 Task: Explore the best bird-watching spots in Key West, Florida.
Action: Mouse moved to (97, 62)
Screenshot: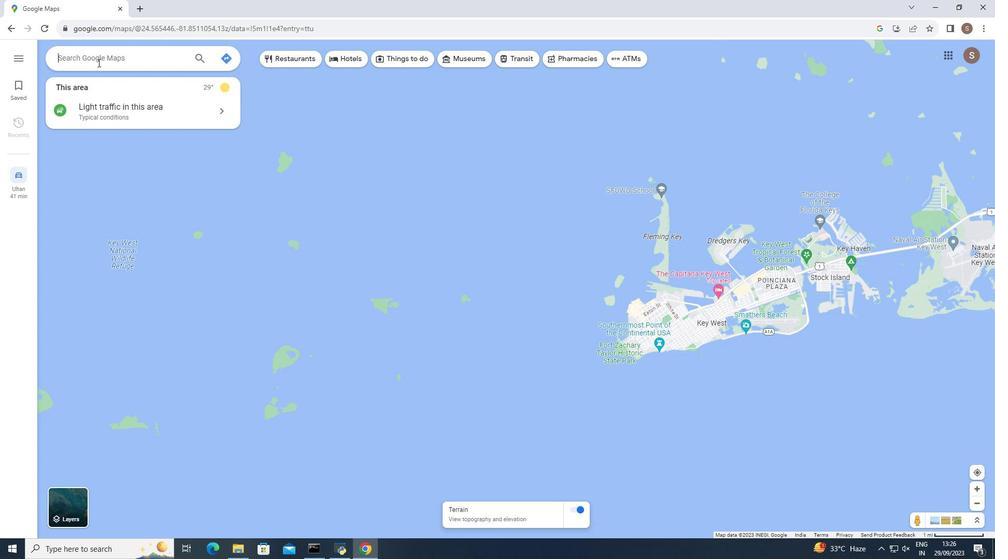 
Action: Mouse pressed left at (97, 62)
Screenshot: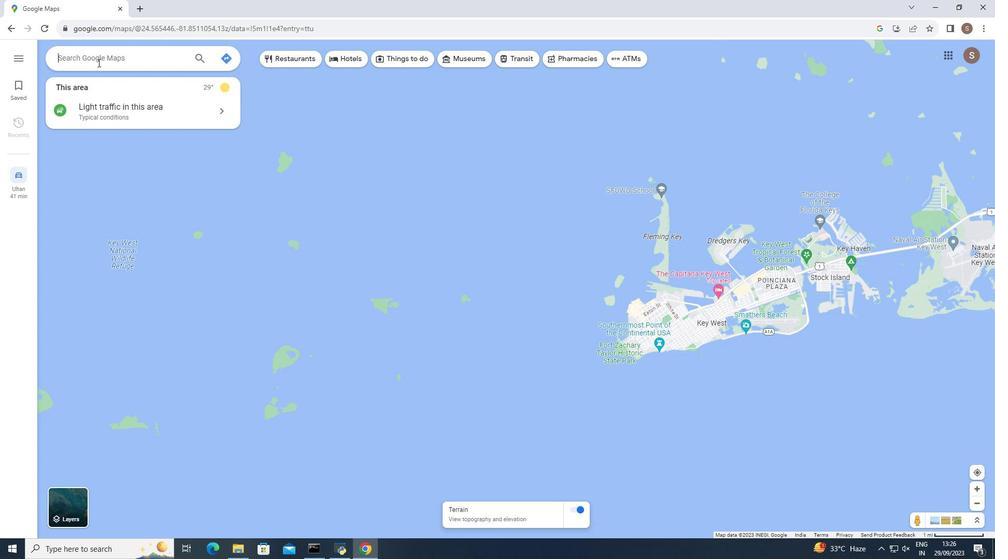 
Action: Mouse moved to (97, 64)
Screenshot: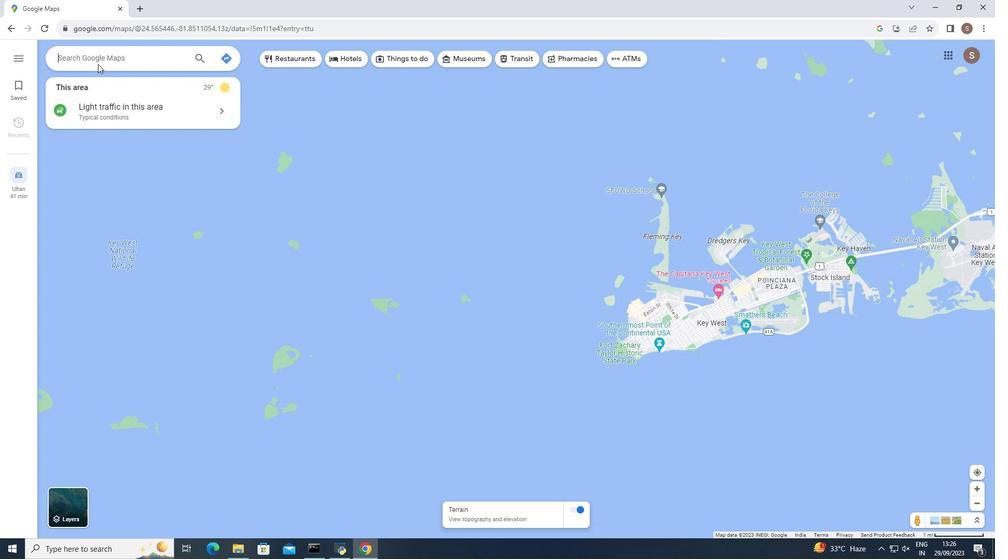 
Action: Key pressed <Key.caps_lock>BEST<Key.space>BIRD=<Key.backspace>-WATCHING<Key.space>SPOTS<Key.space>IN<Key.space>KEY<Key.space>WEST<Key.space><Key.backspace>,<Key.space>FLORIDA
Screenshot: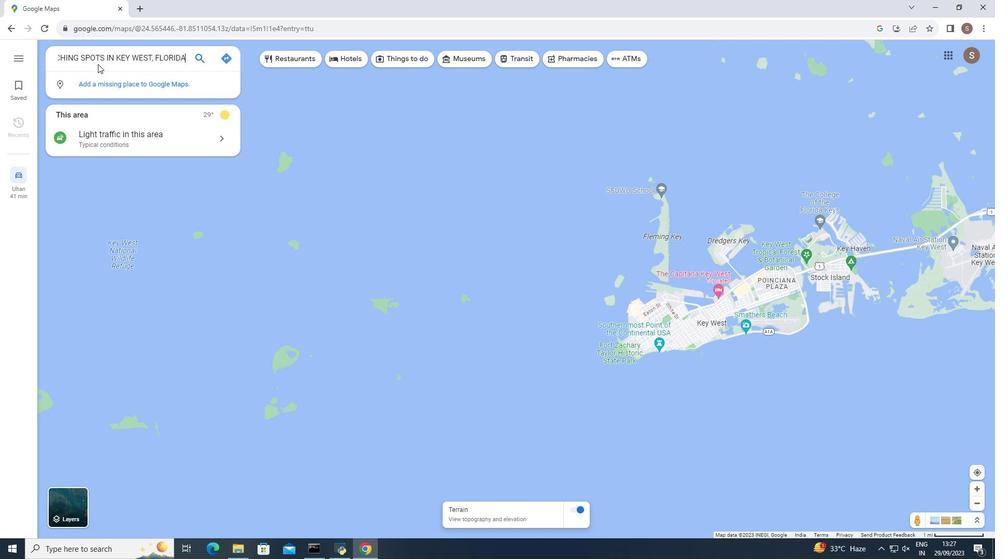 
Action: Mouse moved to (197, 57)
Screenshot: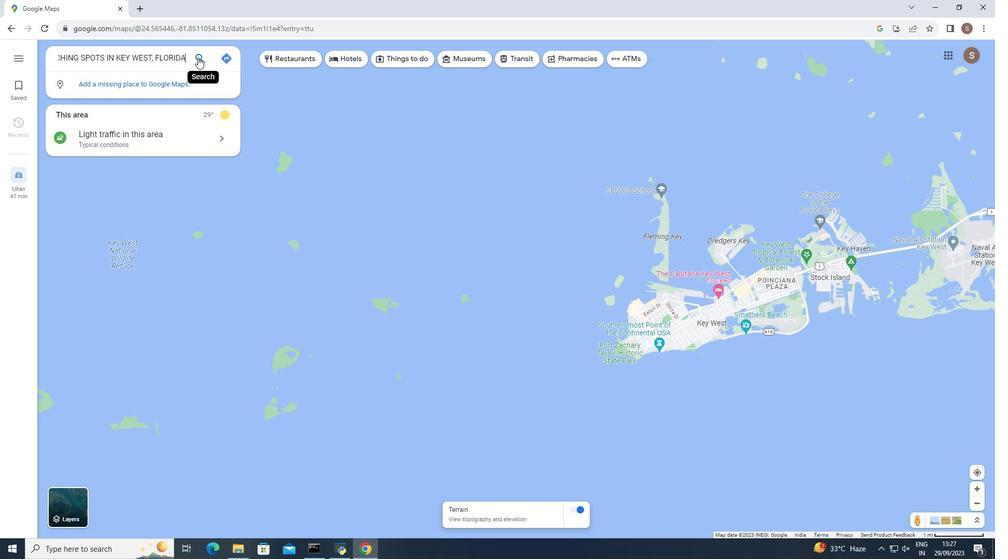 
Action: Mouse pressed left at (197, 57)
Screenshot: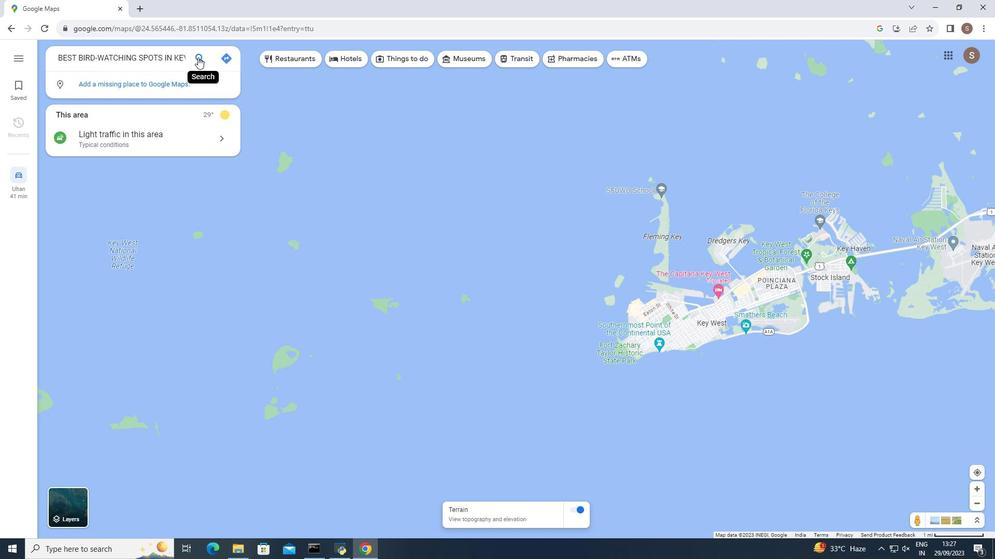 
Action: Mouse moved to (83, 88)
Screenshot: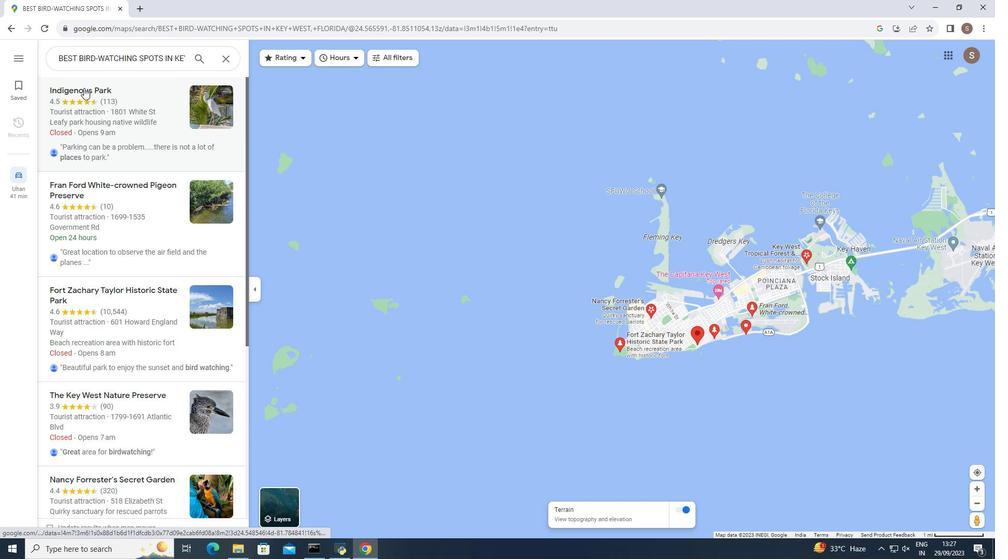 
Action: Mouse pressed left at (83, 88)
Screenshot: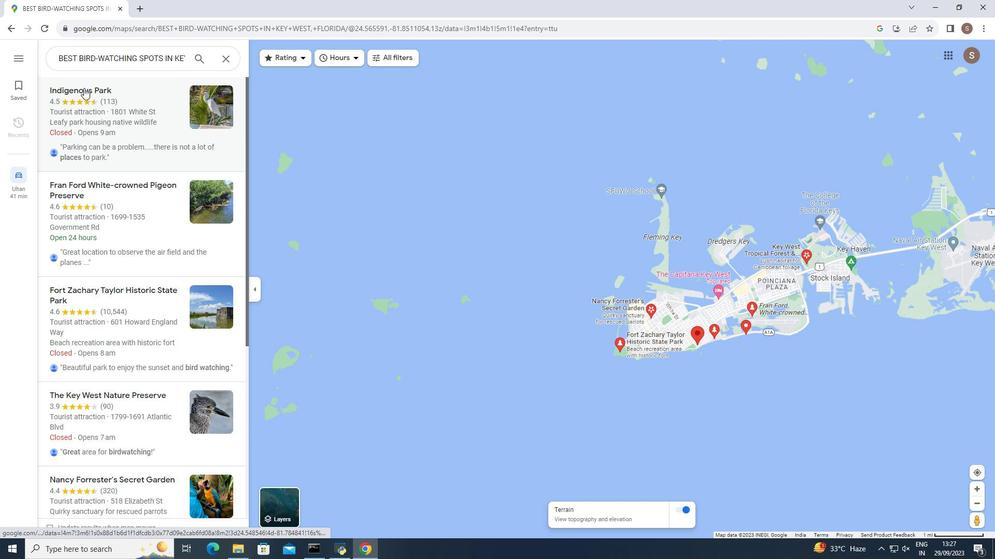 
Action: Mouse moved to (270, 258)
Screenshot: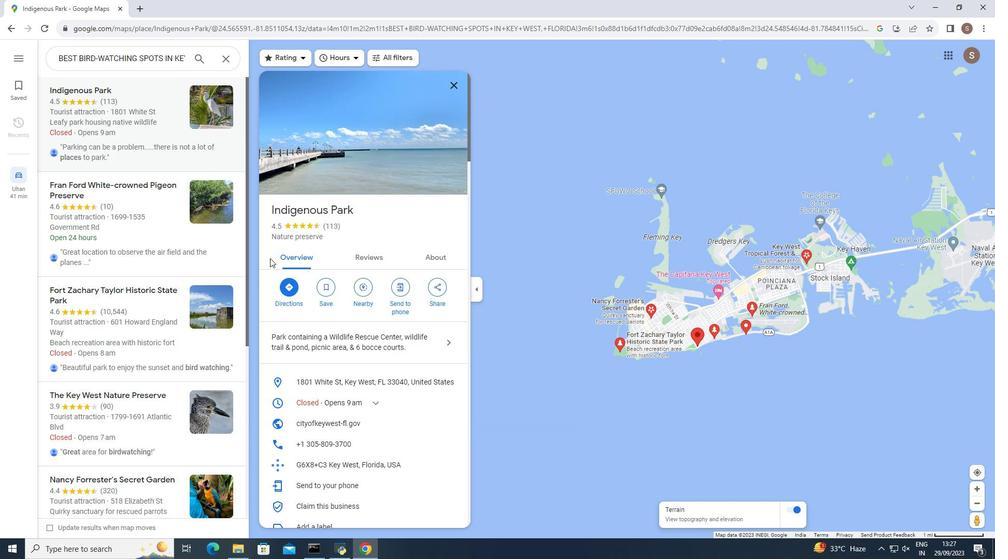 
Action: Mouse scrolled (270, 258) with delta (0, 0)
Screenshot: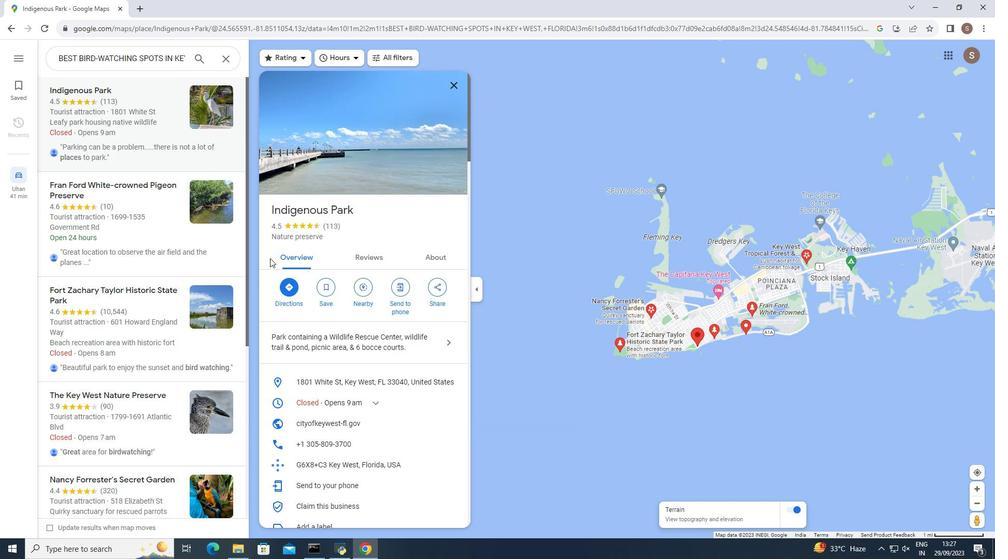 
Action: Mouse moved to (269, 258)
Screenshot: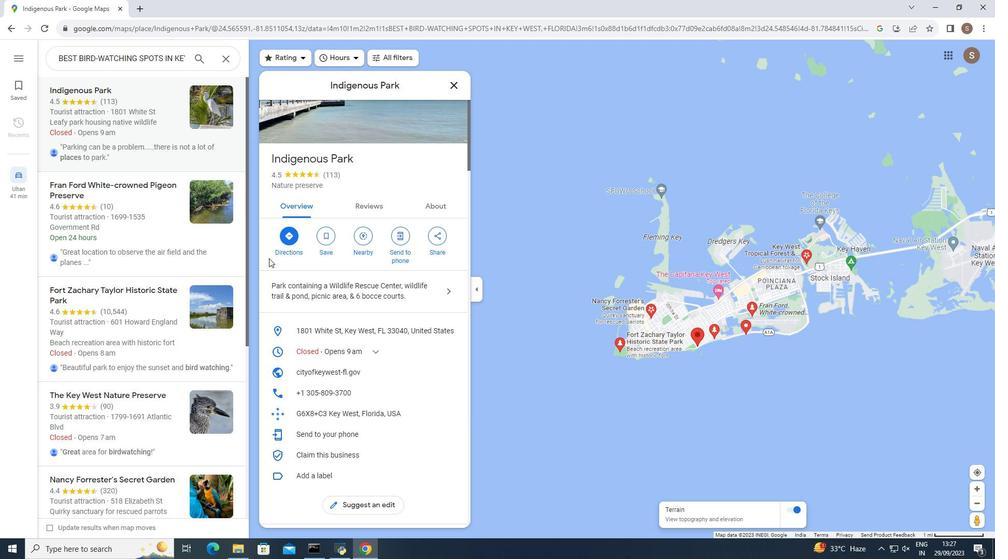 
Action: Mouse scrolled (269, 259) with delta (0, 0)
Screenshot: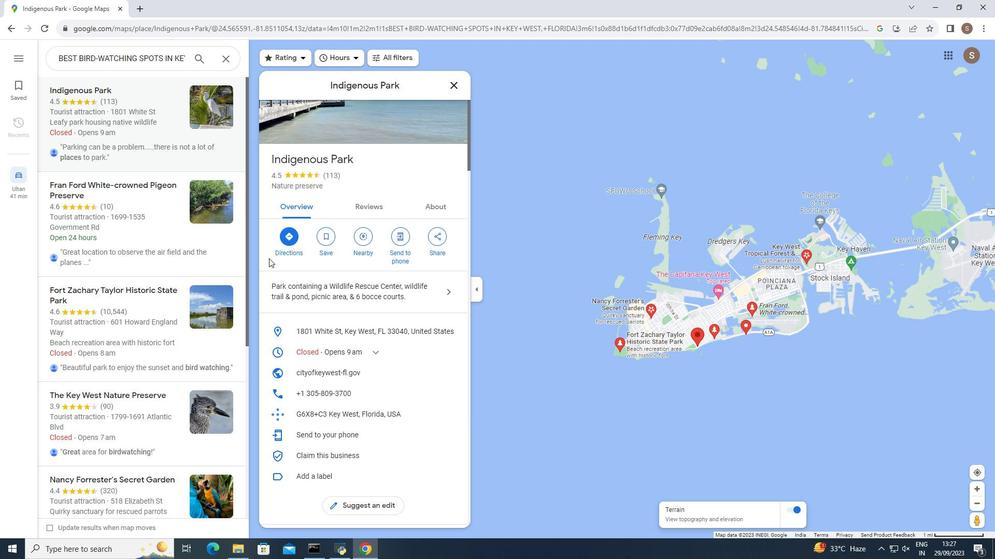 
Action: Mouse scrolled (269, 258) with delta (0, 0)
Screenshot: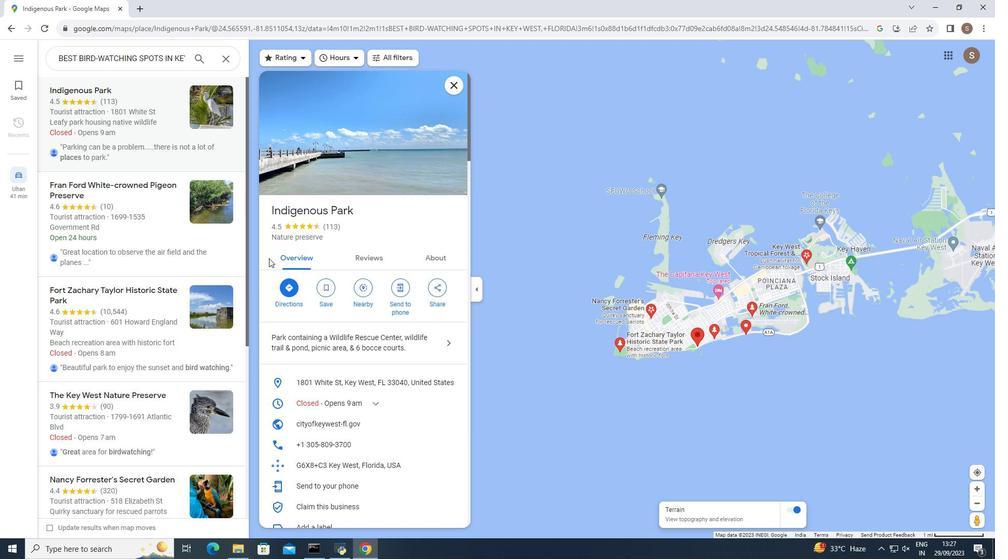 
Action: Mouse scrolled (269, 258) with delta (0, 0)
Screenshot: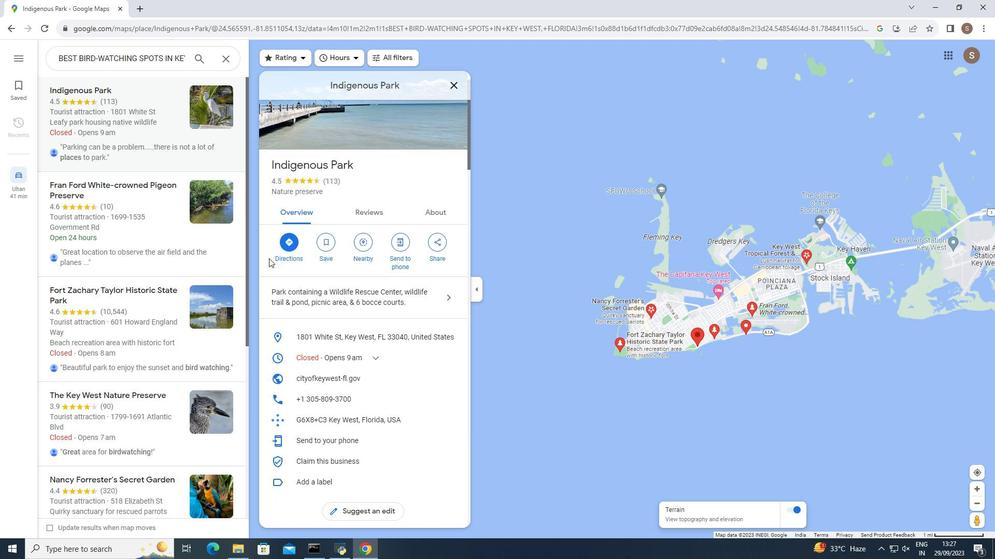 
Action: Mouse moved to (369, 288)
Screenshot: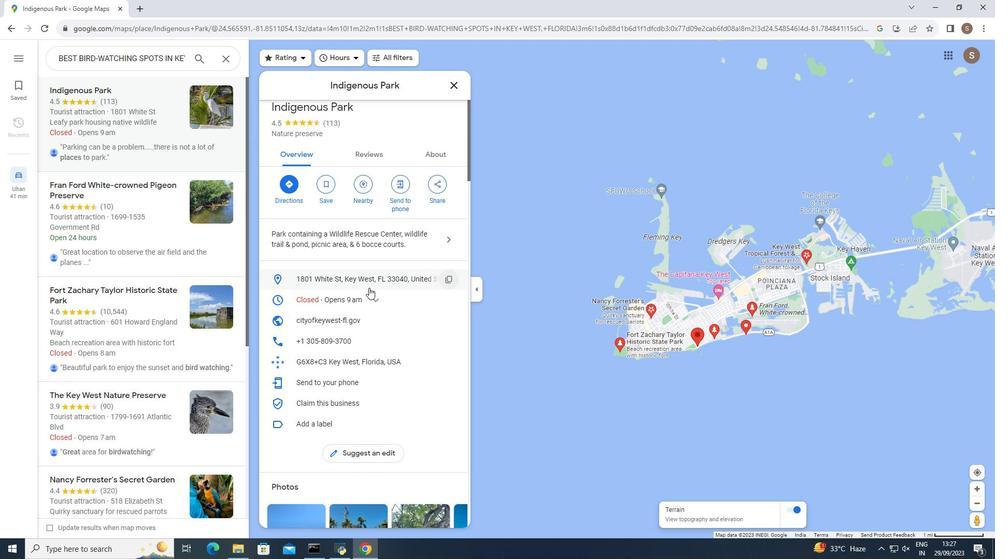 
Action: Mouse scrolled (369, 287) with delta (0, 0)
Screenshot: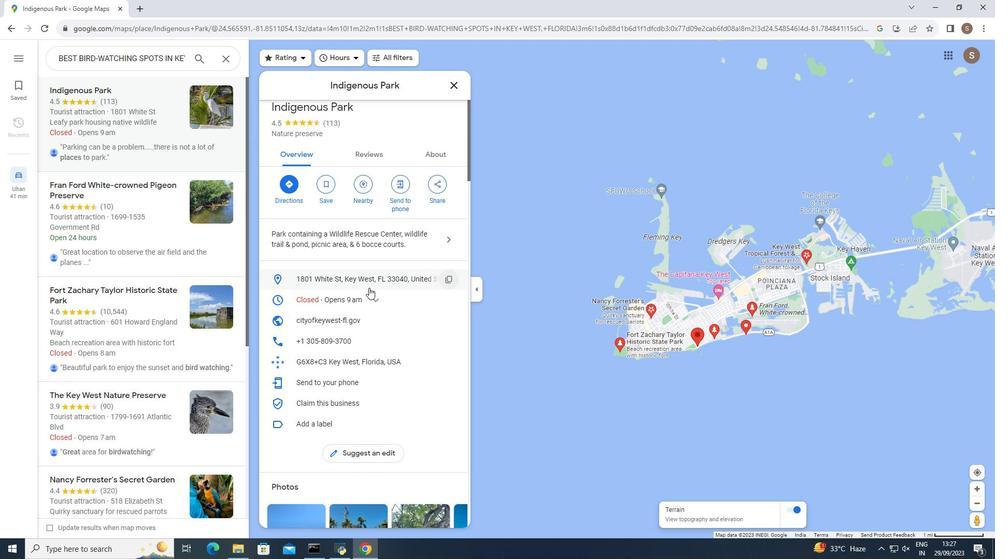 
Action: Mouse moved to (367, 288)
Screenshot: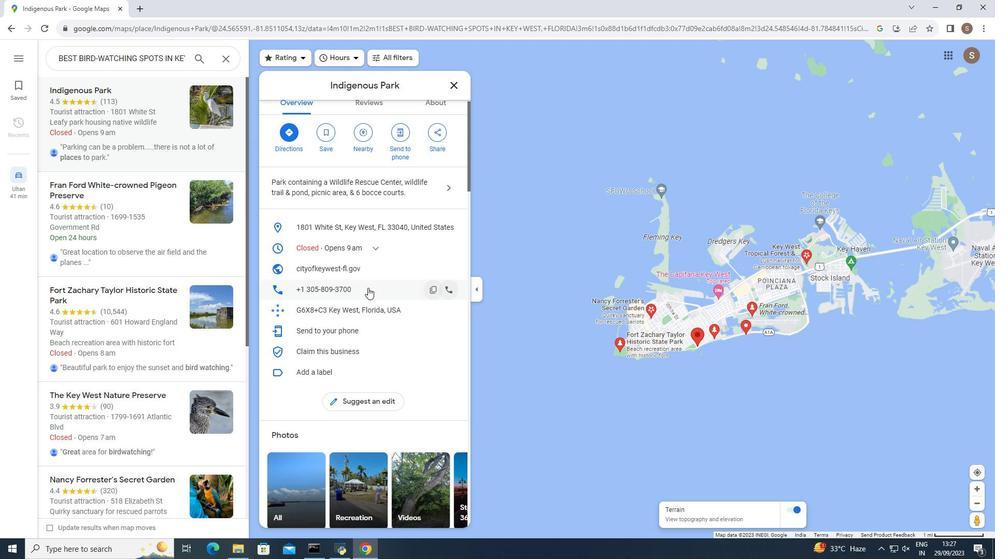 
Action: Mouse scrolled (367, 287) with delta (0, 0)
Screenshot: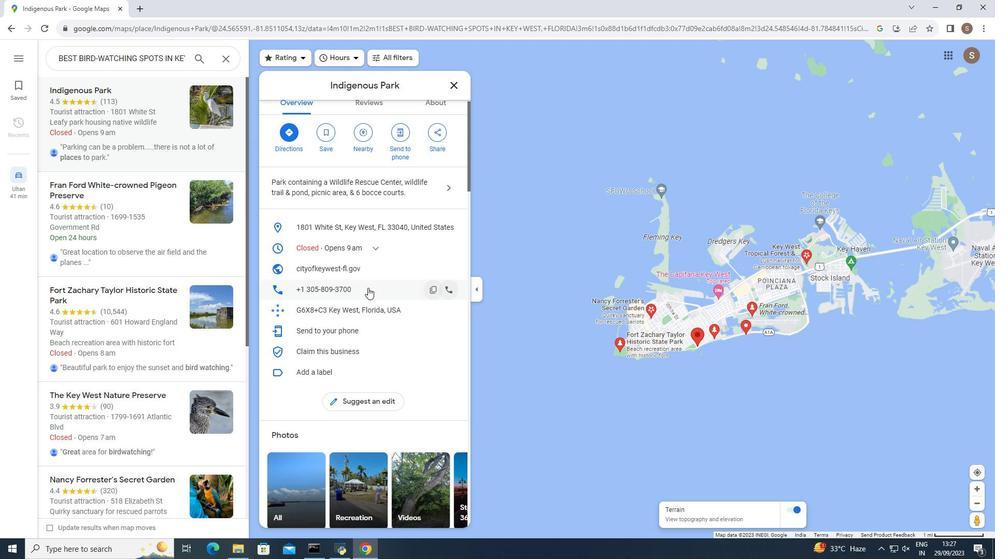 
Action: Mouse moved to (363, 287)
Screenshot: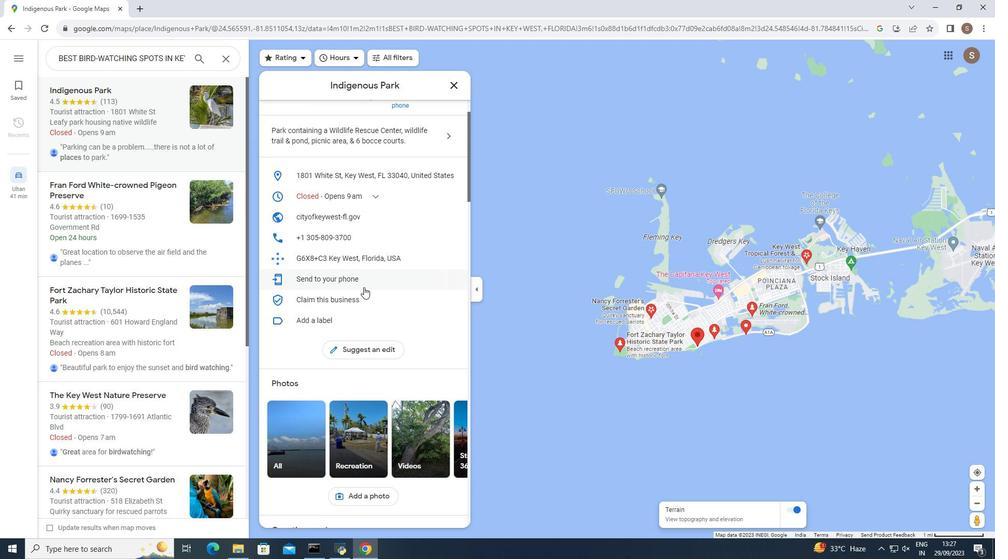 
Action: Mouse scrolled (363, 287) with delta (0, 0)
Screenshot: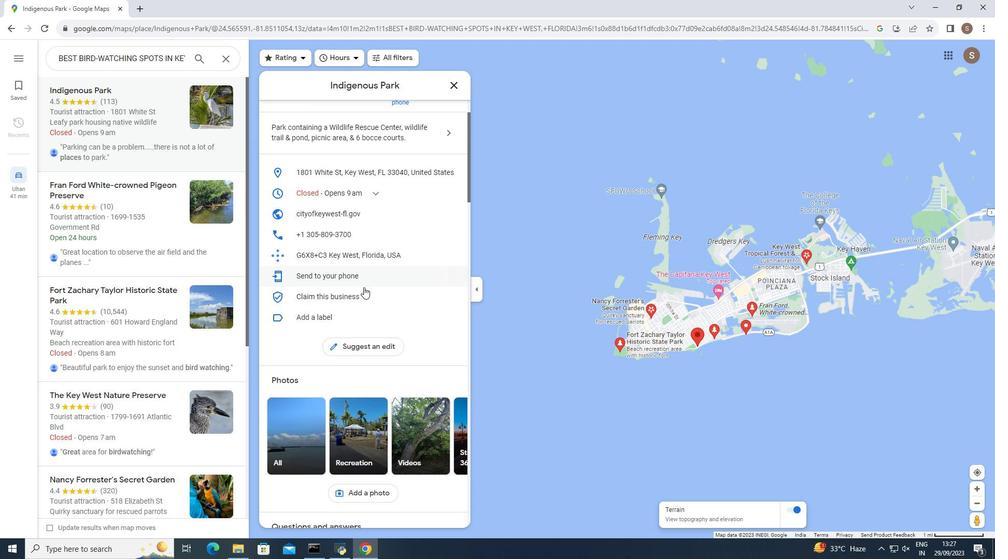 
Action: Mouse scrolled (363, 287) with delta (0, 0)
Screenshot: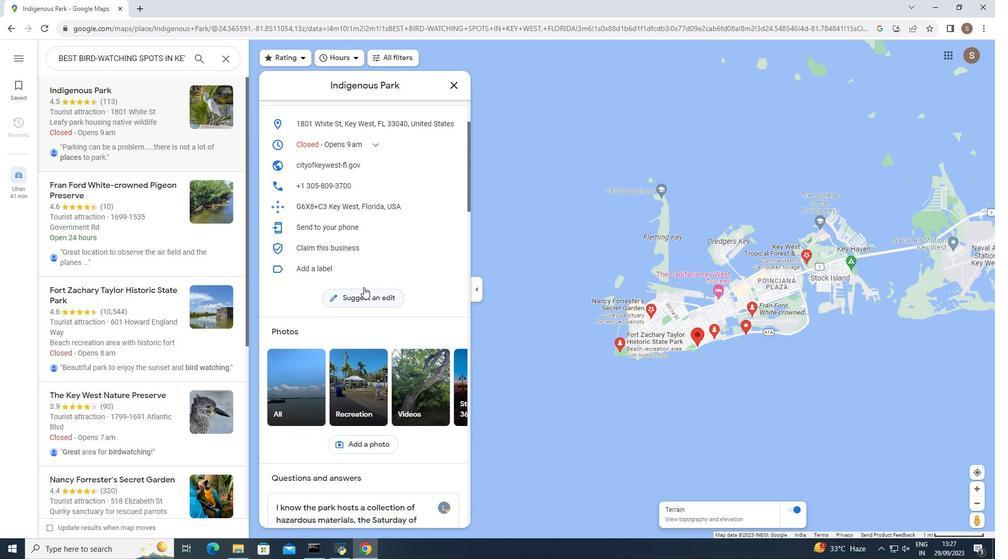 
Action: Mouse scrolled (363, 287) with delta (0, 0)
Screenshot: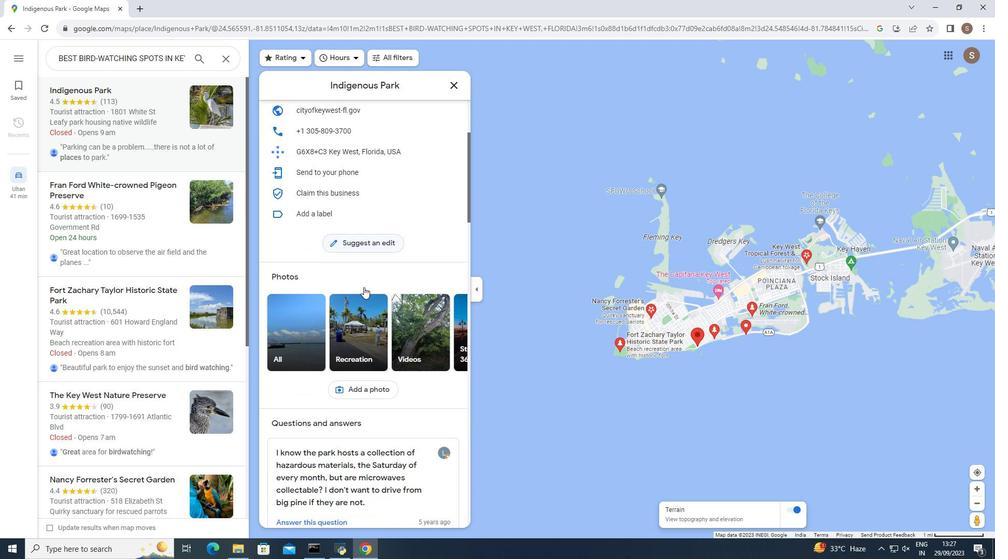
Action: Mouse scrolled (363, 287) with delta (0, 0)
Screenshot: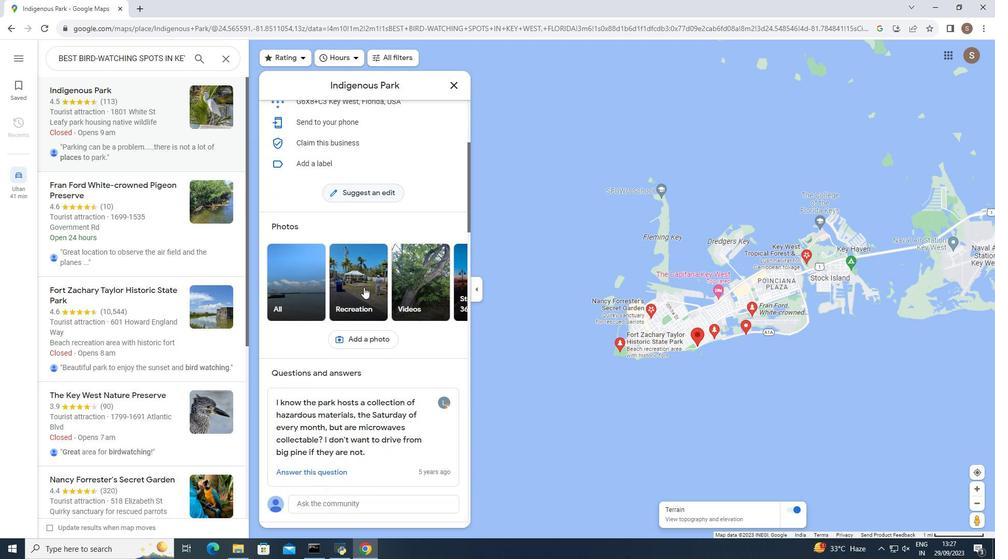 
Action: Mouse scrolled (363, 287) with delta (0, 0)
Screenshot: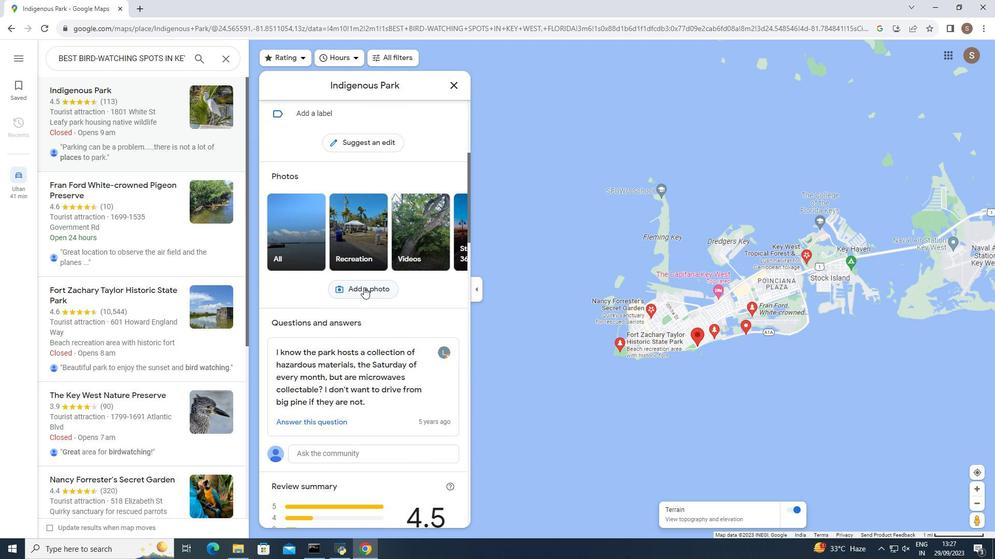 
Action: Mouse scrolled (363, 287) with delta (0, 0)
Screenshot: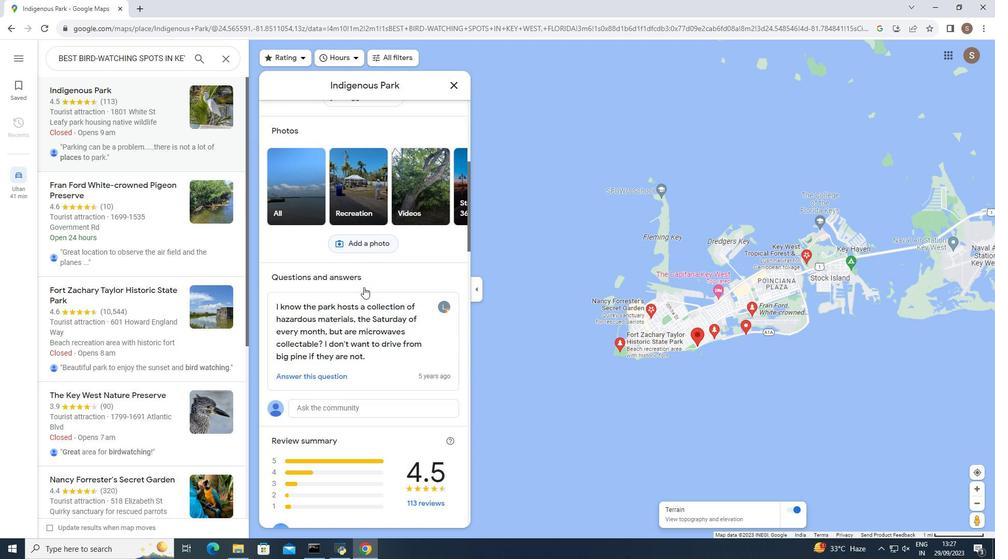 
Action: Mouse scrolled (363, 287) with delta (0, 0)
Screenshot: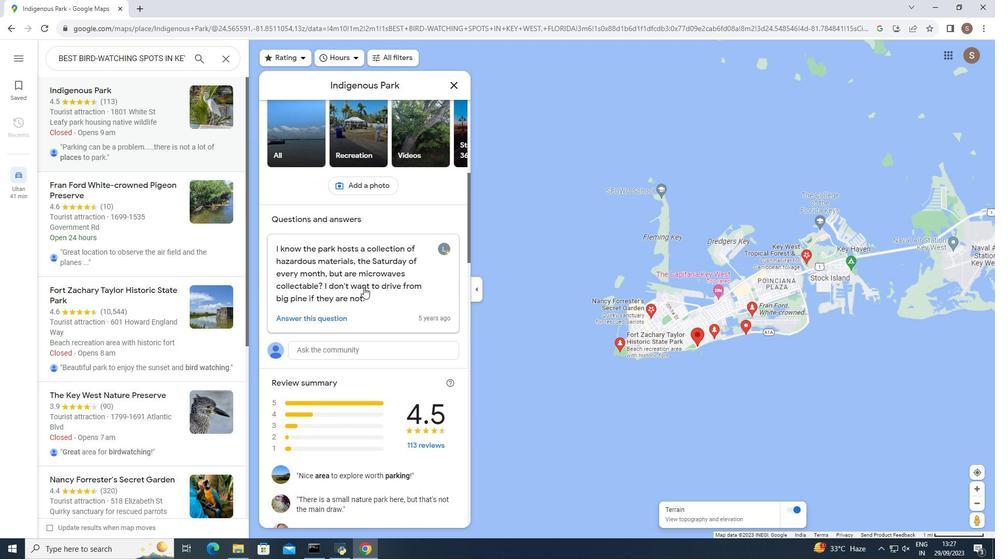
Action: Mouse scrolled (363, 287) with delta (0, 0)
Screenshot: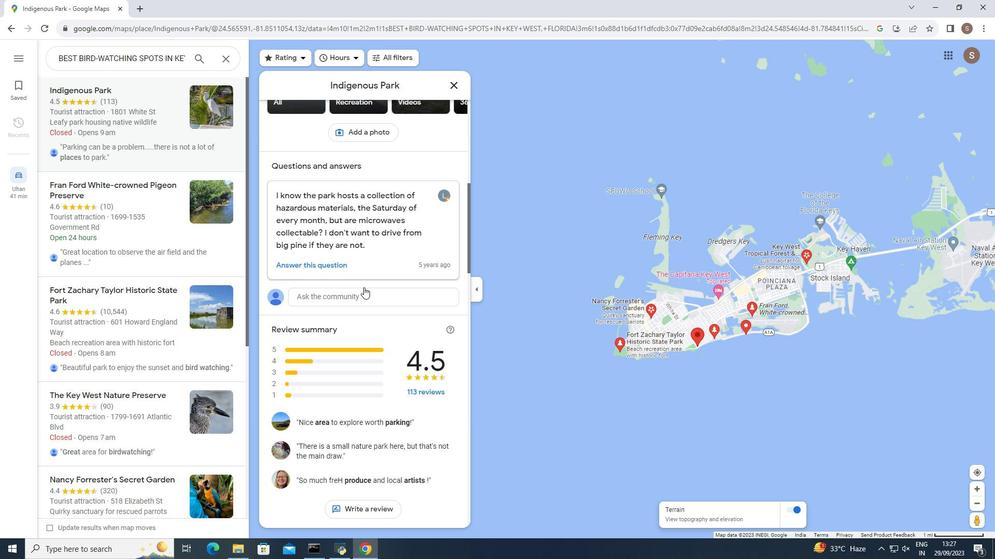 
Action: Mouse scrolled (363, 287) with delta (0, 0)
Screenshot: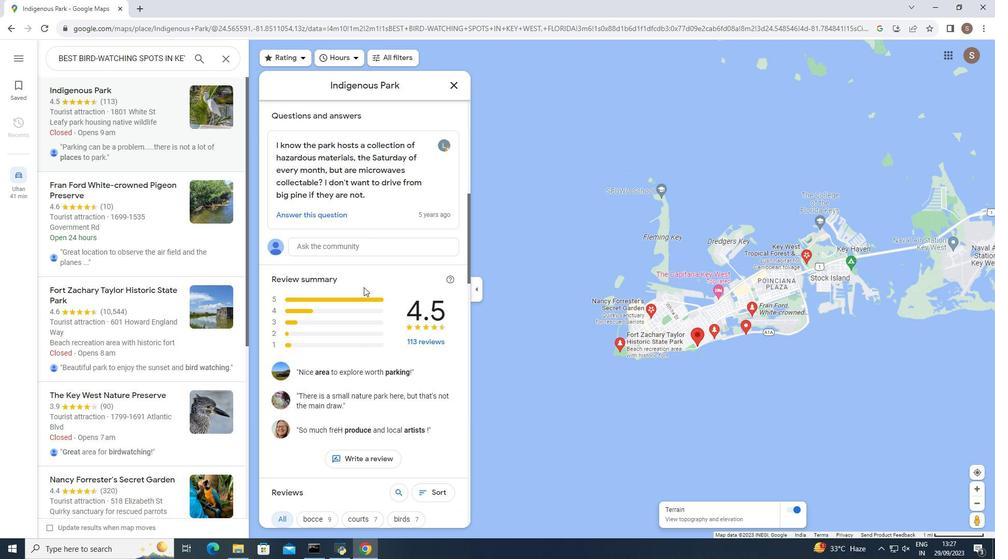 
Action: Mouse scrolled (363, 287) with delta (0, 0)
Screenshot: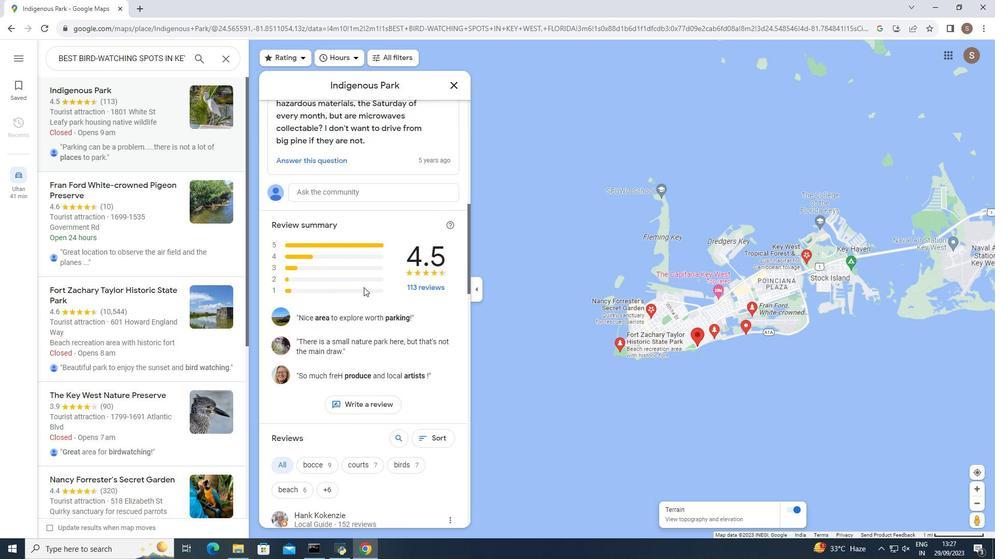 
Action: Mouse scrolled (363, 287) with delta (0, 0)
Screenshot: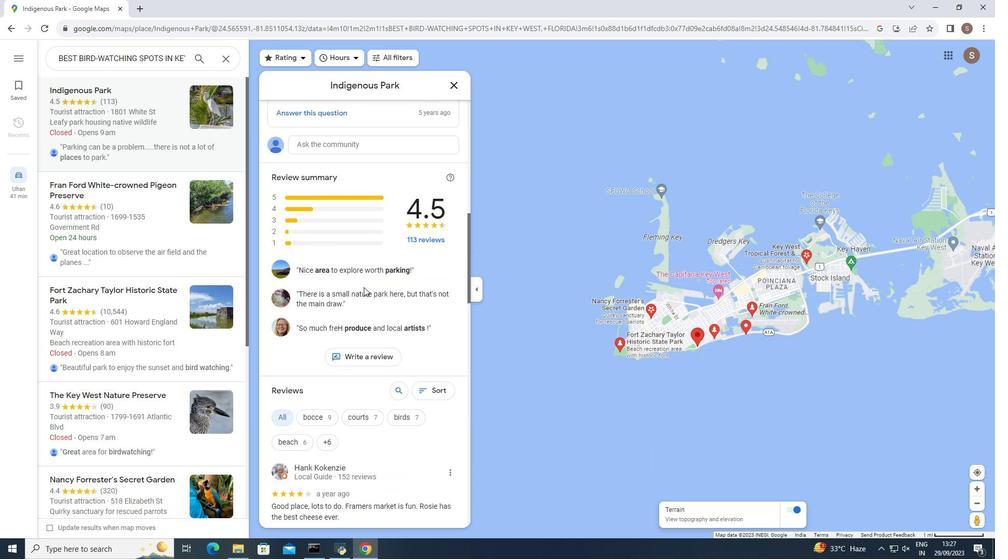
Action: Mouse scrolled (363, 287) with delta (0, 0)
Screenshot: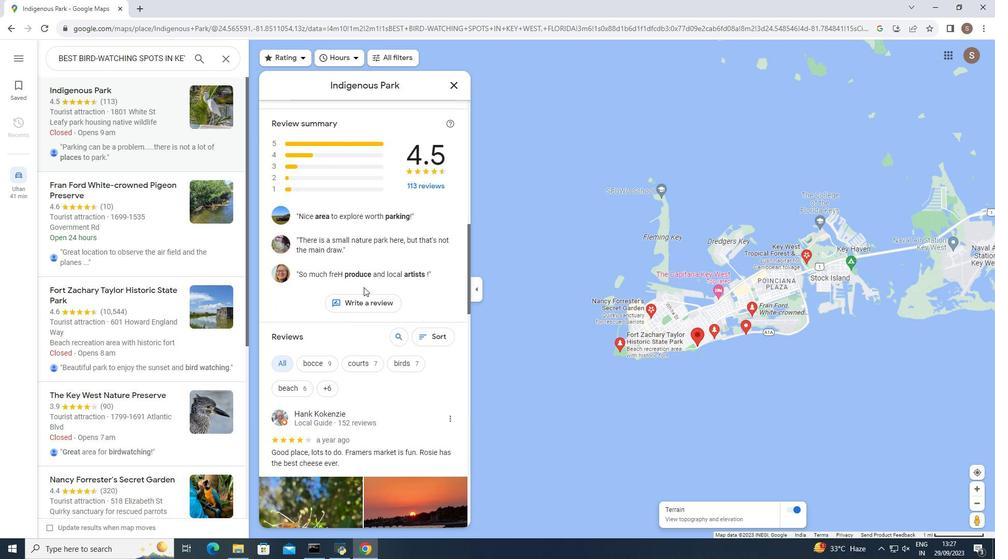 
Action: Mouse moved to (363, 287)
Screenshot: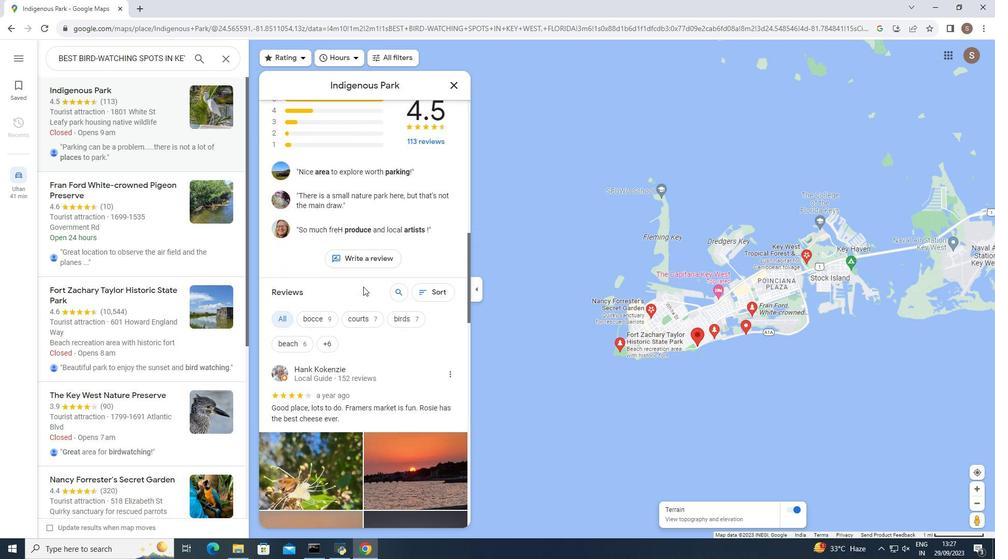 
Action: Mouse scrolled (363, 286) with delta (0, 0)
Screenshot: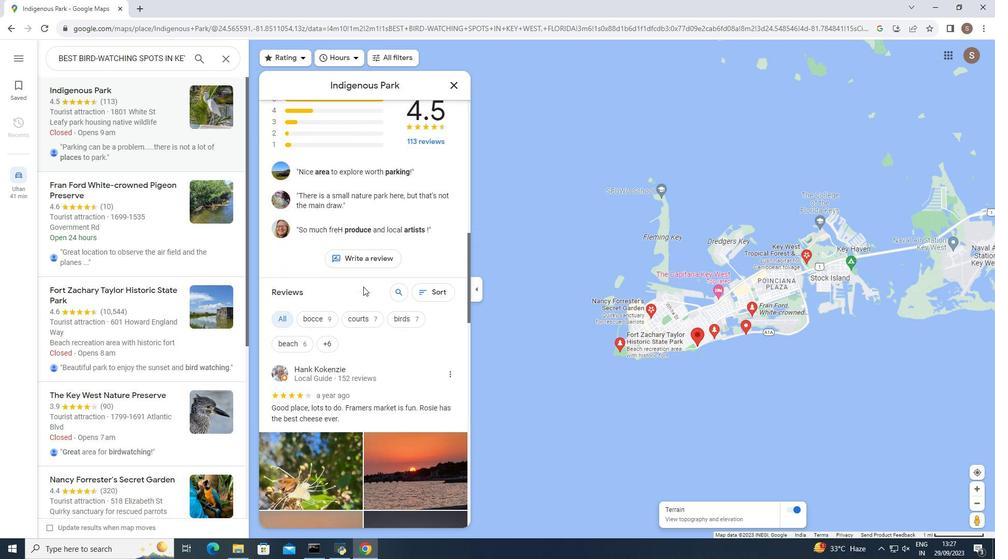 
Action: Mouse moved to (363, 287)
Screenshot: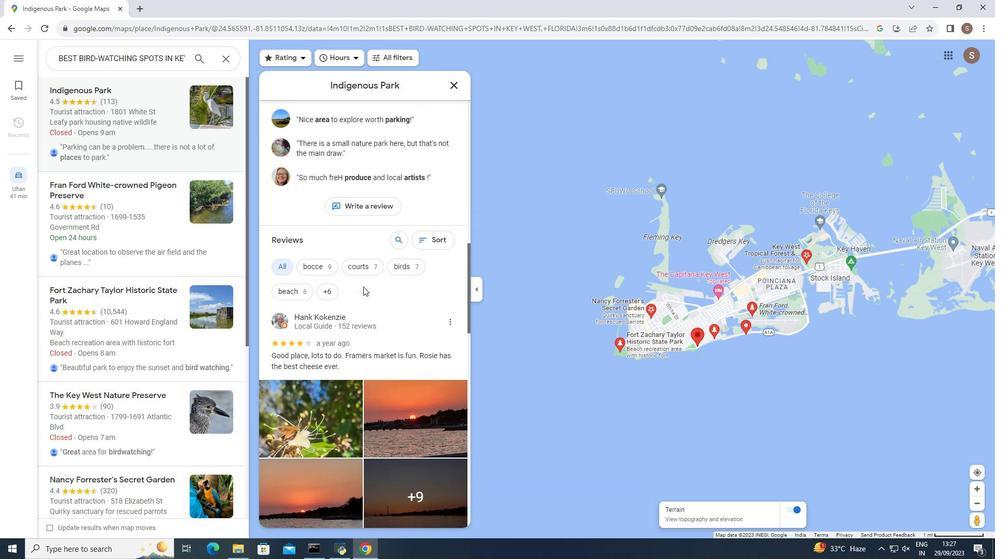 
Action: Mouse scrolled (363, 286) with delta (0, 0)
Screenshot: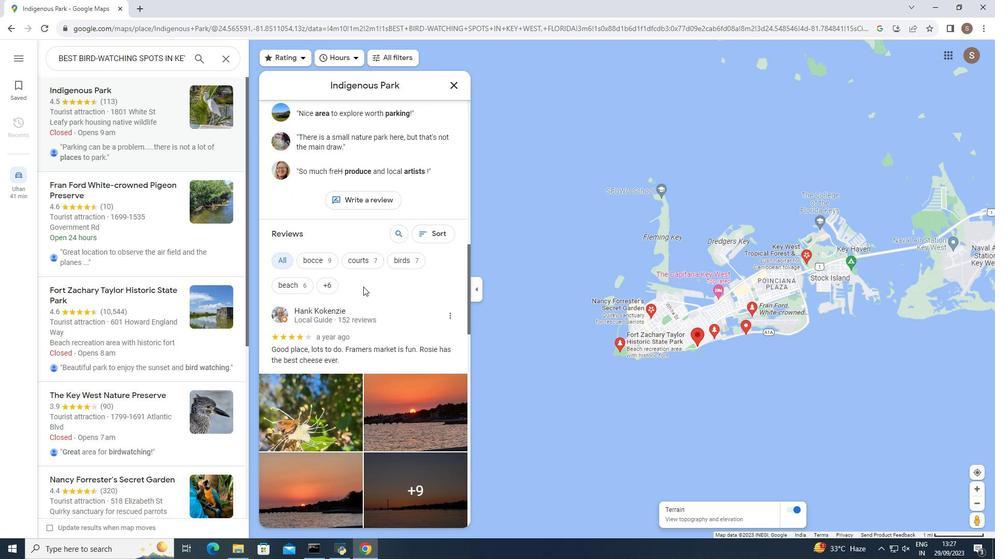
Action: Mouse scrolled (363, 286) with delta (0, 0)
Screenshot: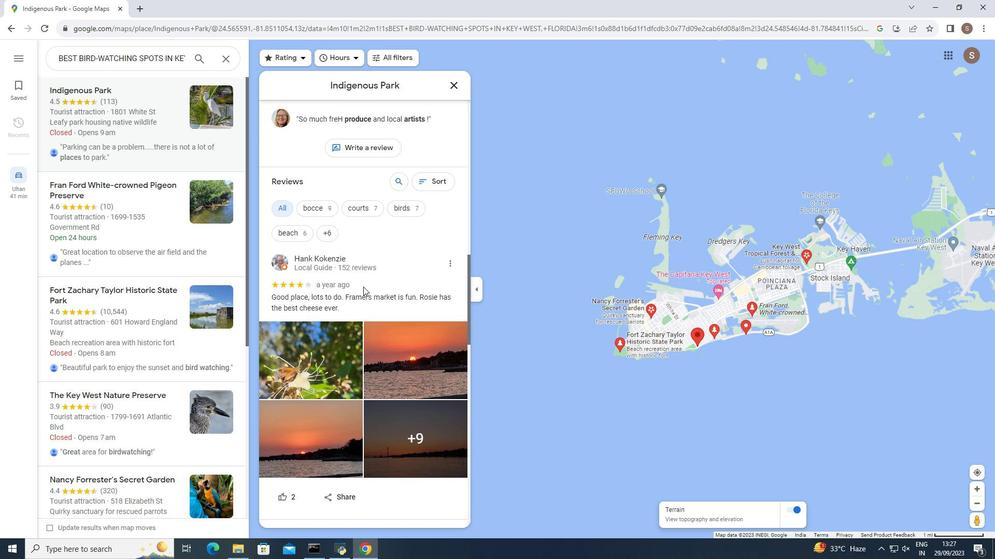 
Action: Mouse moved to (363, 287)
Screenshot: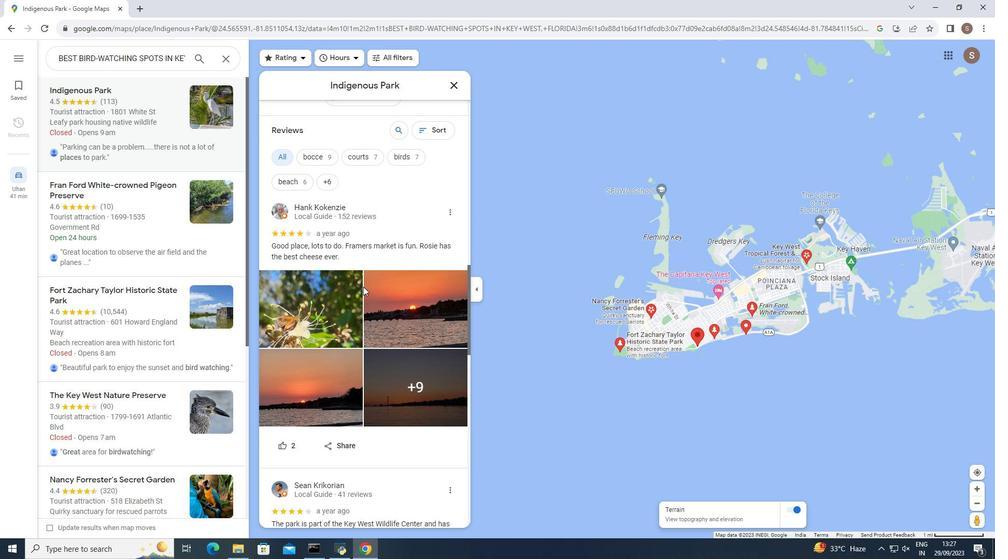 
Action: Mouse scrolled (363, 286) with delta (0, 0)
Screenshot: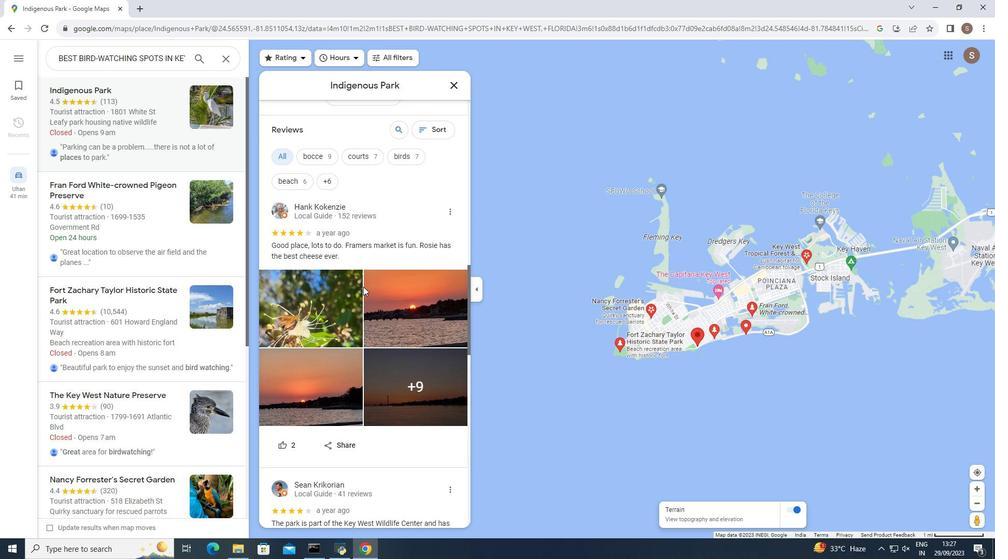 
Action: Mouse scrolled (363, 286) with delta (0, 0)
Screenshot: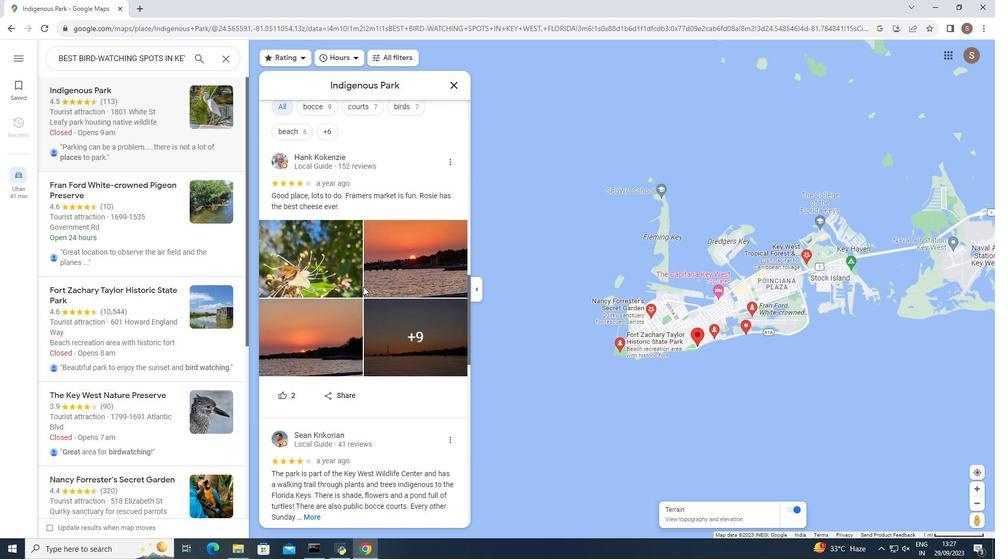 
Action: Mouse moved to (362, 286)
Screenshot: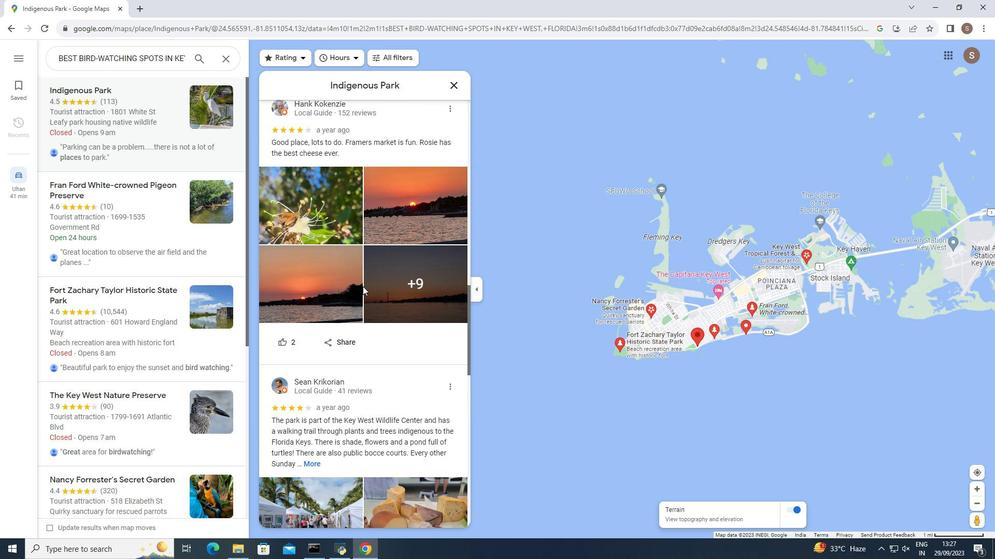 
Action: Mouse scrolled (362, 286) with delta (0, 0)
Screenshot: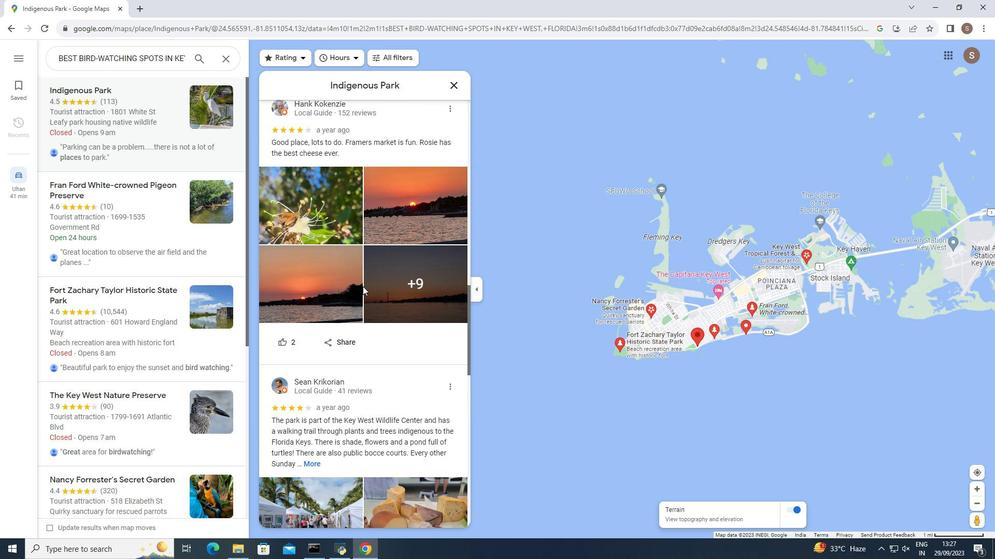 
Action: Mouse scrolled (362, 286) with delta (0, 0)
Screenshot: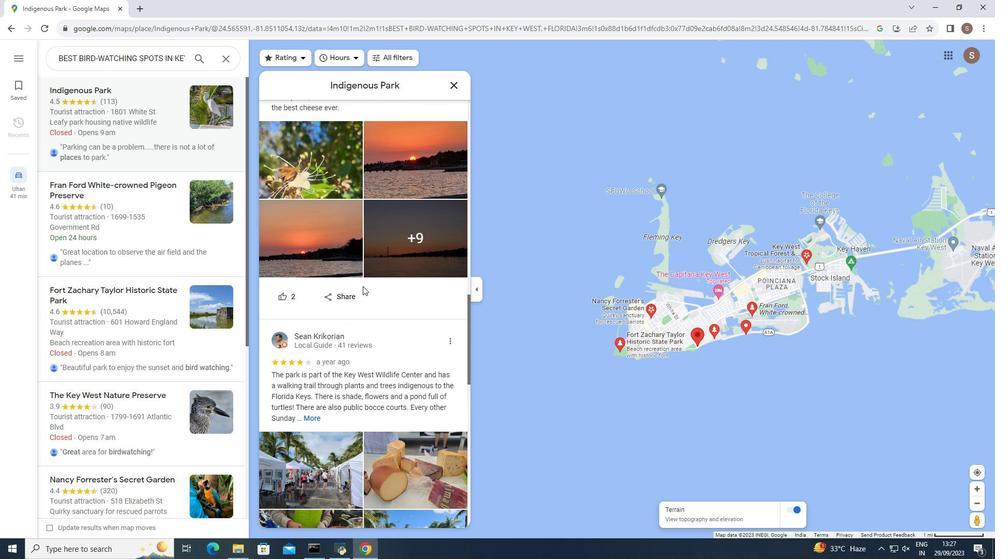 
Action: Mouse moved to (361, 286)
Screenshot: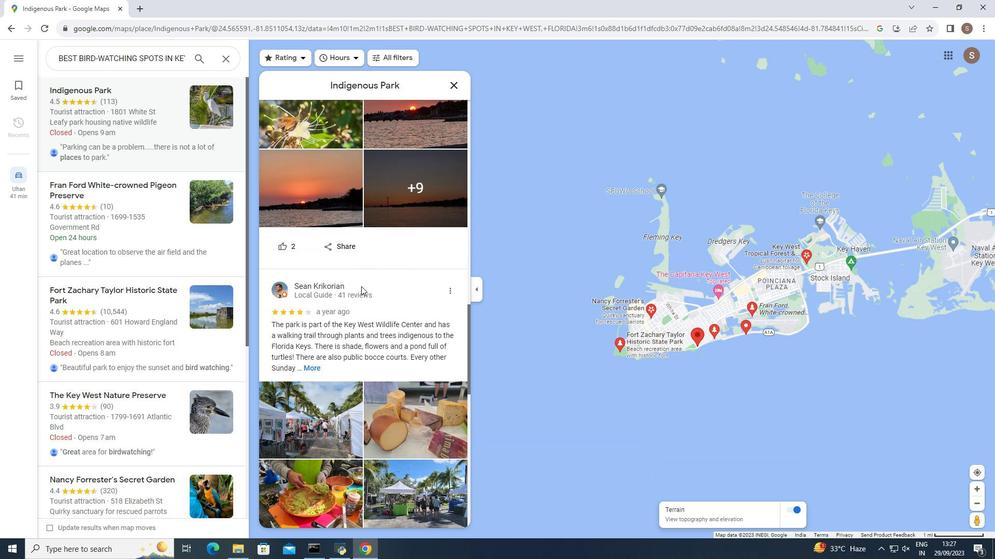 
Action: Mouse scrolled (361, 286) with delta (0, 0)
Screenshot: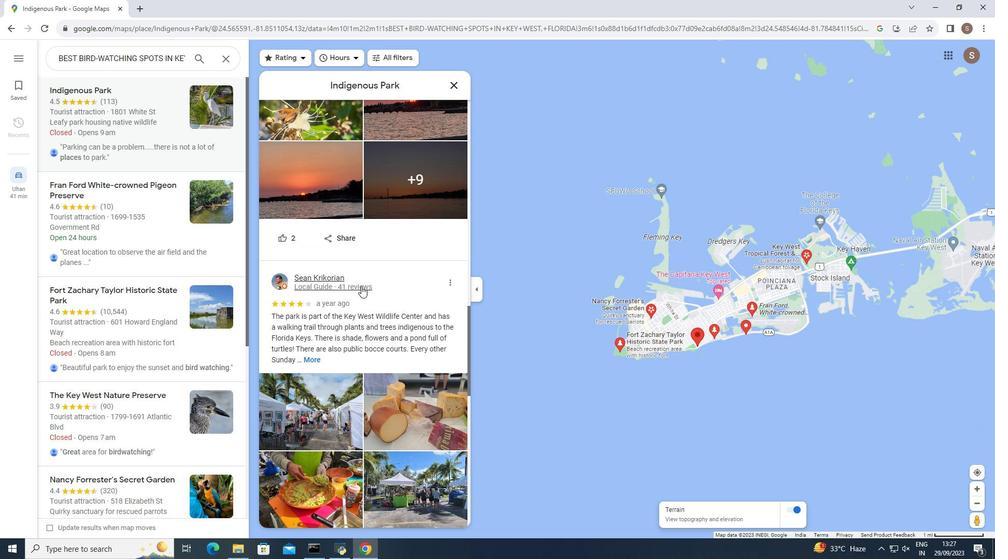 
Action: Mouse scrolled (361, 286) with delta (0, 0)
Screenshot: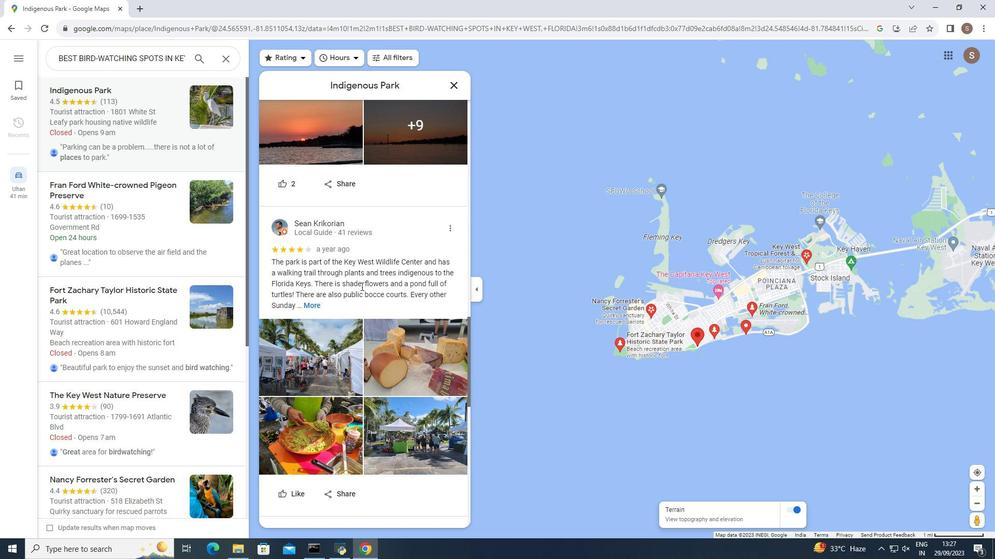 
Action: Mouse scrolled (361, 286) with delta (0, 0)
Screenshot: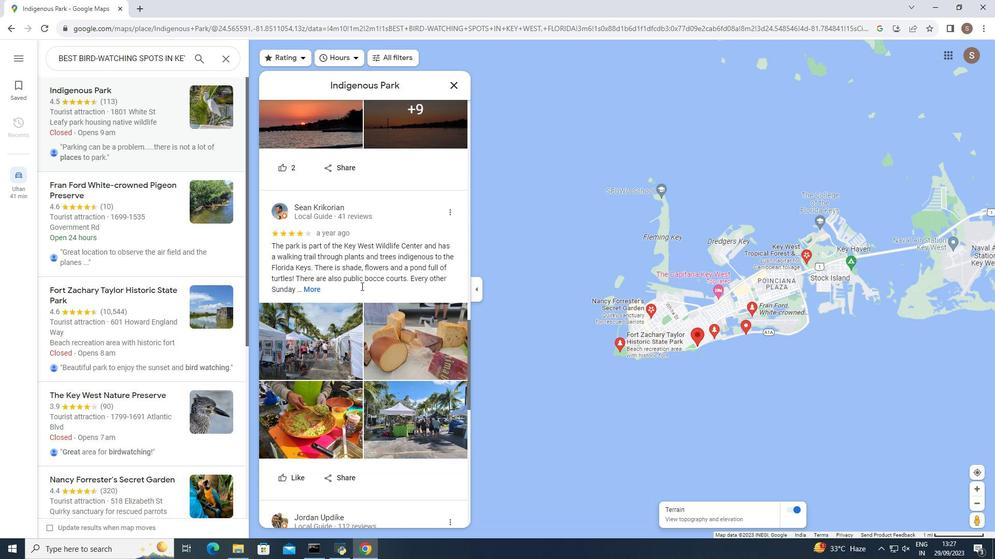 
Action: Mouse scrolled (361, 286) with delta (0, 0)
Screenshot: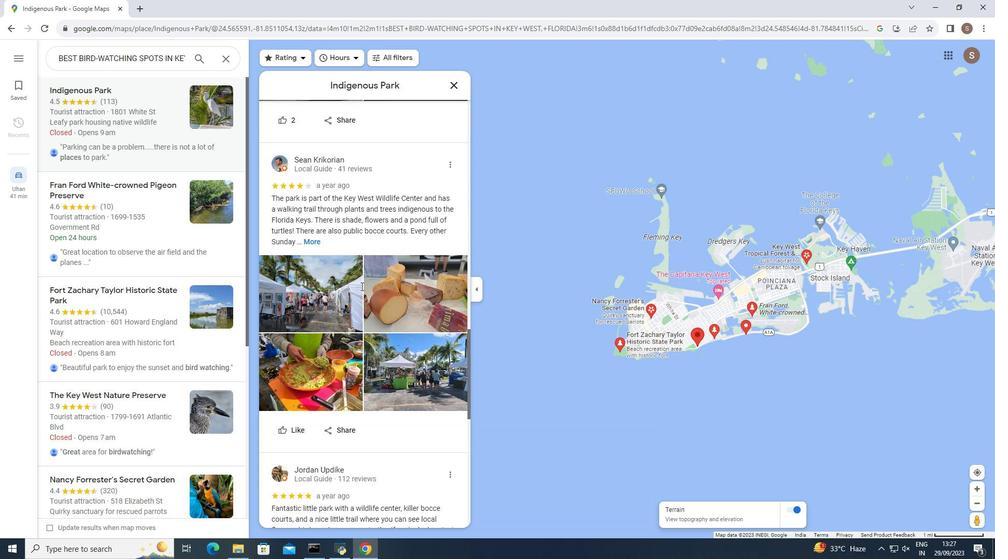 
Action: Mouse scrolled (361, 286) with delta (0, 0)
Screenshot: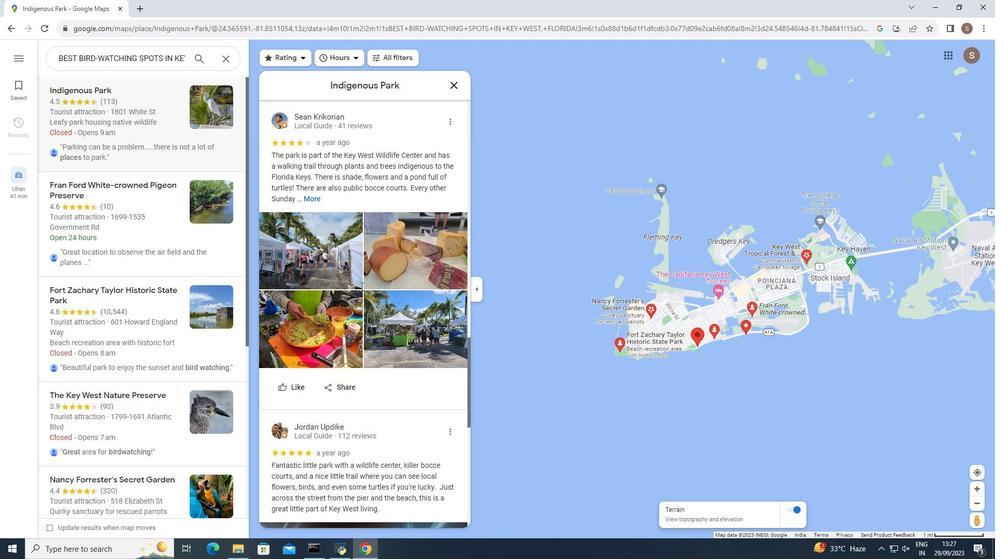 
Action: Mouse moved to (361, 286)
Screenshot: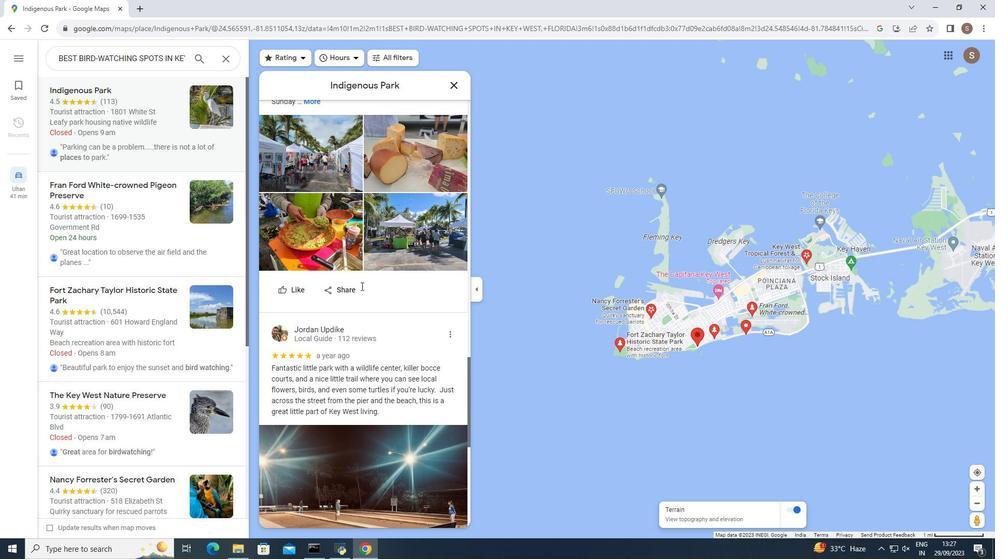 
Action: Mouse scrolled (361, 286) with delta (0, 0)
Screenshot: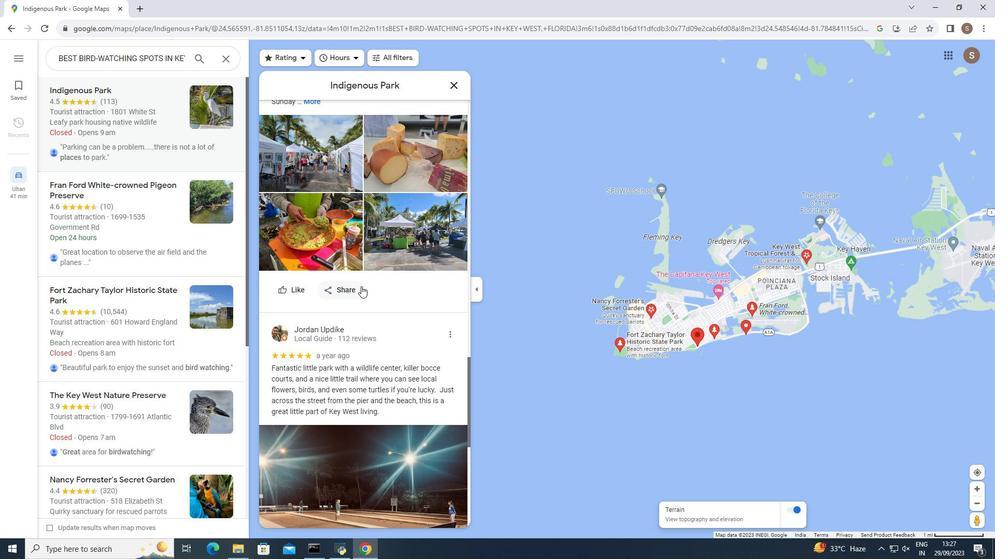 
Action: Mouse scrolled (361, 286) with delta (0, 0)
Screenshot: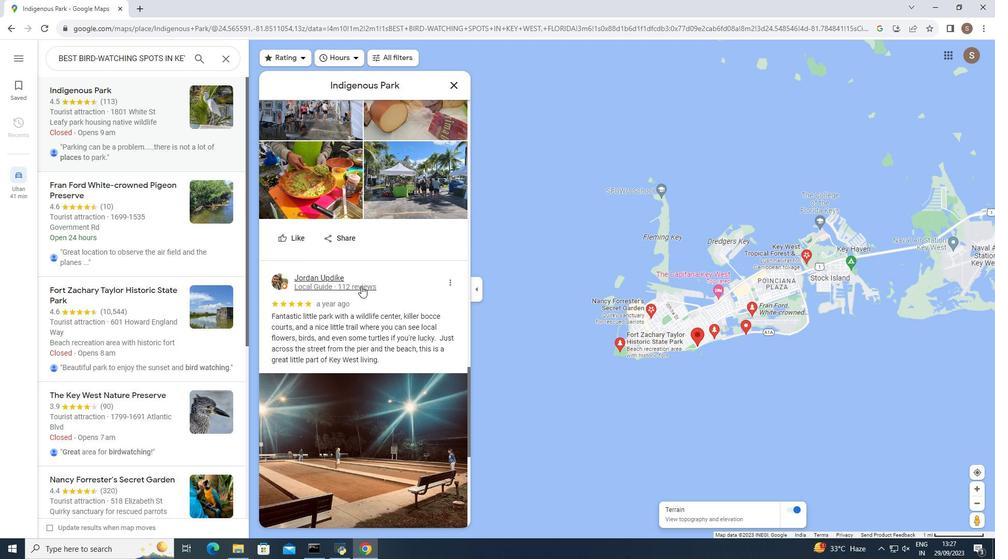 
Action: Mouse scrolled (361, 286) with delta (0, 0)
Screenshot: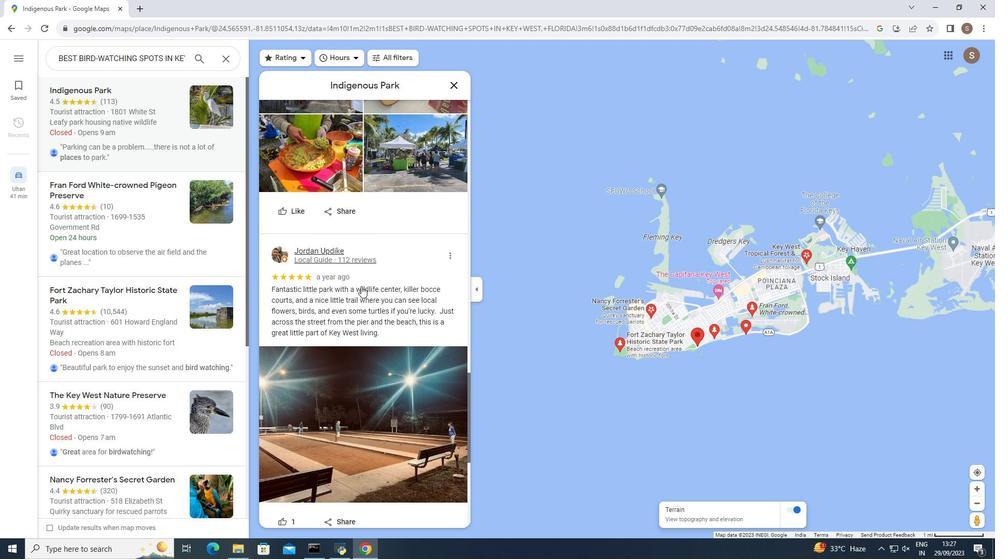 
Action: Mouse scrolled (361, 286) with delta (0, 0)
Screenshot: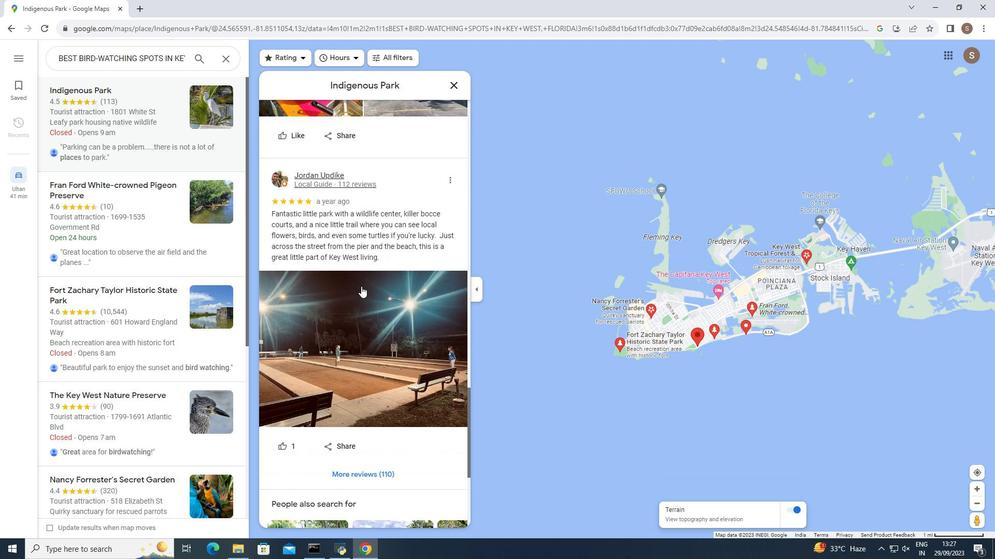 
Action: Mouse scrolled (361, 286) with delta (0, 0)
Screenshot: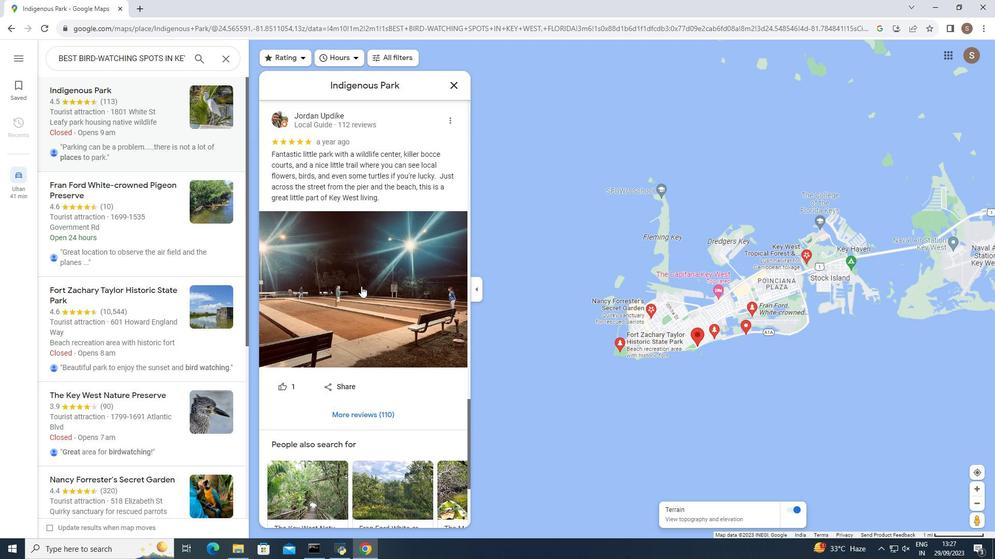 
Action: Mouse scrolled (361, 286) with delta (0, 0)
Screenshot: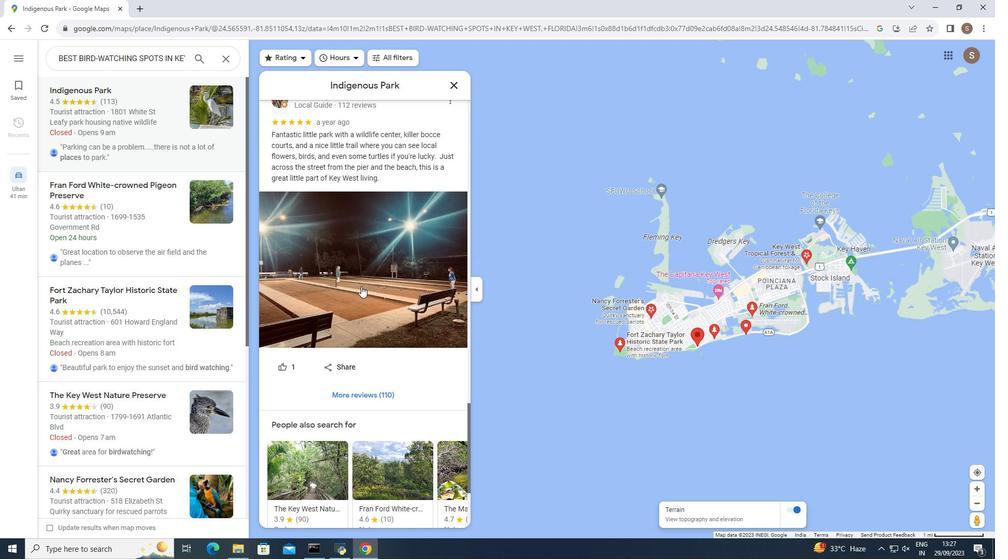 
Action: Mouse scrolled (361, 286) with delta (0, 0)
Screenshot: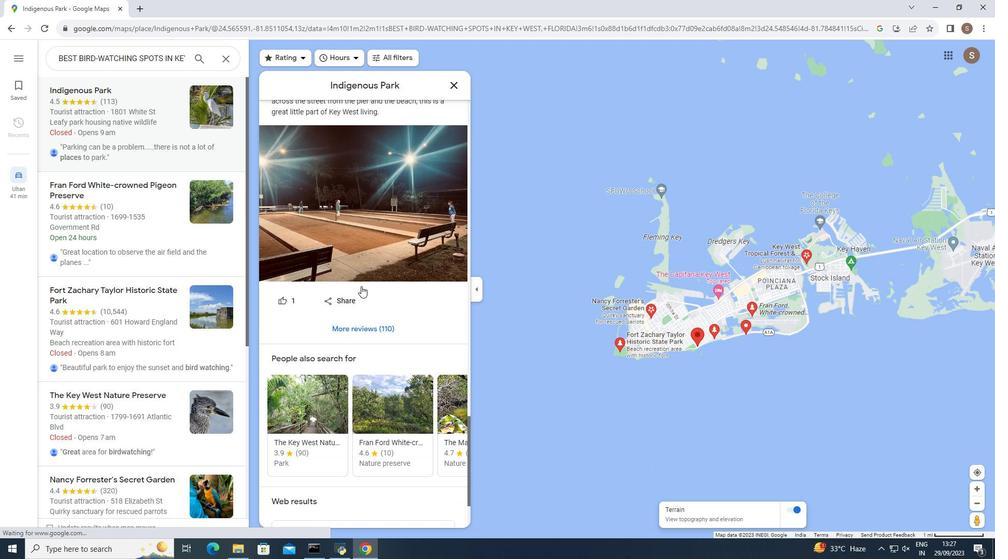 
Action: Mouse scrolled (361, 286) with delta (0, 0)
Screenshot: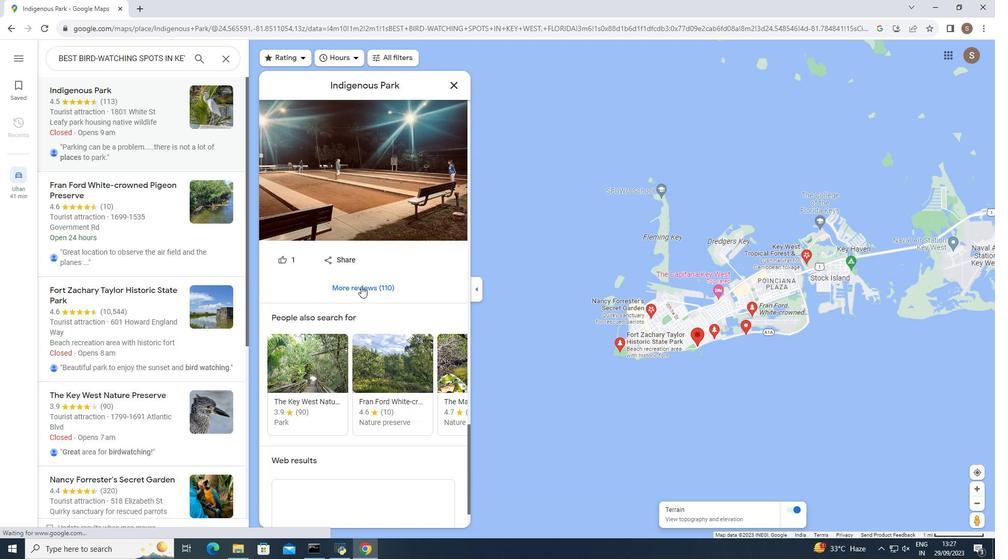 
Action: Mouse scrolled (361, 286) with delta (0, 0)
Screenshot: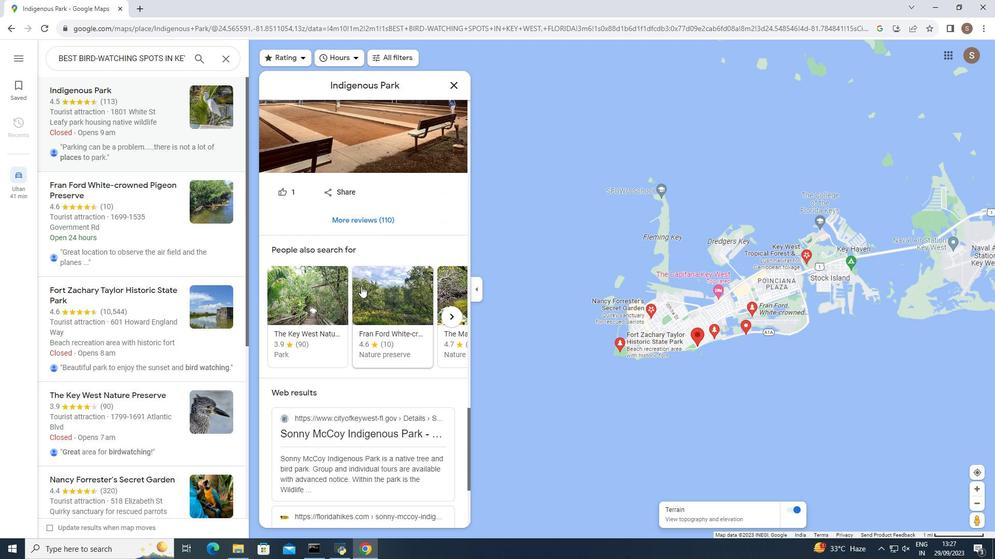 
Action: Mouse scrolled (361, 286) with delta (0, 0)
Screenshot: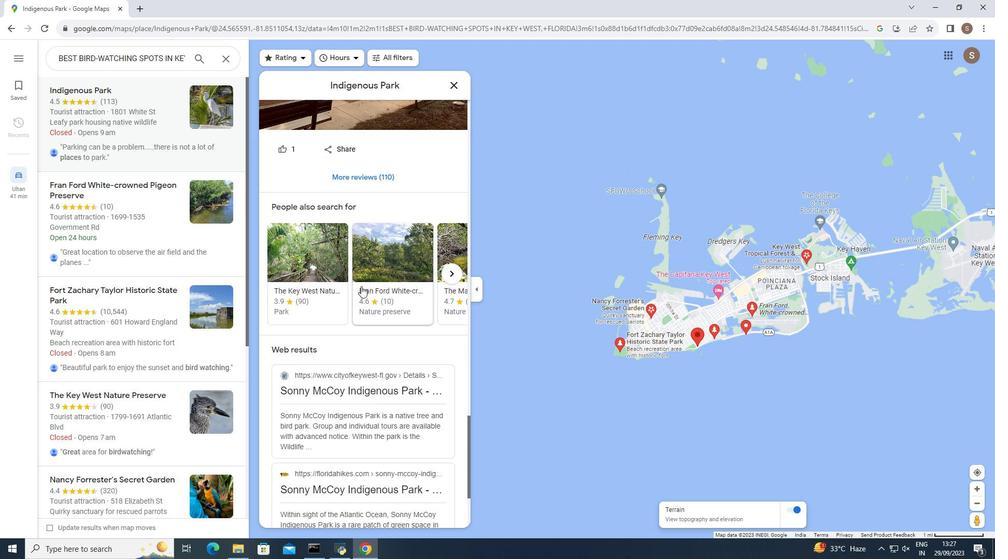 
Action: Mouse scrolled (361, 286) with delta (0, 0)
Screenshot: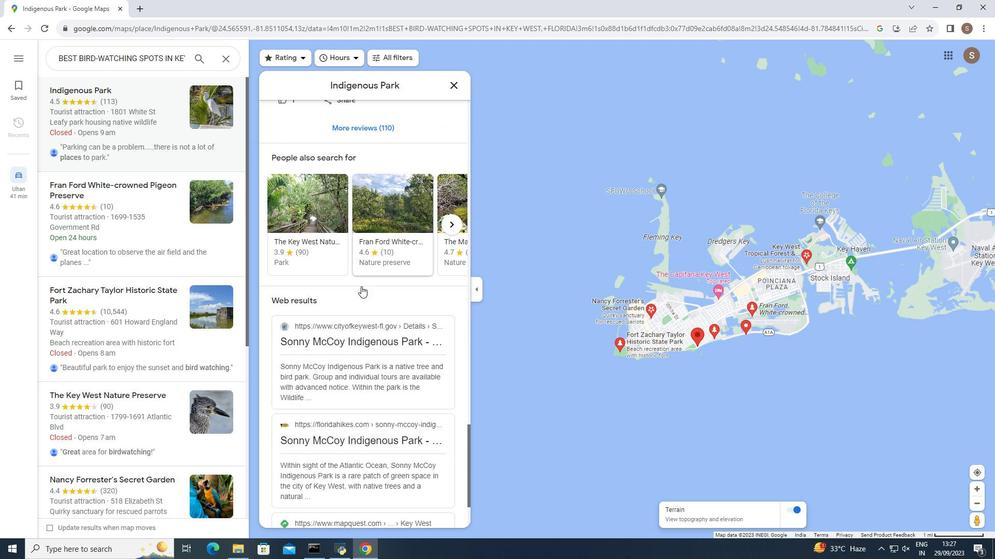 
Action: Mouse scrolled (361, 286) with delta (0, 0)
Screenshot: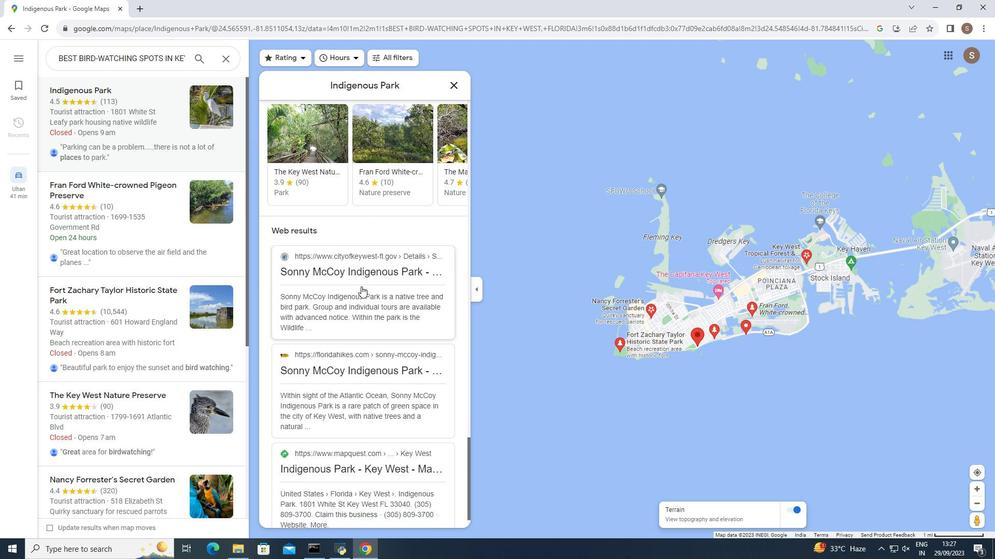 
Action: Mouse scrolled (361, 286) with delta (0, 0)
Screenshot: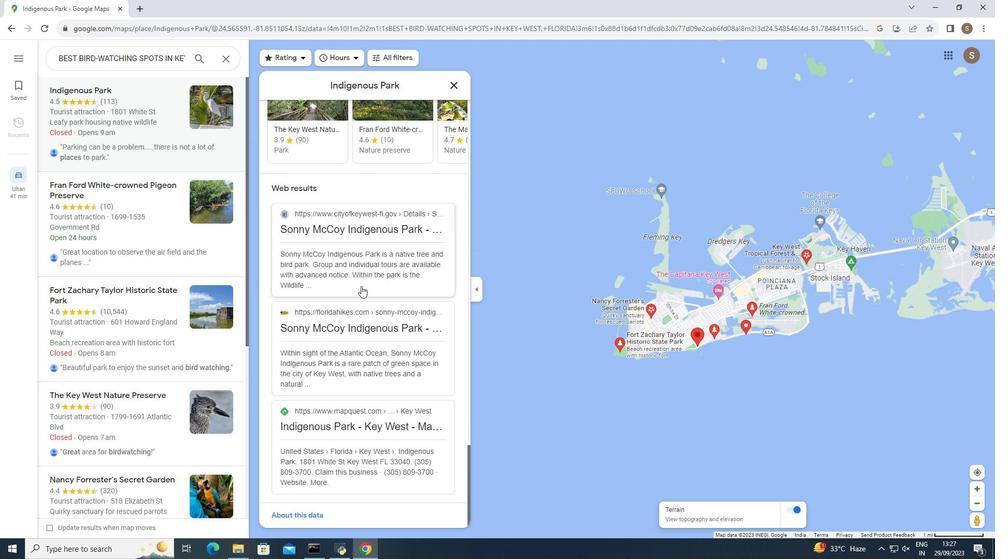 
Action: Mouse scrolled (361, 286) with delta (0, 0)
Screenshot: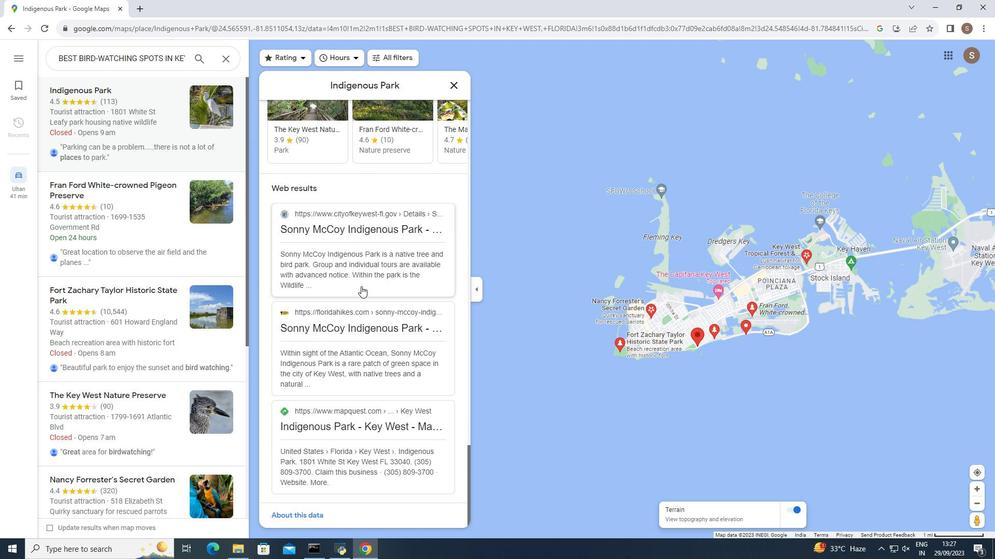 
Action: Mouse scrolled (361, 286) with delta (0, 0)
Screenshot: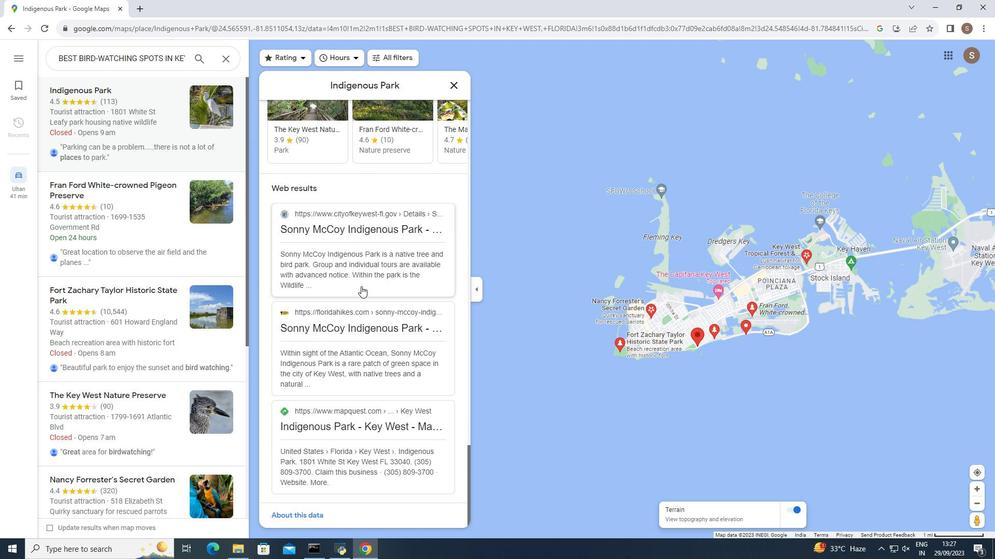 
Action: Mouse scrolled (361, 286) with delta (0, 0)
Screenshot: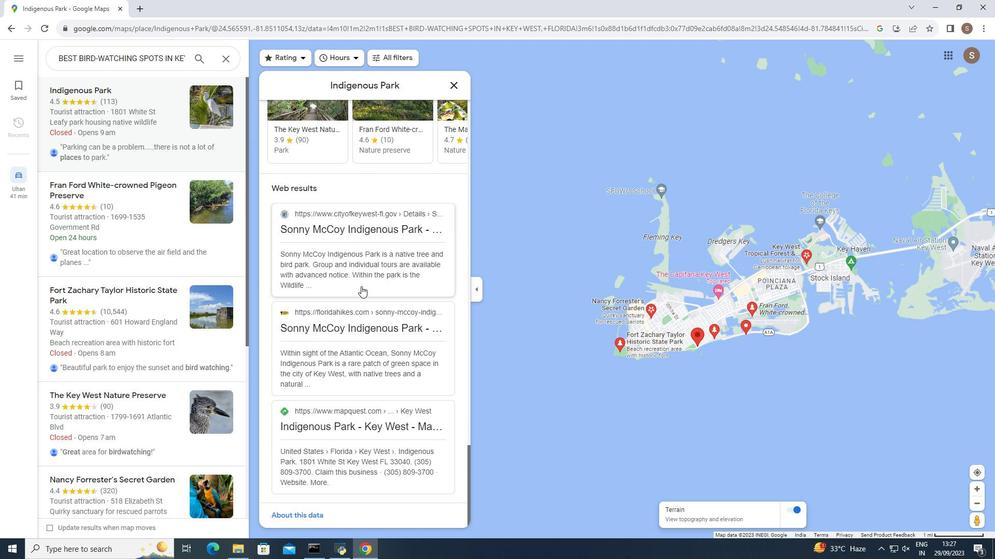 
Action: Mouse moved to (450, 90)
Screenshot: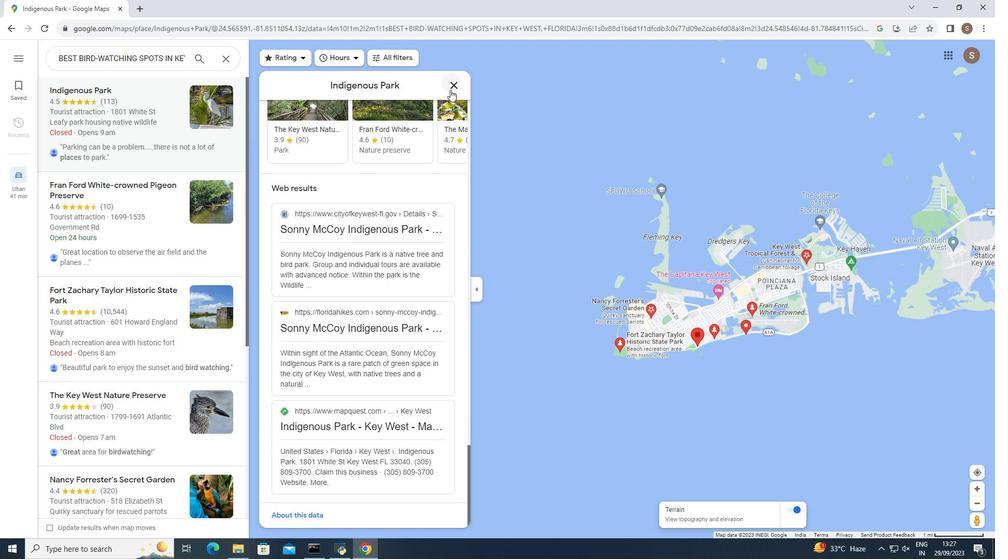 
Action: Mouse pressed left at (450, 90)
Screenshot: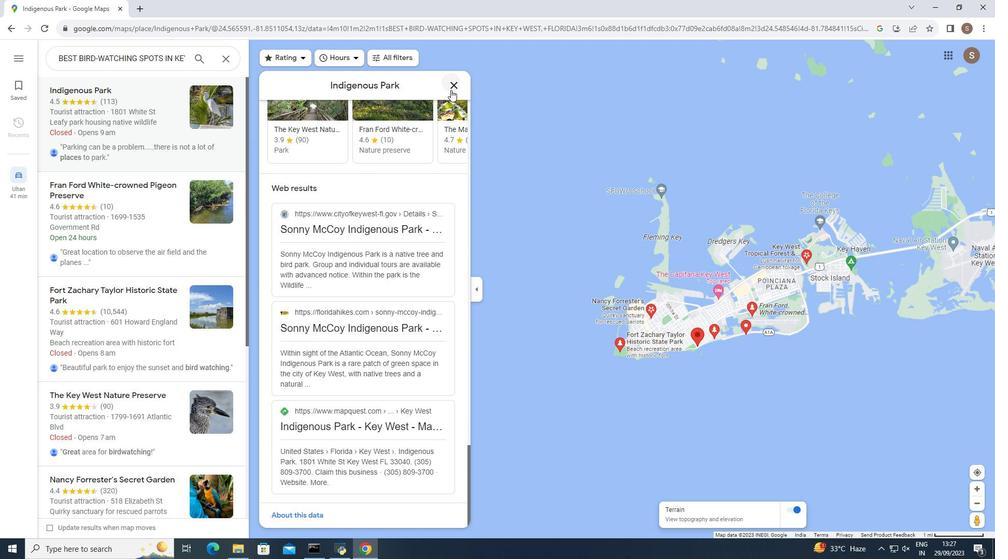 
Action: Mouse moved to (123, 185)
Screenshot: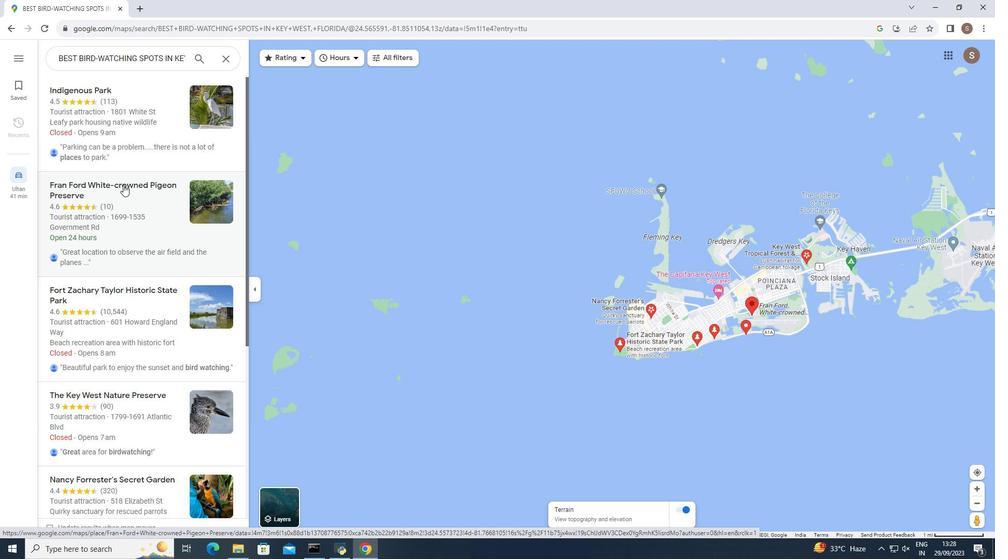 
Action: Mouse pressed left at (123, 185)
Screenshot: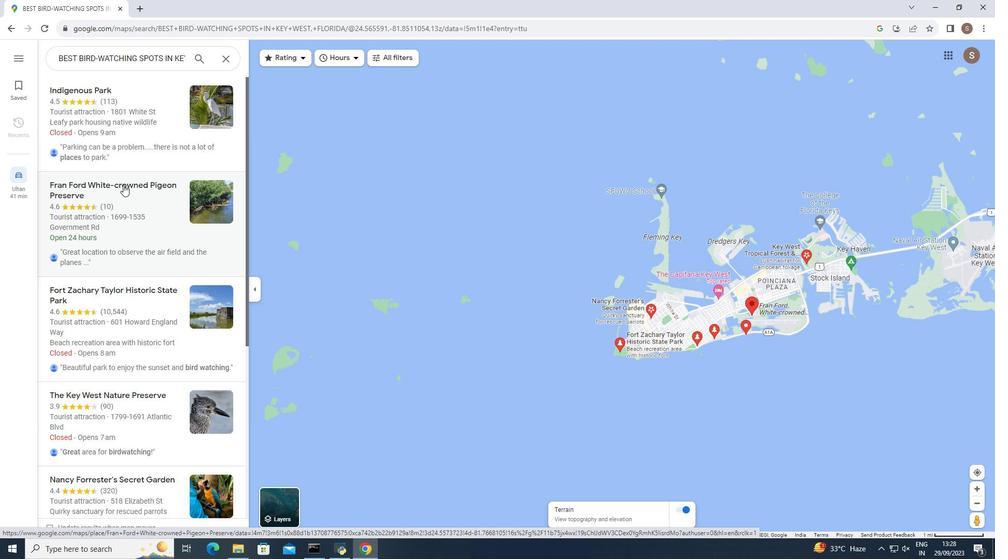 
Action: Mouse moved to (286, 306)
Screenshot: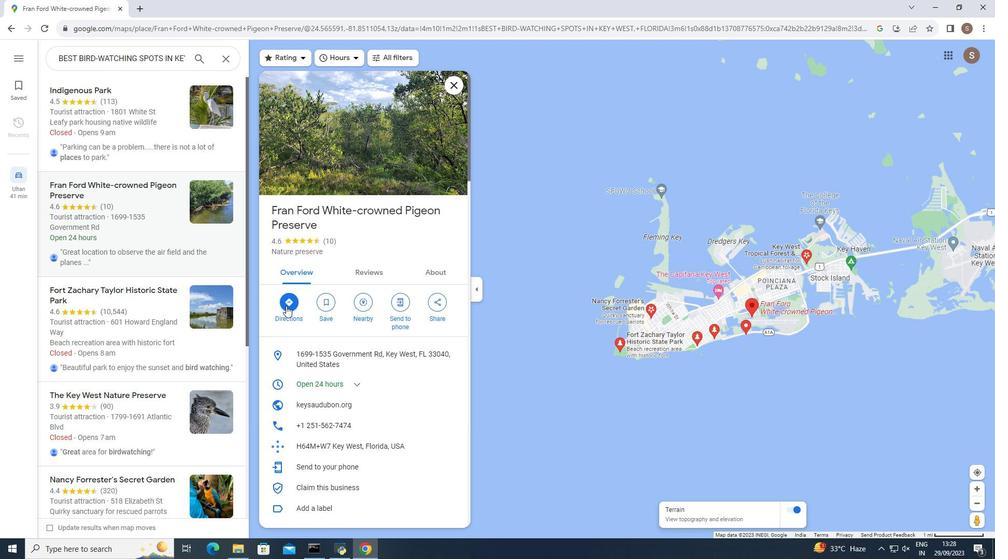 
Action: Mouse scrolled (286, 305) with delta (0, 0)
Screenshot: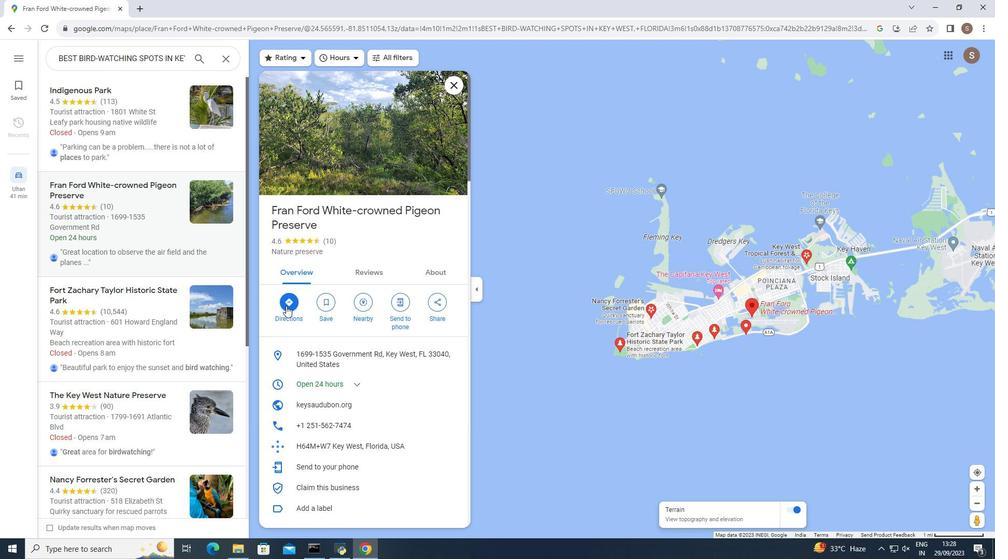 
Action: Mouse moved to (395, 313)
Screenshot: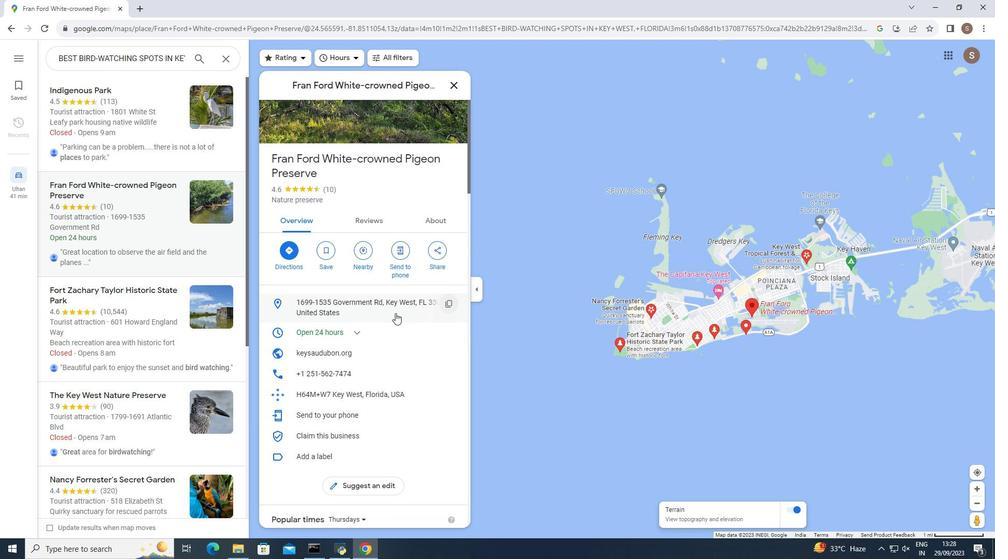 
Action: Mouse scrolled (395, 313) with delta (0, 0)
Screenshot: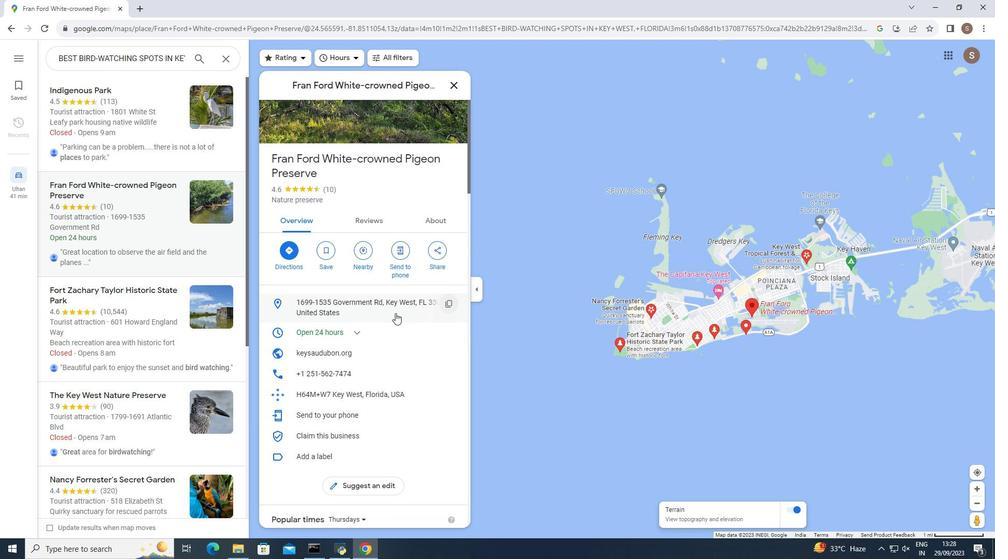 
Action: Mouse scrolled (395, 313) with delta (0, 0)
Screenshot: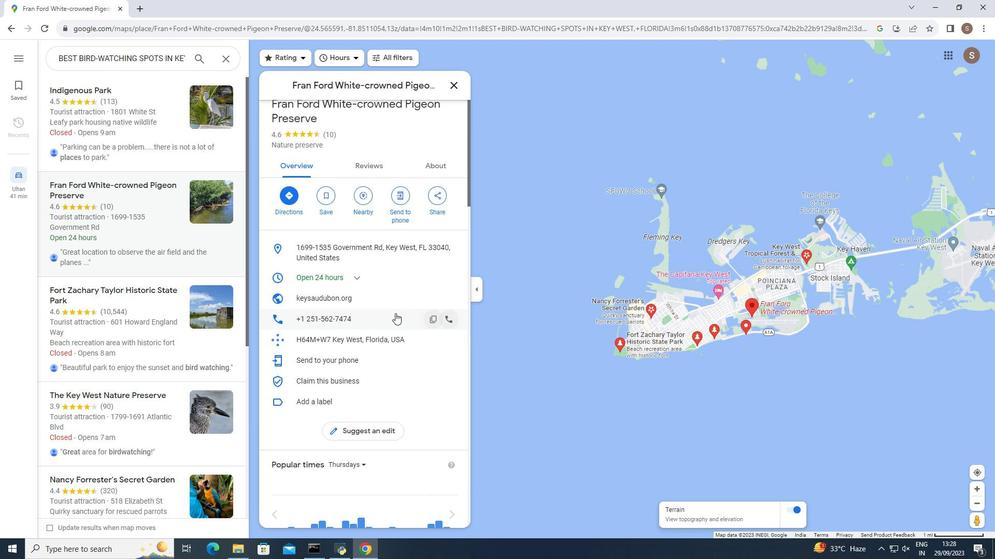 
Action: Mouse scrolled (395, 313) with delta (0, 0)
Screenshot: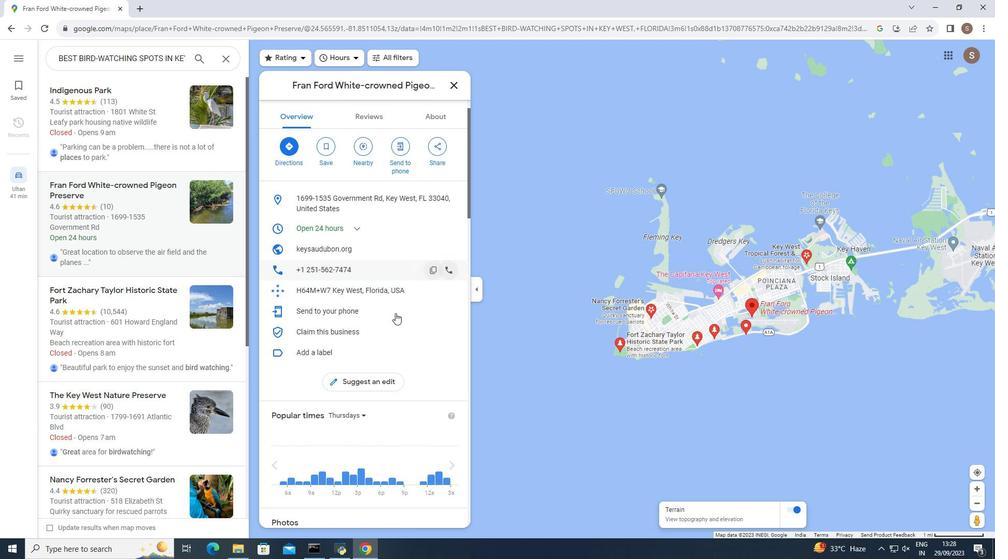 
Action: Mouse scrolled (395, 313) with delta (0, 0)
Screenshot: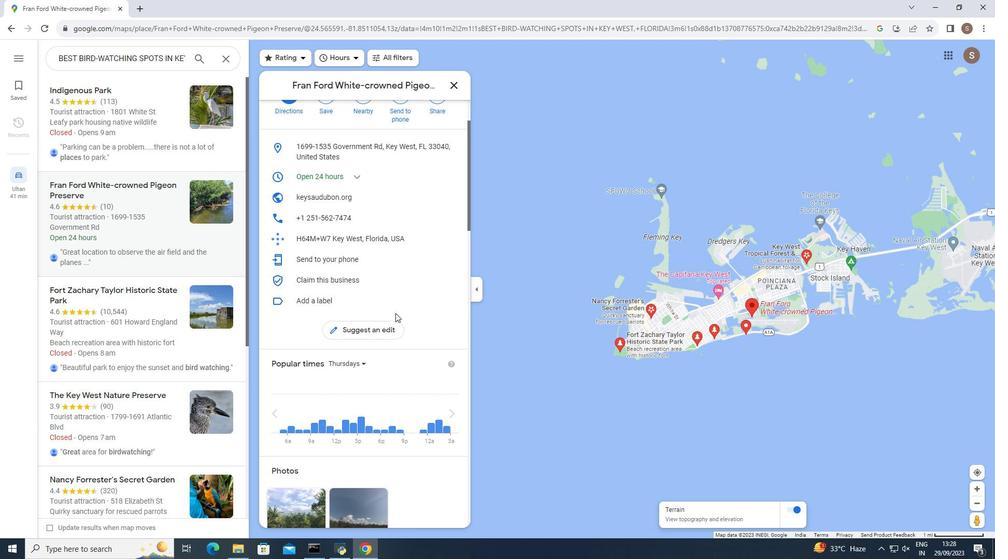 
Action: Mouse scrolled (395, 313) with delta (0, 0)
Screenshot: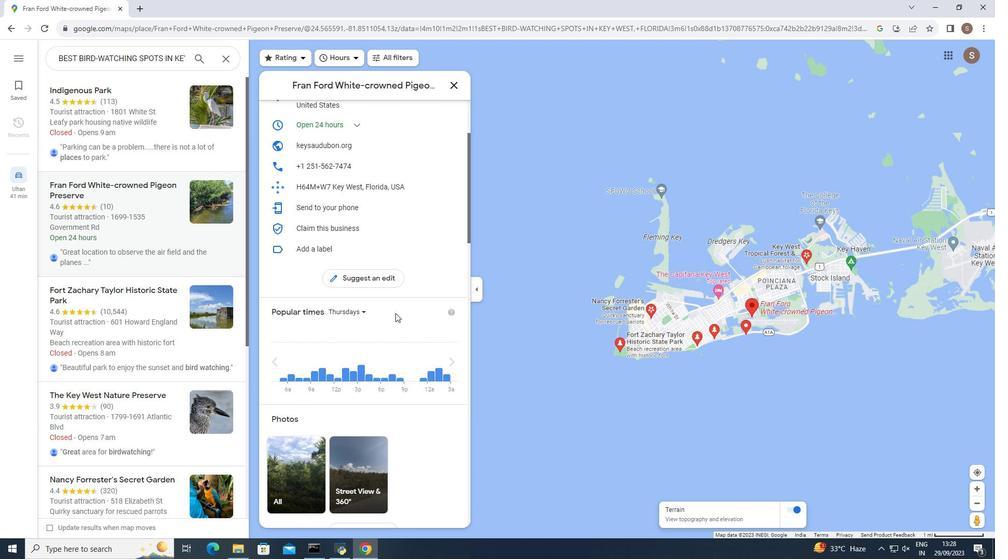 
Action: Mouse scrolled (395, 313) with delta (0, 0)
Screenshot: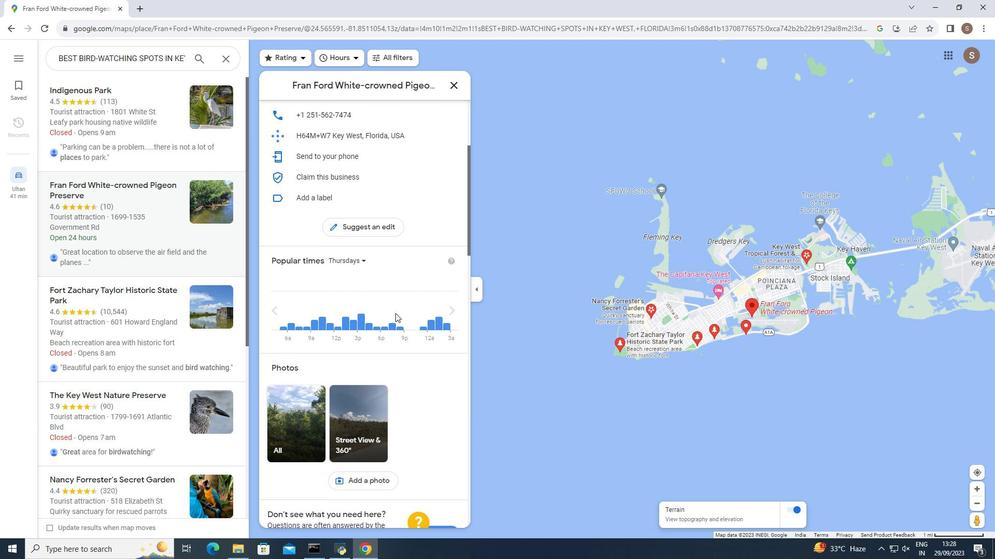 
Action: Mouse scrolled (395, 313) with delta (0, 0)
Screenshot: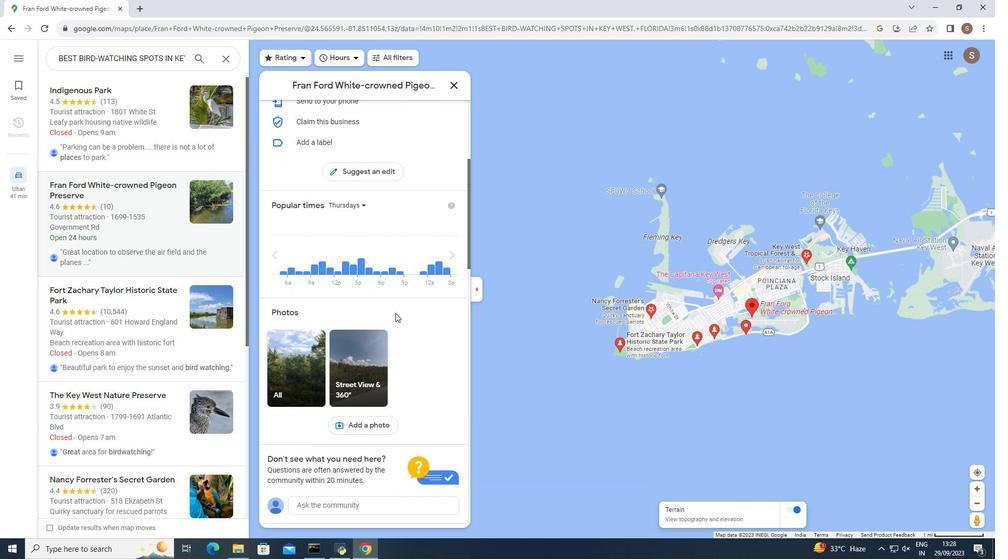 
Action: Mouse scrolled (395, 313) with delta (0, 0)
Screenshot: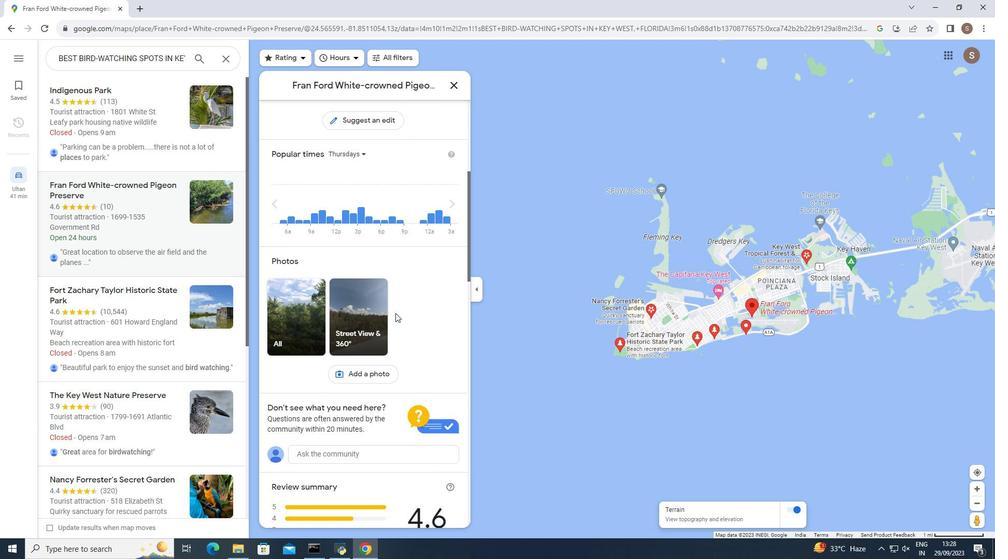 
Action: Mouse scrolled (395, 313) with delta (0, 0)
Screenshot: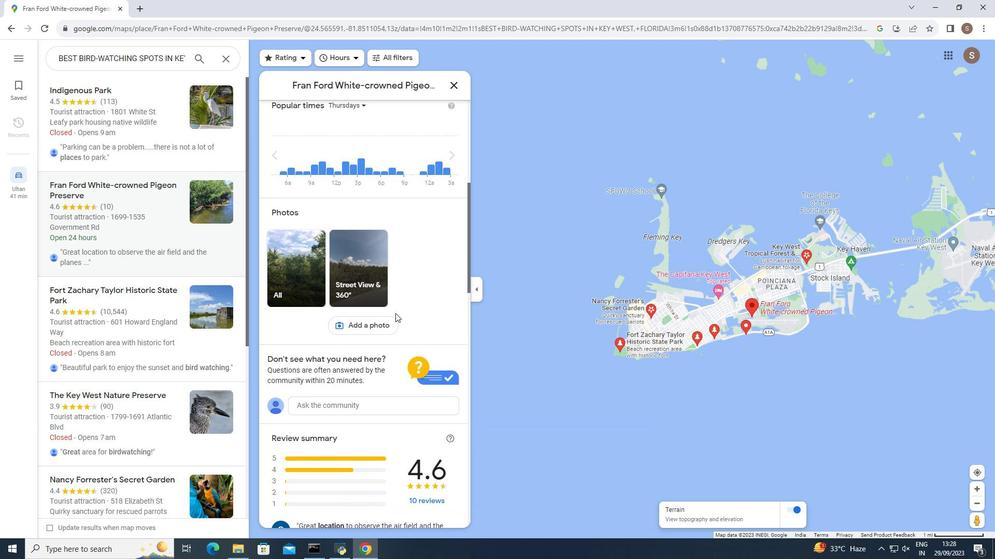 
Action: Mouse scrolled (395, 313) with delta (0, 0)
Screenshot: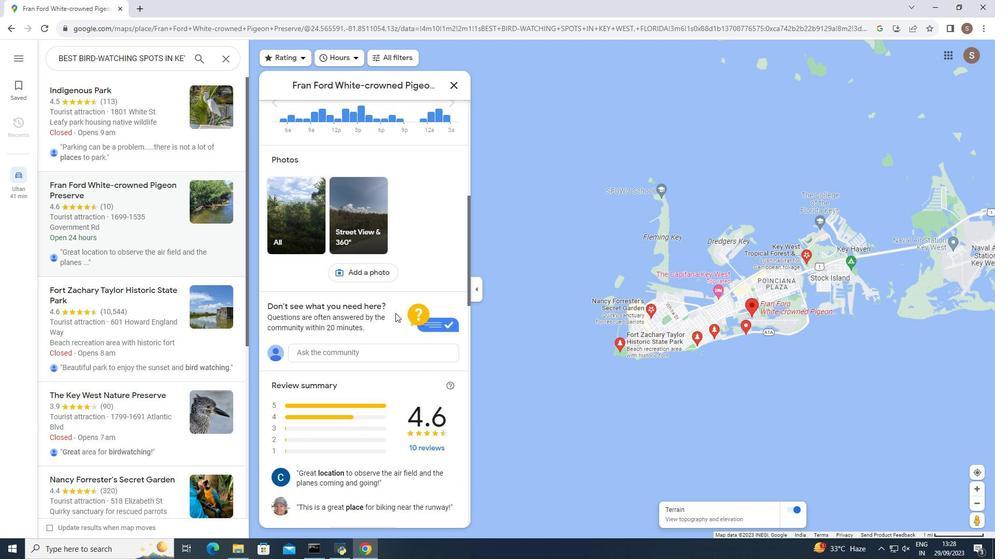 
Action: Mouse scrolled (395, 313) with delta (0, 0)
Screenshot: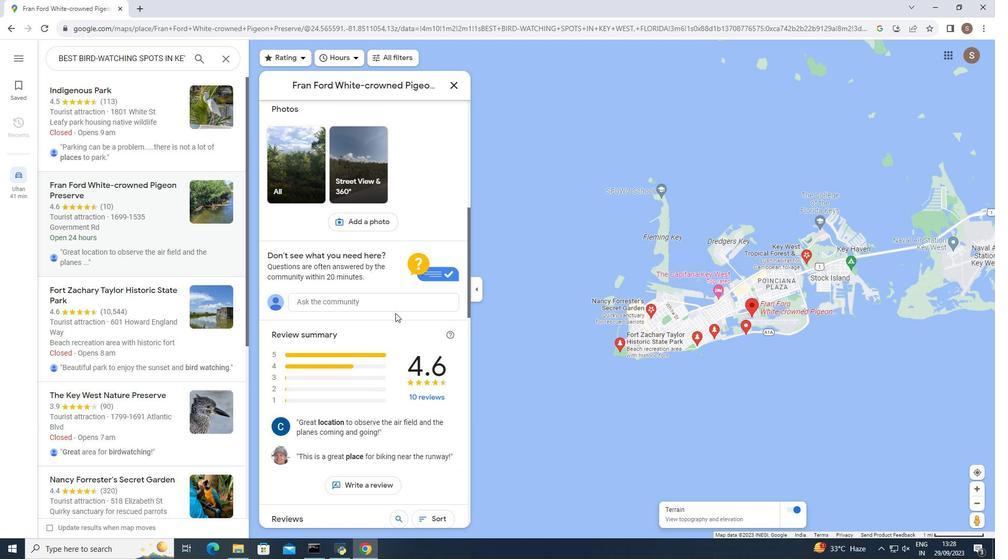 
Action: Mouse scrolled (395, 313) with delta (0, 0)
Screenshot: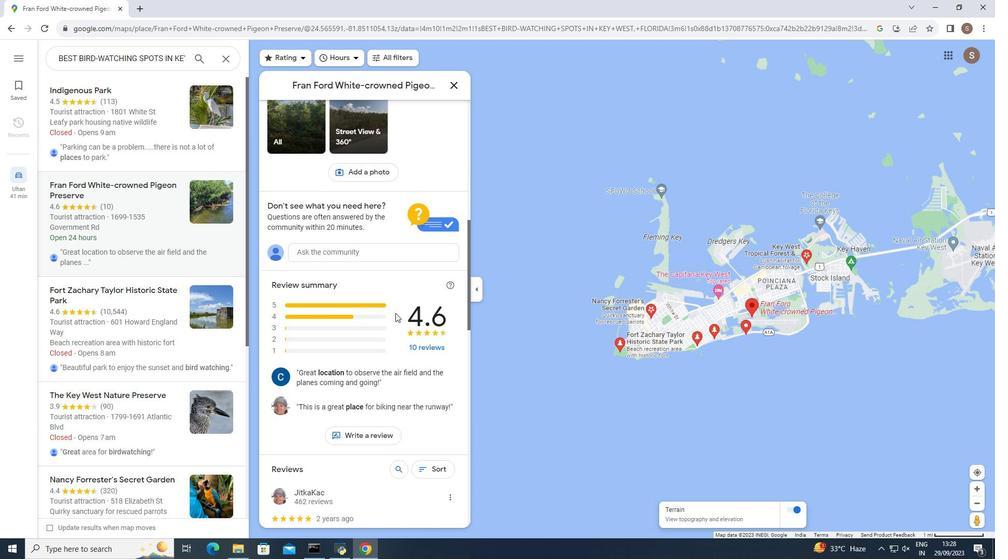 
Action: Mouse scrolled (395, 313) with delta (0, 0)
Screenshot: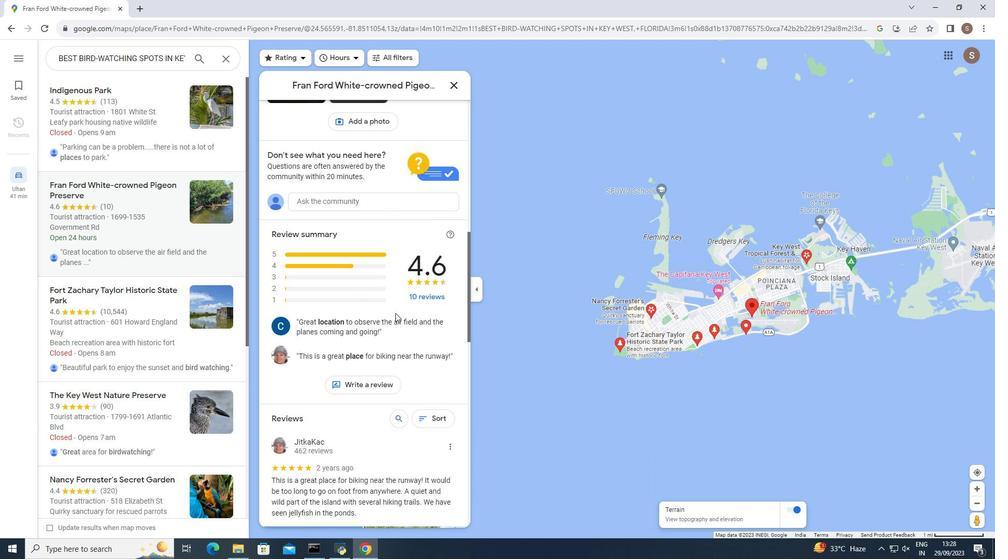 
Action: Mouse scrolled (395, 313) with delta (0, 0)
Screenshot: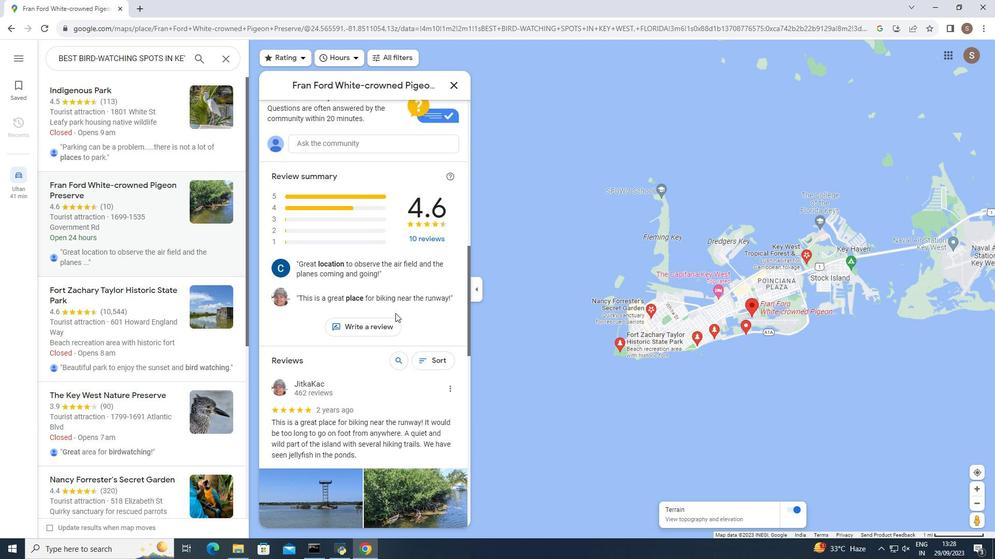 
Action: Mouse scrolled (395, 313) with delta (0, 0)
Screenshot: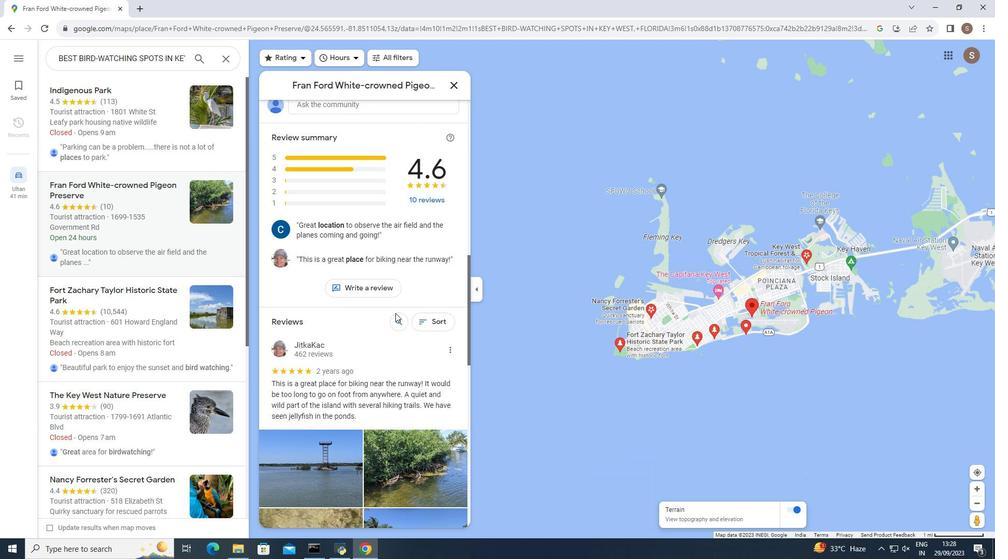 
Action: Mouse moved to (303, 346)
Screenshot: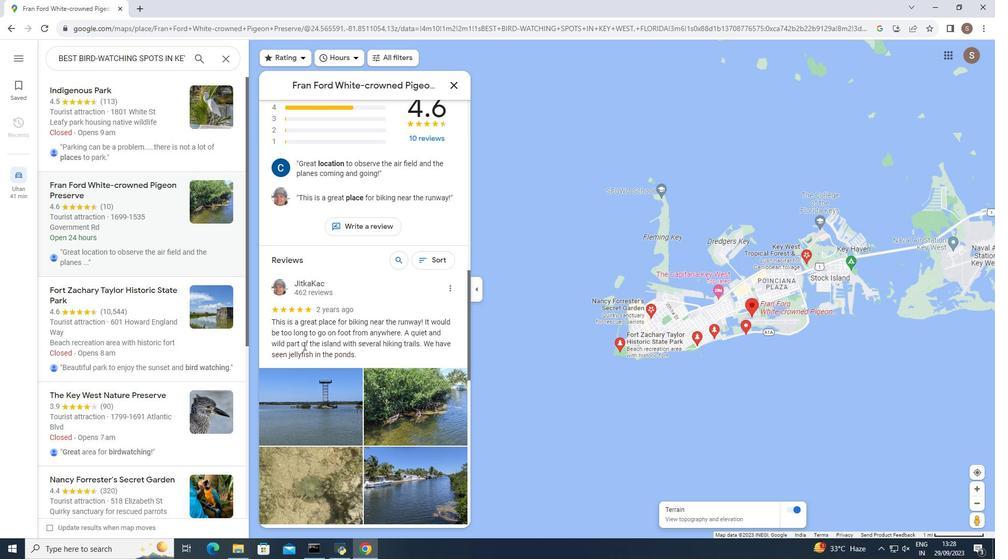
Action: Mouse scrolled (303, 345) with delta (0, 0)
Screenshot: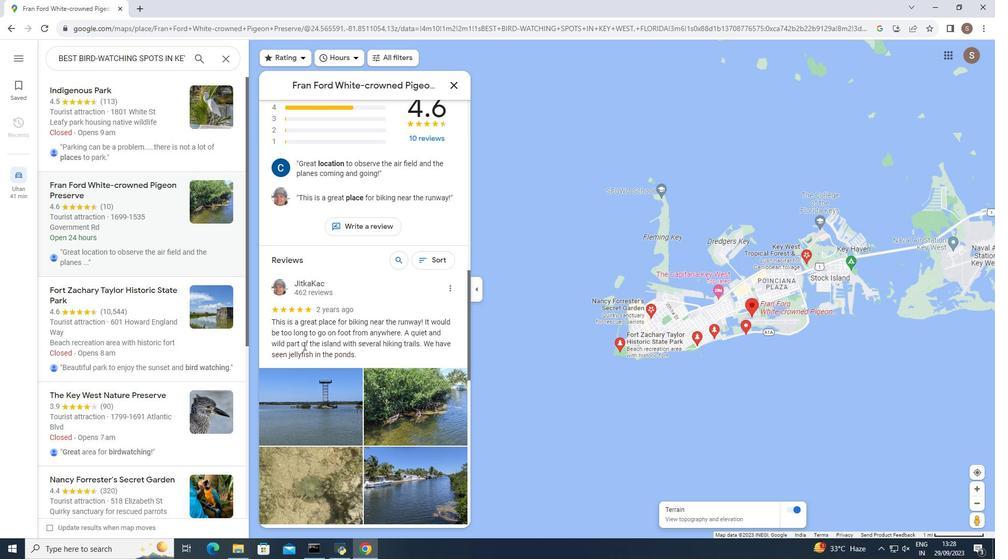 
Action: Mouse scrolled (303, 345) with delta (0, 0)
Screenshot: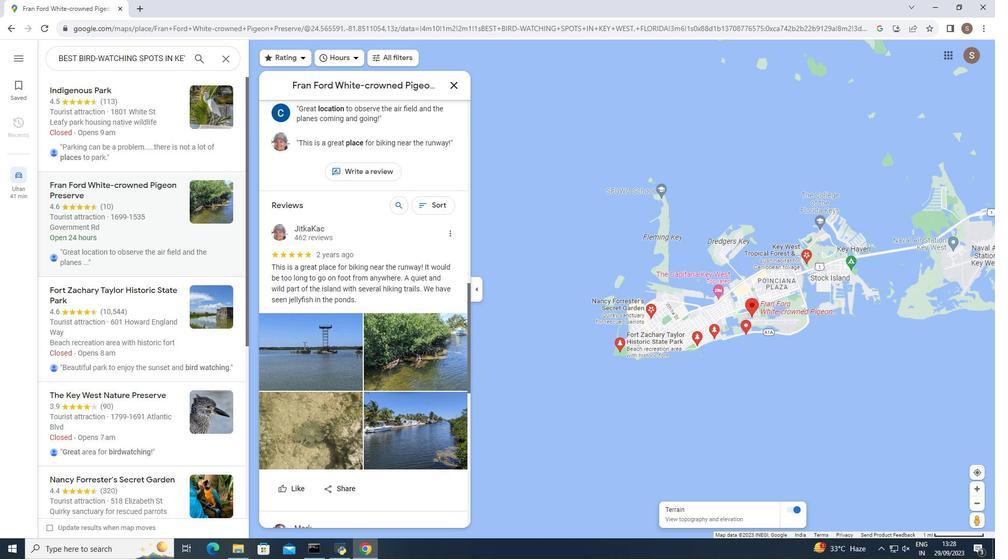 
Action: Mouse scrolled (303, 345) with delta (0, 0)
Screenshot: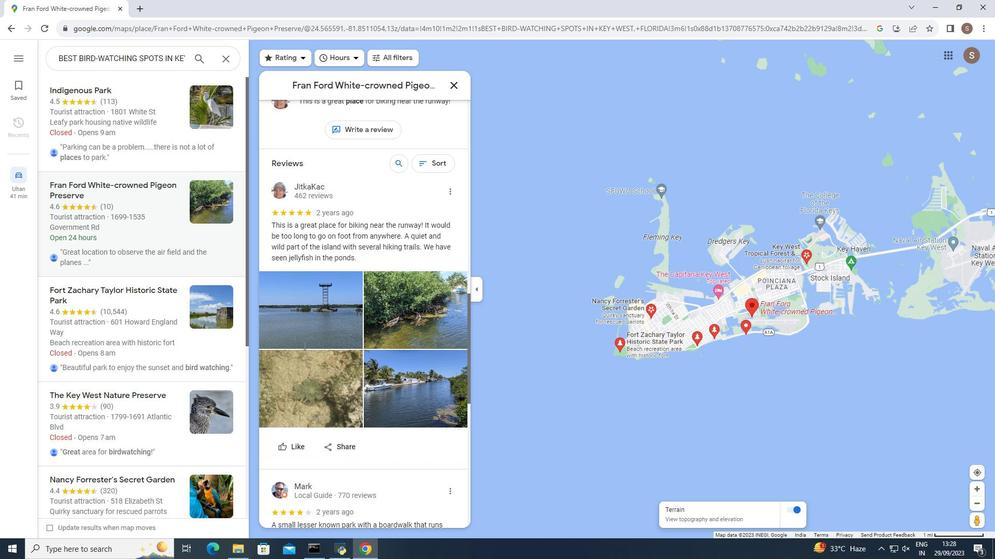 
Action: Mouse moved to (304, 344)
Screenshot: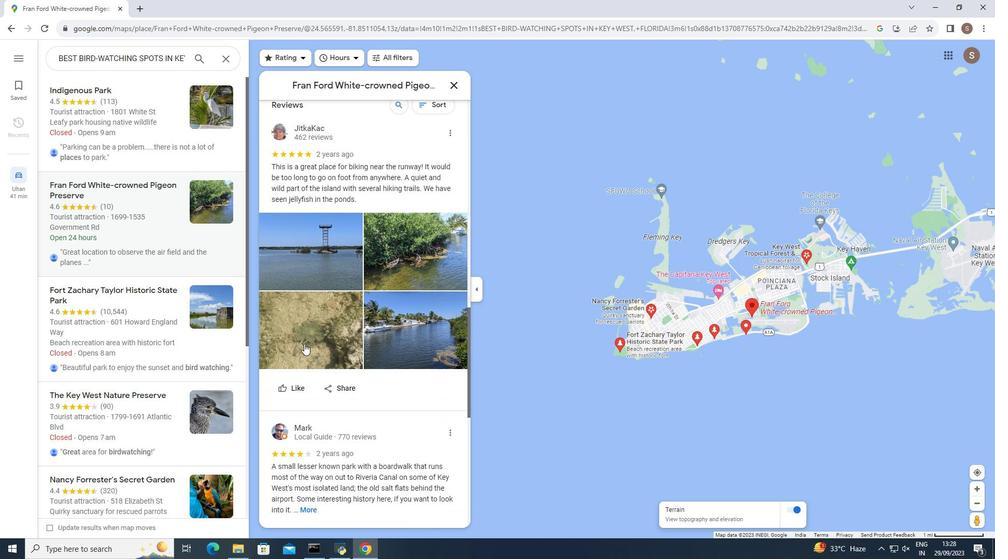 
Action: Mouse scrolled (304, 343) with delta (0, 0)
Screenshot: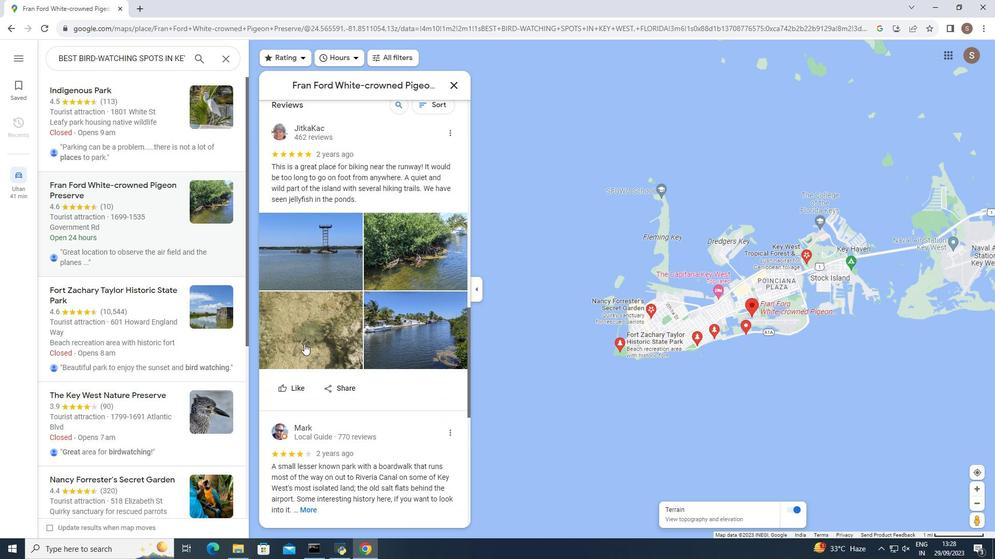 
Action: Mouse scrolled (304, 343) with delta (0, 0)
Screenshot: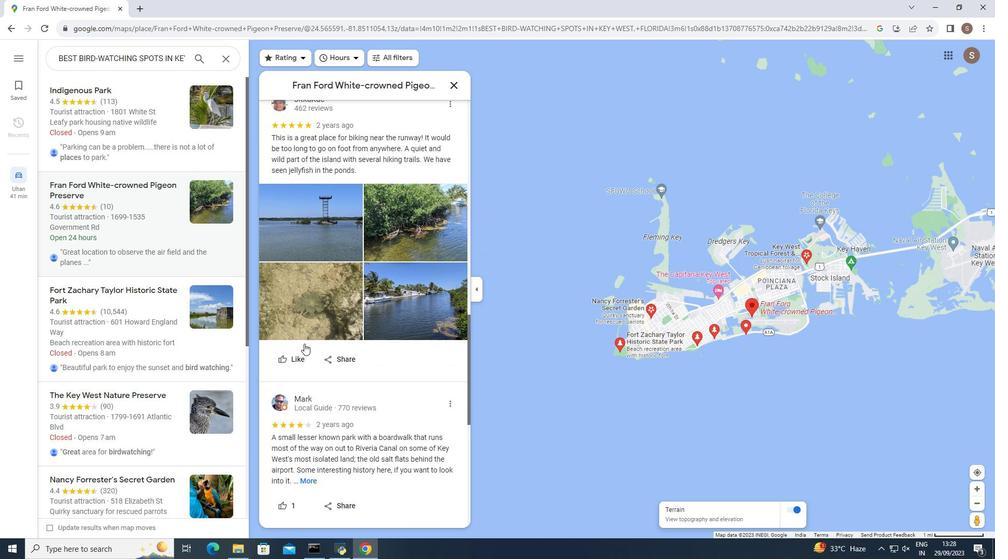 
Action: Mouse scrolled (304, 343) with delta (0, 0)
Screenshot: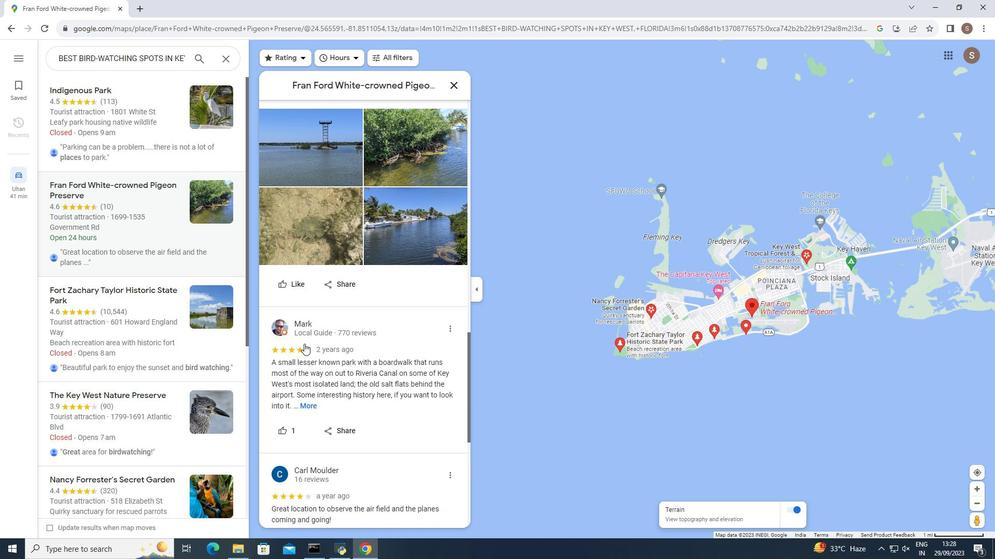 
Action: Mouse scrolled (304, 343) with delta (0, 0)
Screenshot: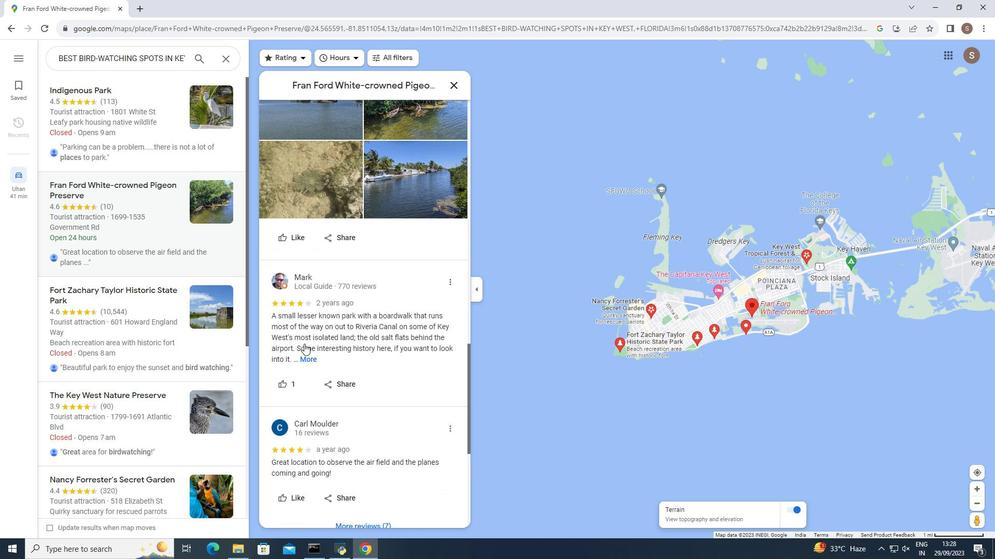
Action: Mouse moved to (304, 344)
Screenshot: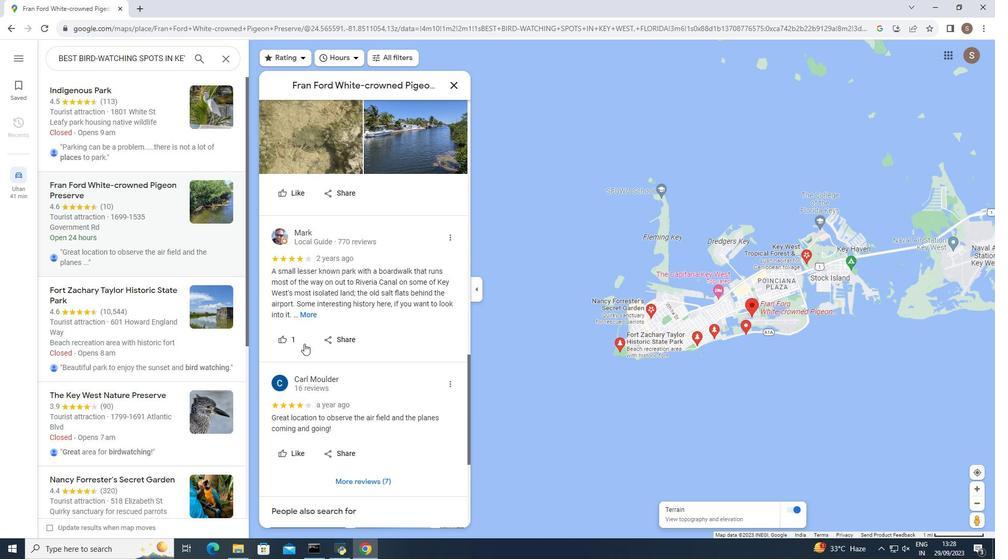 
Action: Mouse scrolled (304, 343) with delta (0, 0)
Screenshot: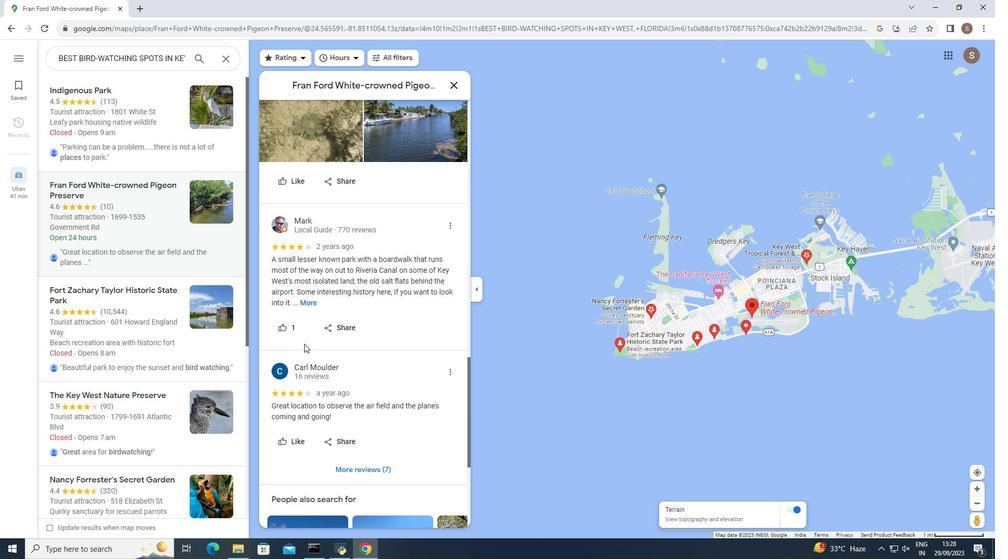 
Action: Mouse scrolled (304, 343) with delta (0, 0)
Screenshot: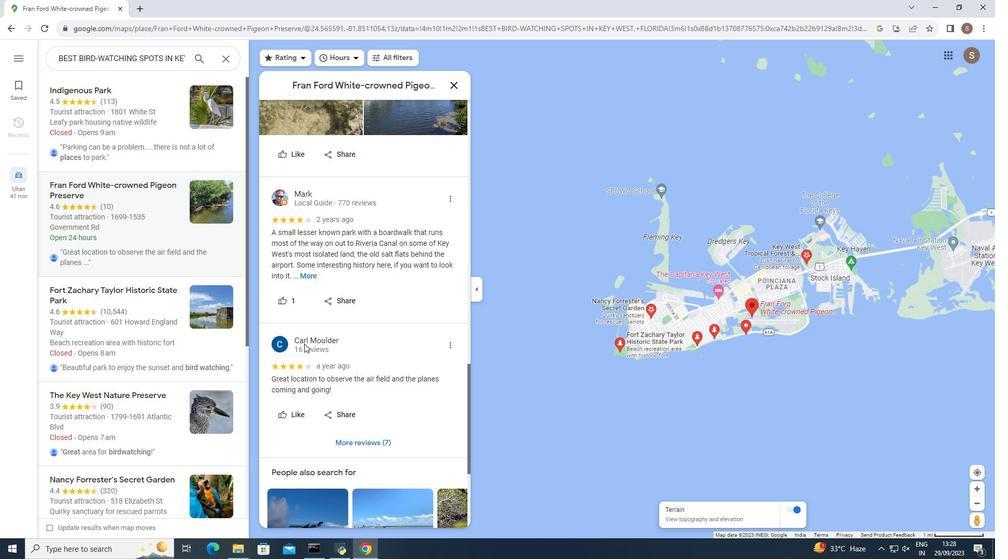 
Action: Mouse scrolled (304, 343) with delta (0, 0)
Screenshot: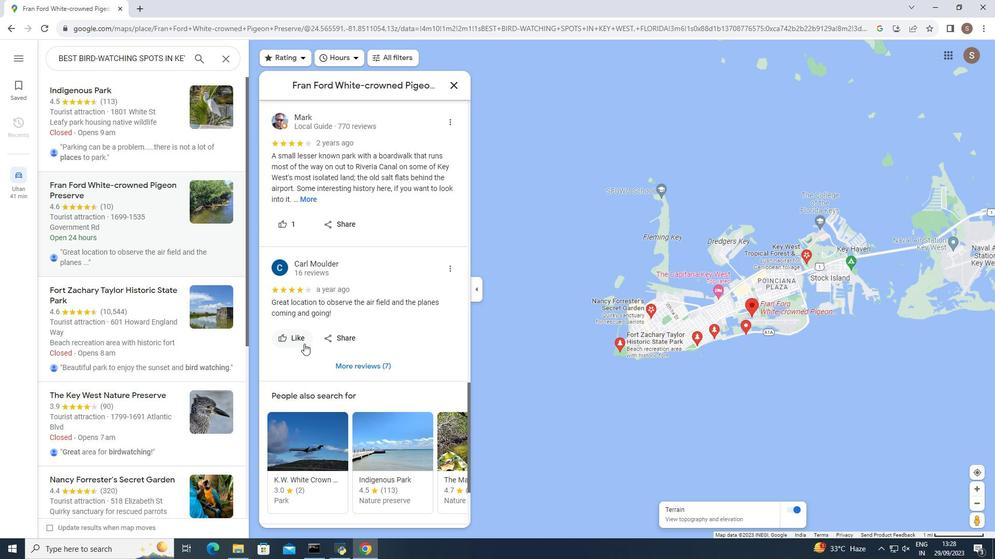 
Action: Mouse scrolled (304, 343) with delta (0, 0)
Screenshot: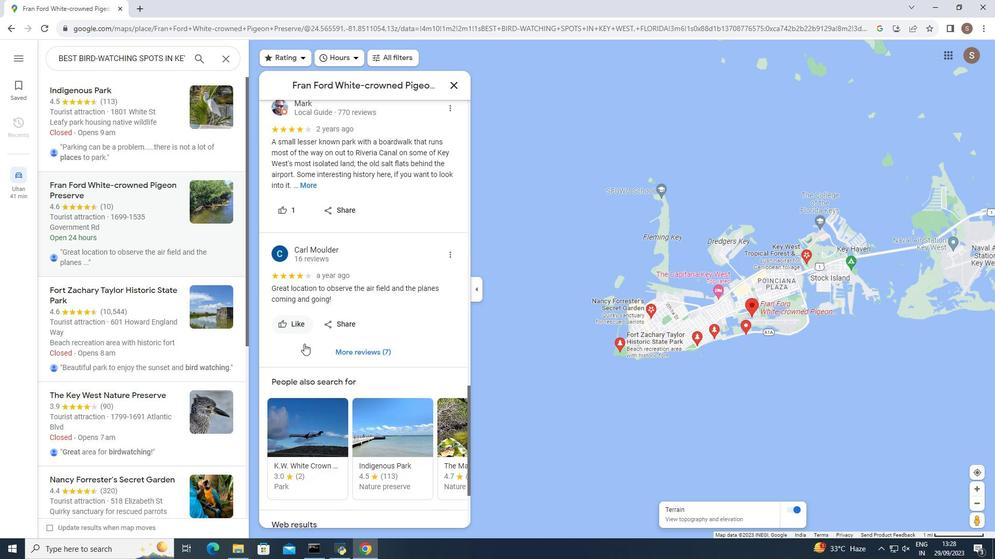 
Action: Mouse moved to (304, 342)
Screenshot: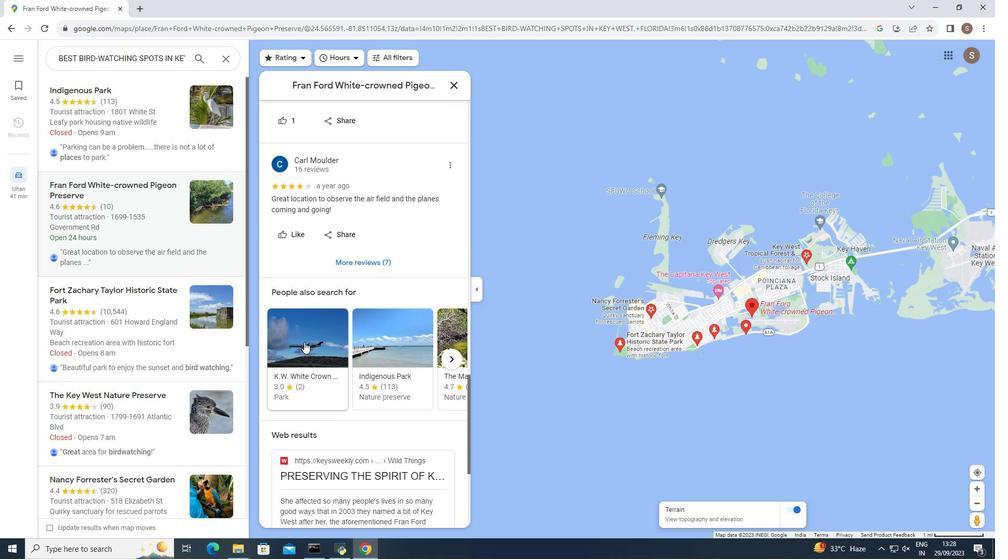 
Action: Mouse scrolled (304, 342) with delta (0, 0)
Screenshot: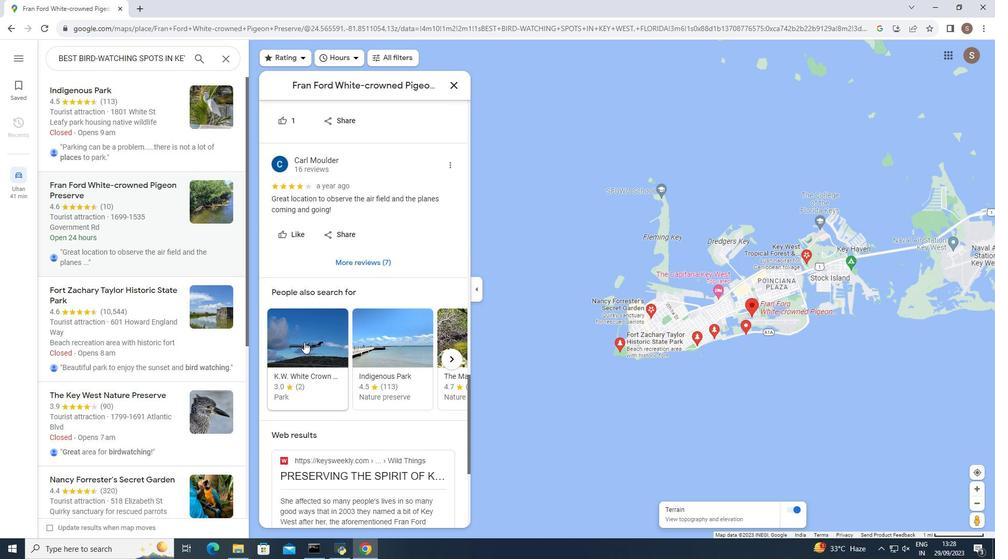 
Action: Mouse scrolled (304, 342) with delta (0, 0)
Screenshot: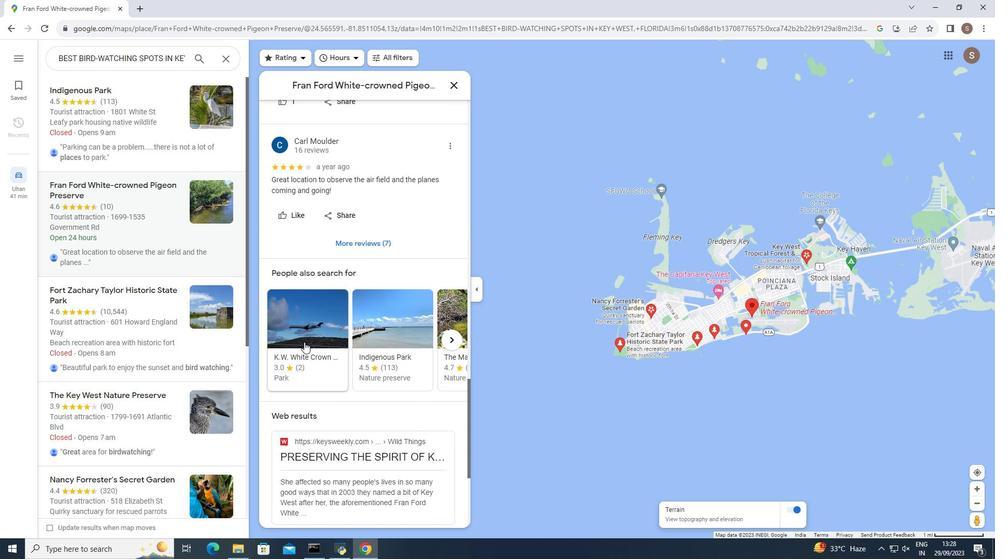 
Action: Mouse moved to (304, 342)
Screenshot: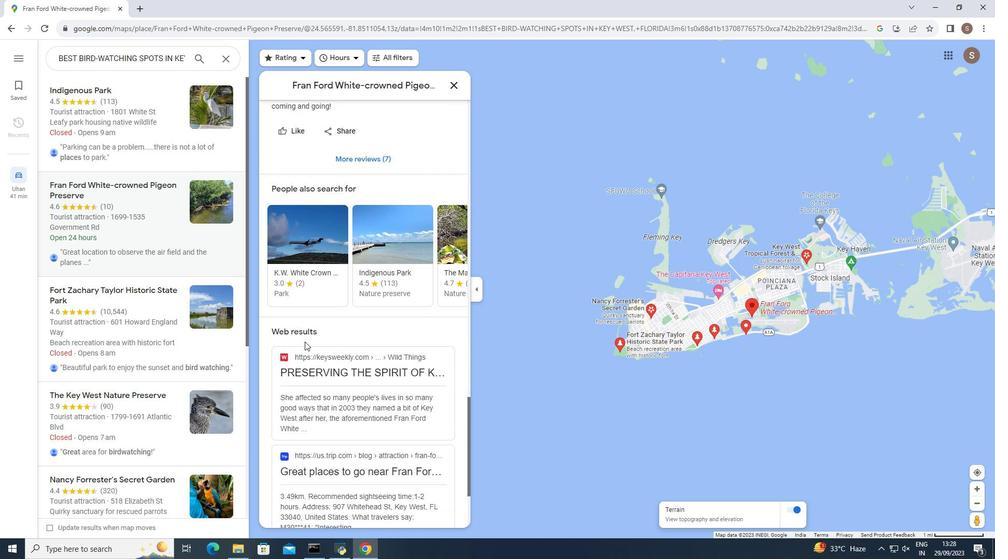 
Action: Mouse scrolled (304, 341) with delta (0, 0)
Screenshot: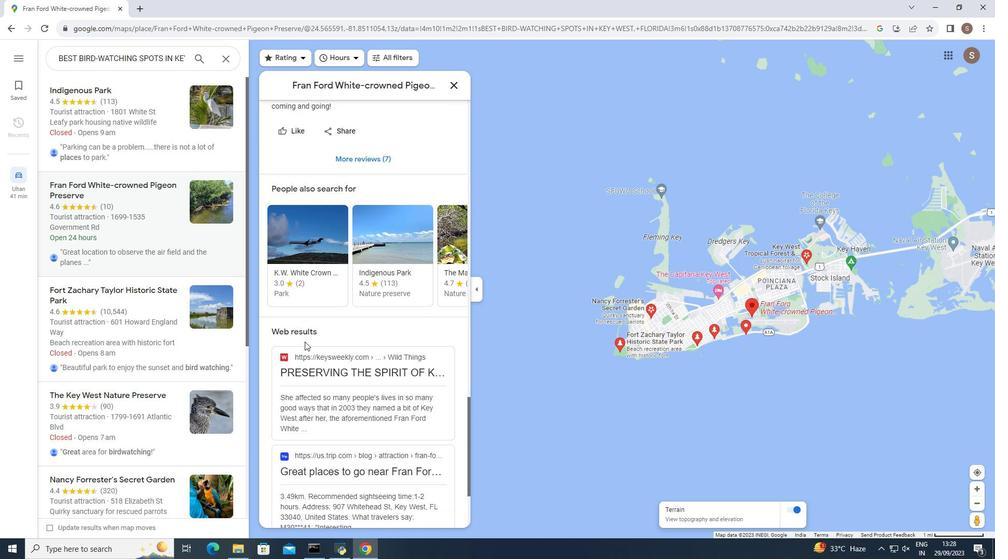 
Action: Mouse scrolled (304, 341) with delta (0, 0)
Screenshot: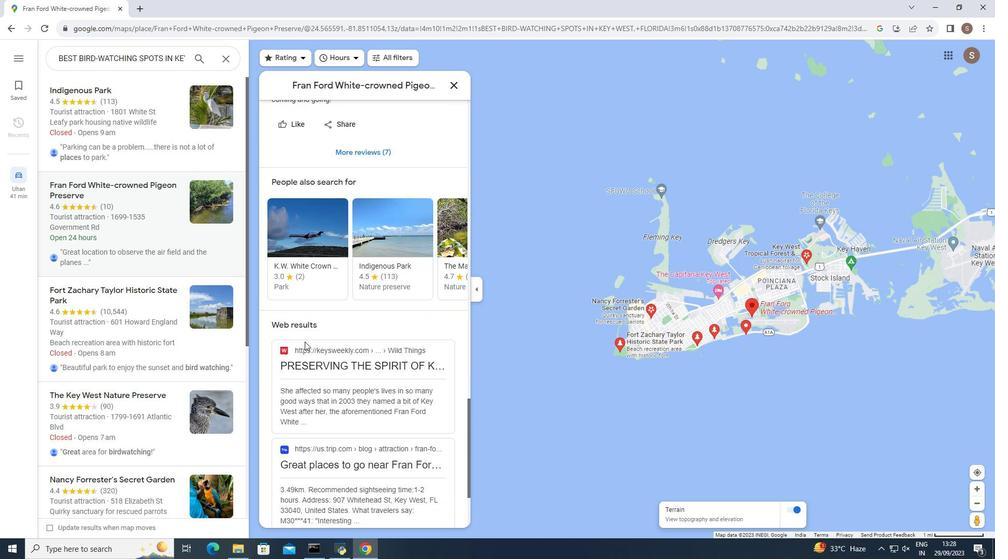 
Action: Mouse scrolled (304, 341) with delta (0, 0)
Screenshot: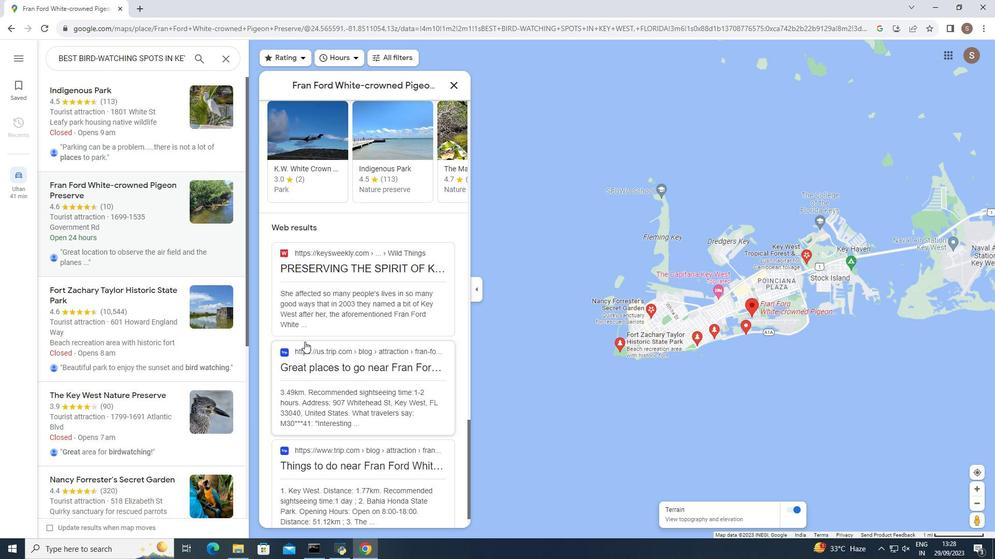 
Action: Mouse scrolled (304, 341) with delta (0, 0)
Screenshot: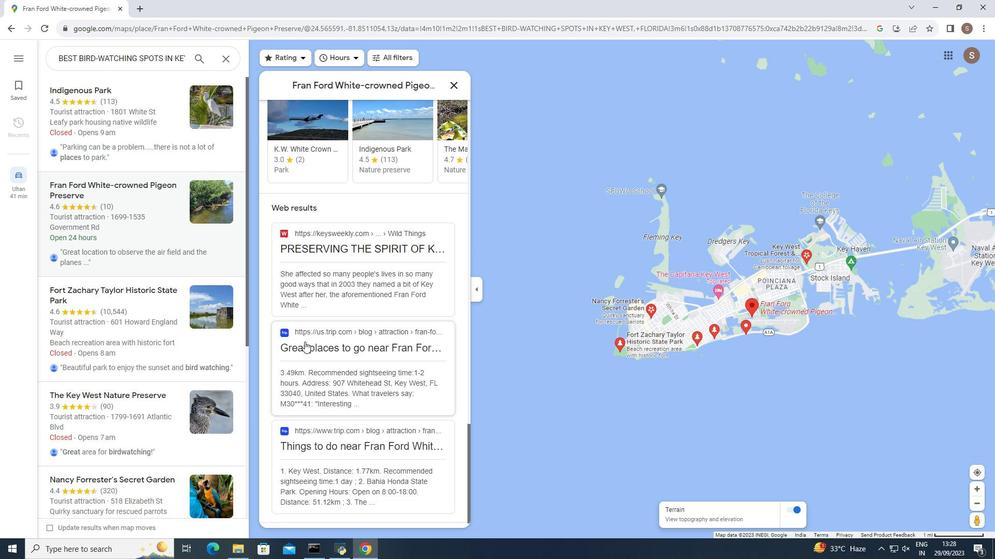 
Action: Mouse scrolled (304, 341) with delta (0, 0)
Screenshot: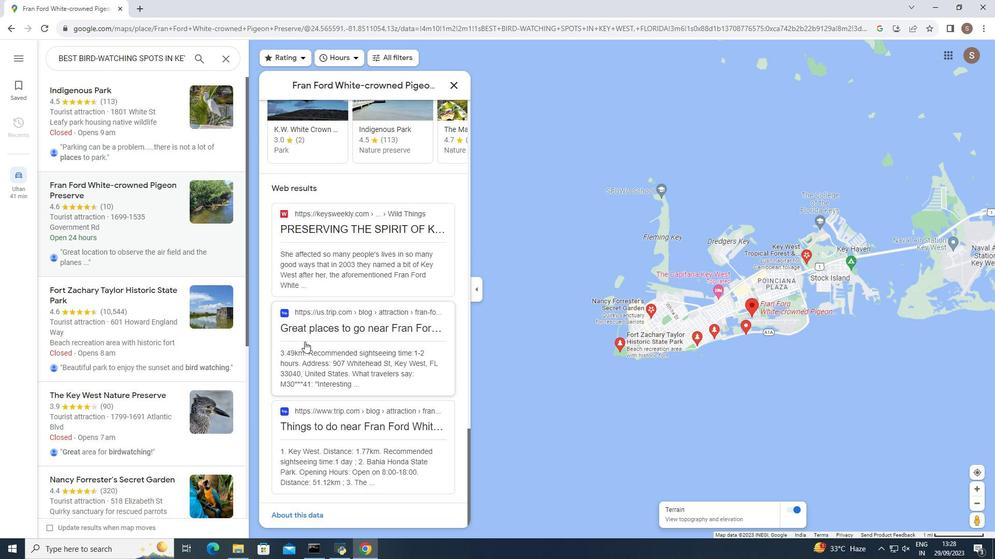 
Action: Mouse scrolled (304, 341) with delta (0, 0)
Screenshot: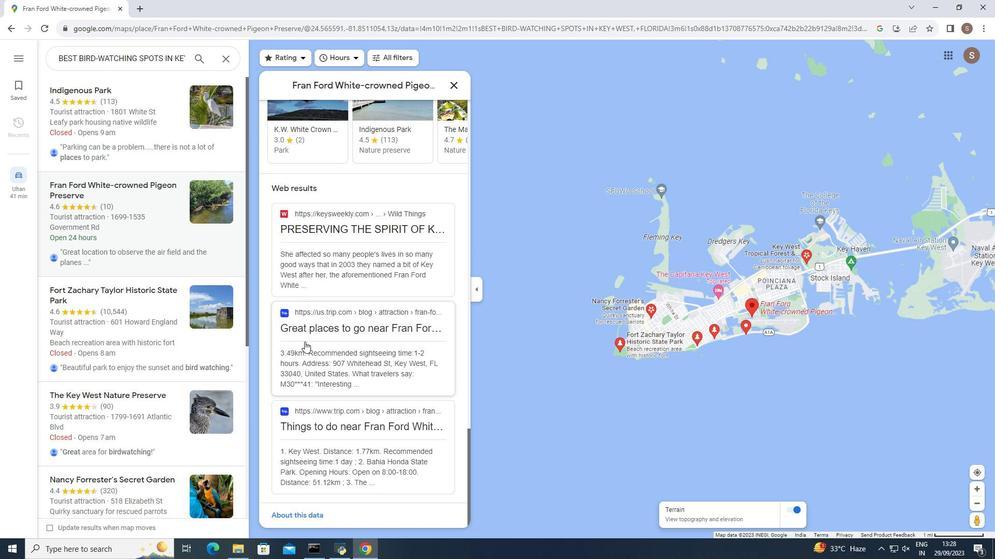 
Action: Mouse scrolled (304, 341) with delta (0, 0)
Screenshot: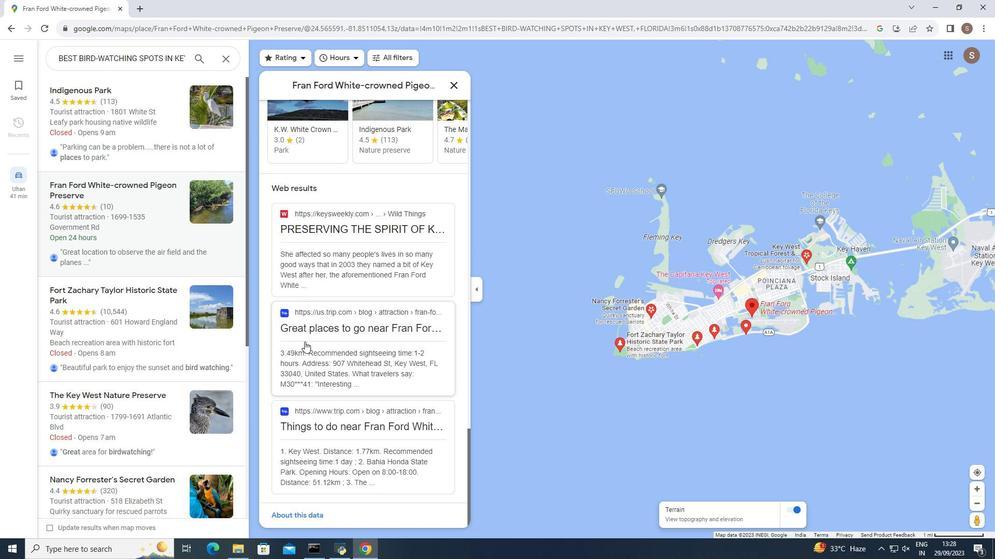
Action: Mouse moved to (453, 84)
Screenshot: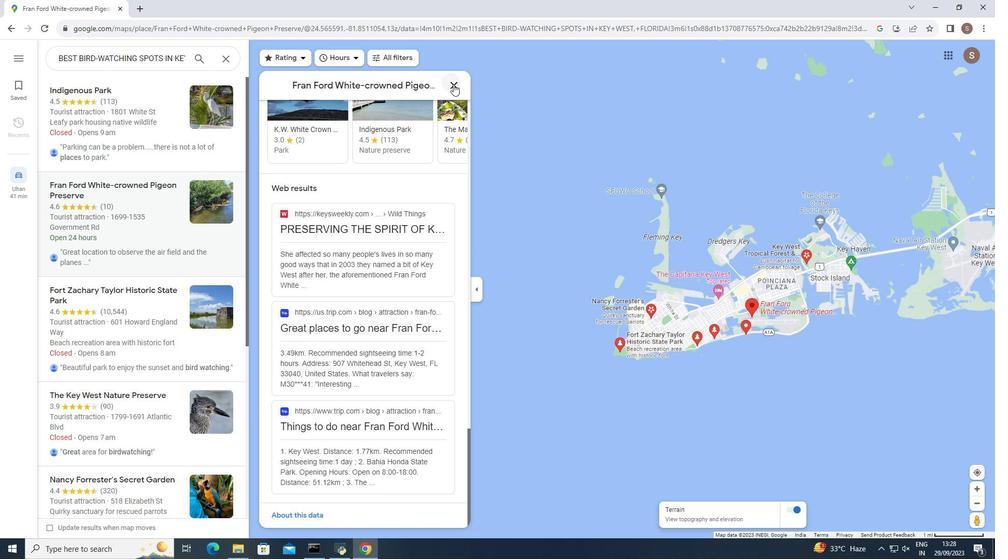 
Action: Mouse pressed left at (453, 84)
Screenshot: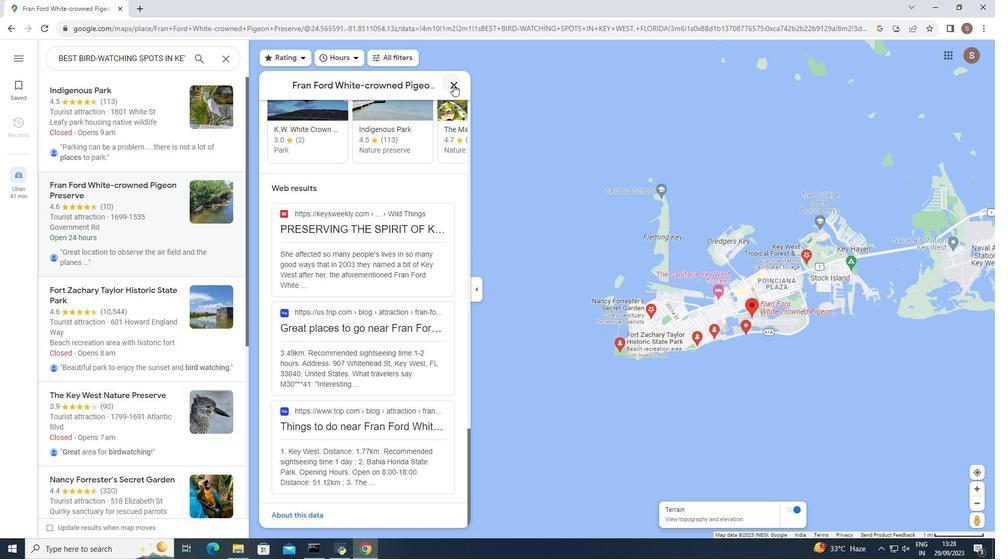 
Action: Mouse moved to (133, 288)
Screenshot: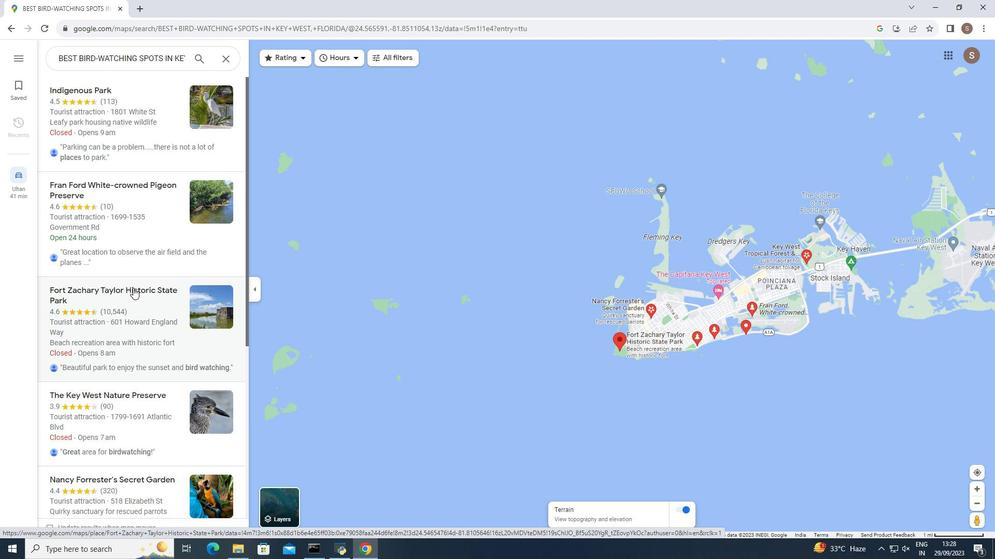 
Action: Mouse pressed left at (133, 288)
Screenshot: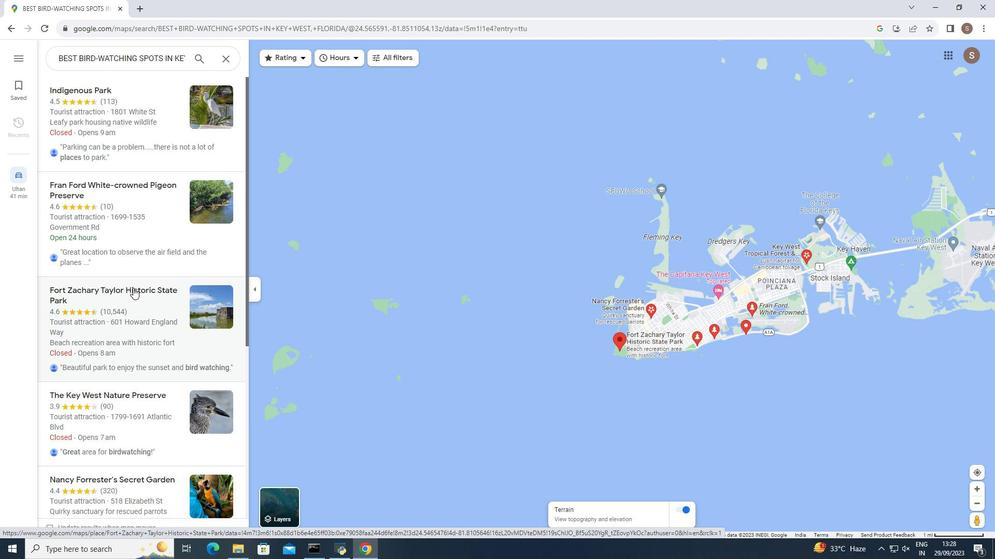 
Action: Mouse moved to (295, 337)
Screenshot: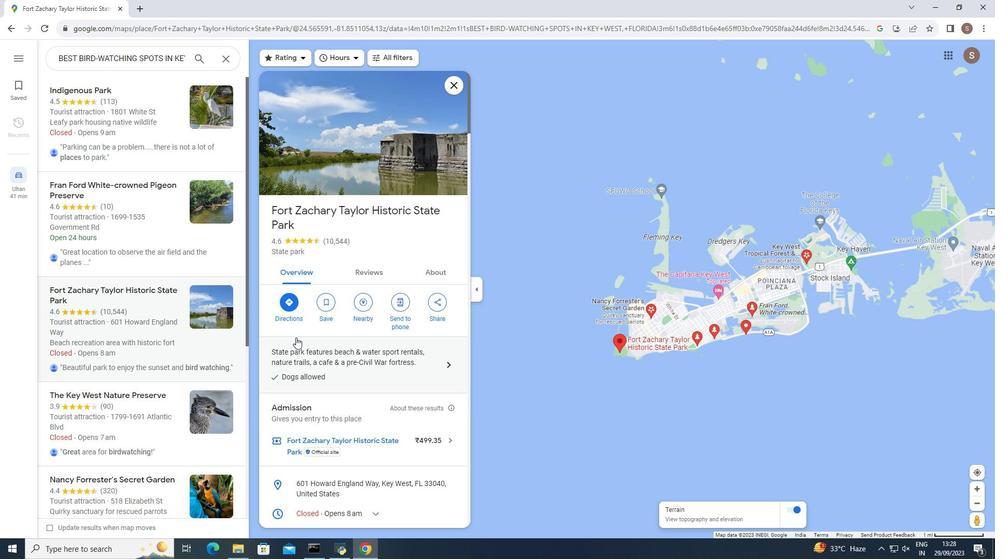 
Action: Mouse scrolled (295, 337) with delta (0, 0)
Screenshot: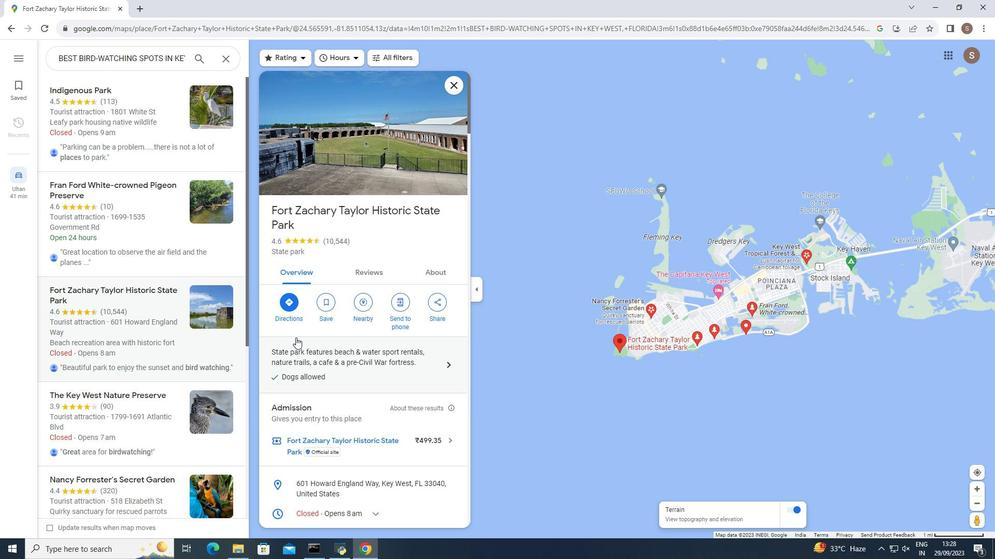 
Action: Mouse scrolled (295, 337) with delta (0, 0)
Screenshot: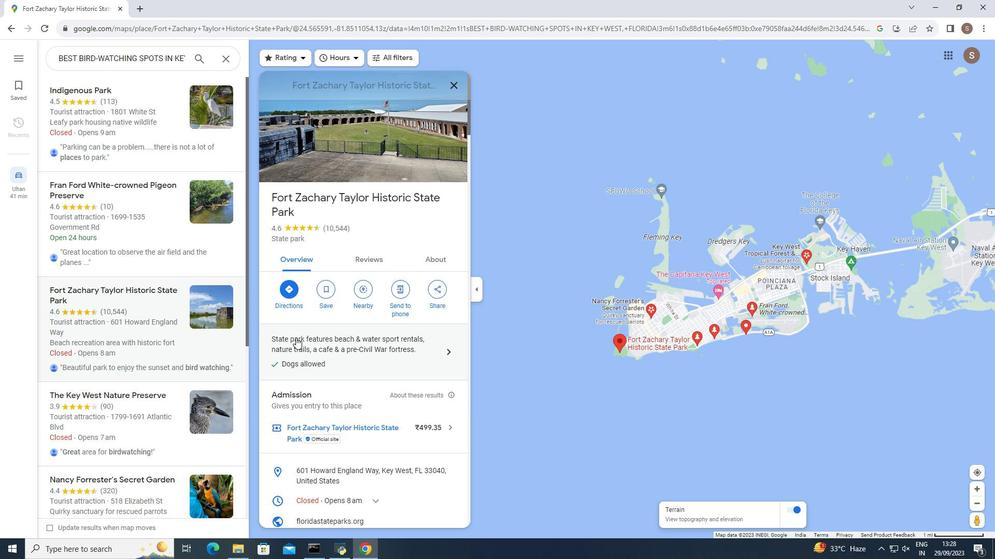 
Action: Mouse scrolled (295, 337) with delta (0, 0)
Screenshot: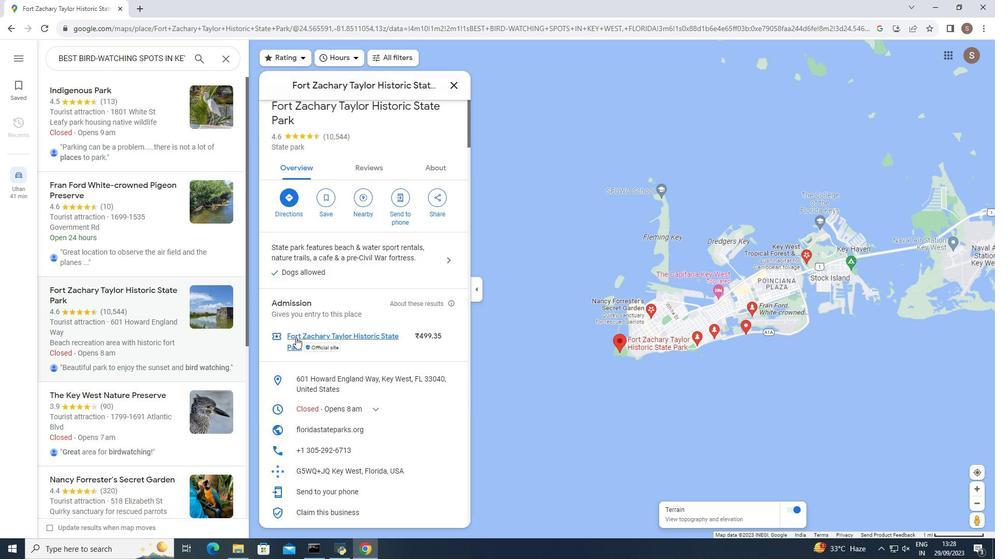 
Action: Mouse moved to (389, 334)
Screenshot: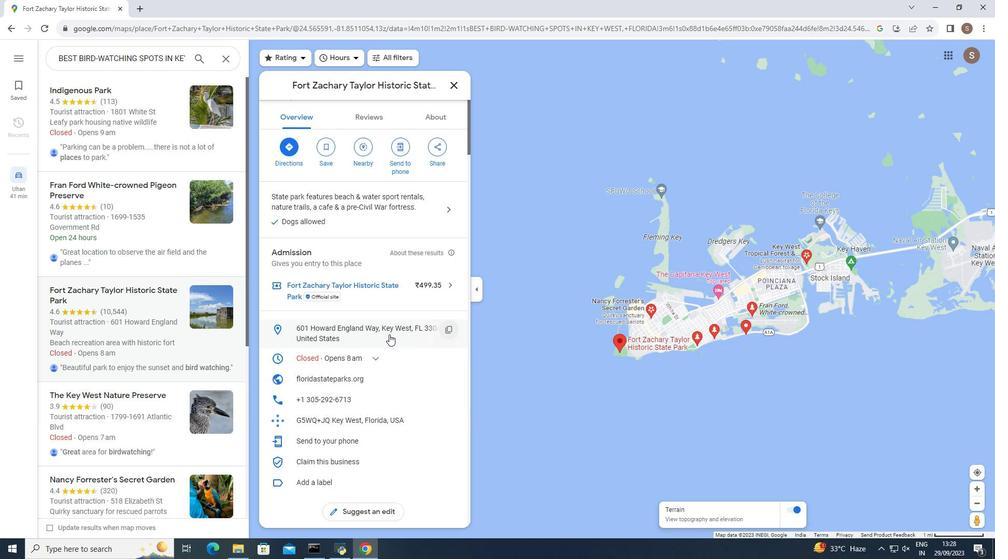 
Action: Mouse scrolled (389, 334) with delta (0, 0)
Screenshot: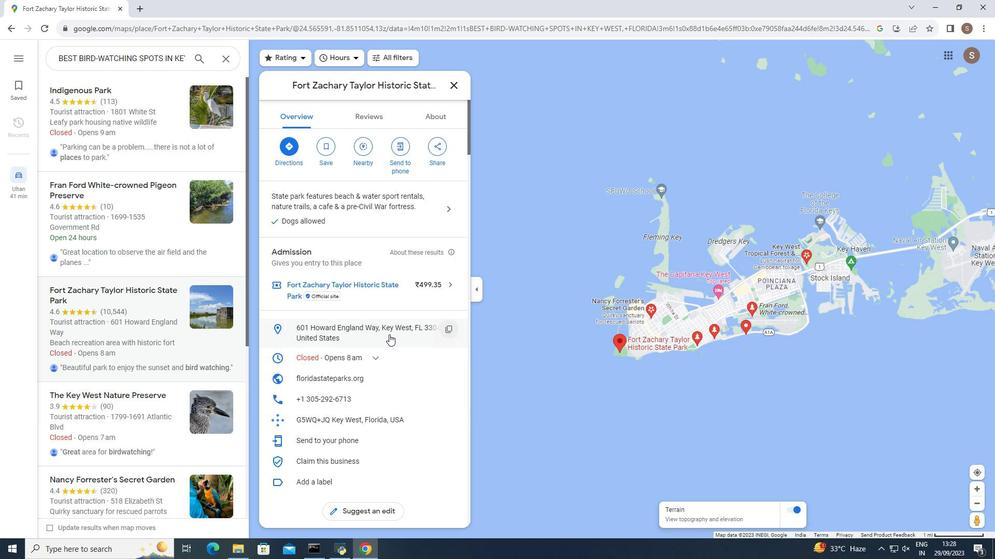 
Action: Mouse scrolled (389, 334) with delta (0, 0)
Screenshot: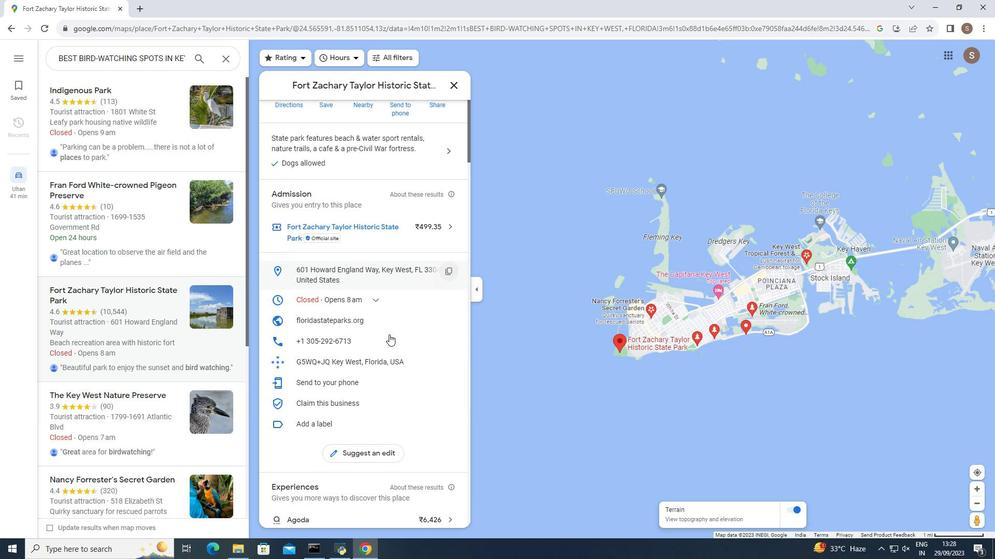 
Action: Mouse scrolled (389, 334) with delta (0, 0)
Screenshot: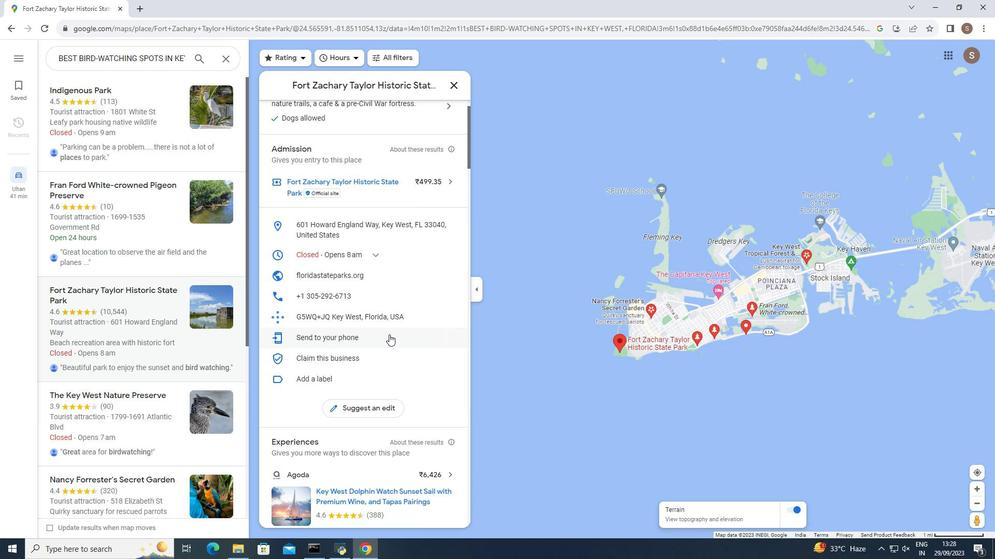 
Action: Mouse scrolled (389, 334) with delta (0, 0)
Screenshot: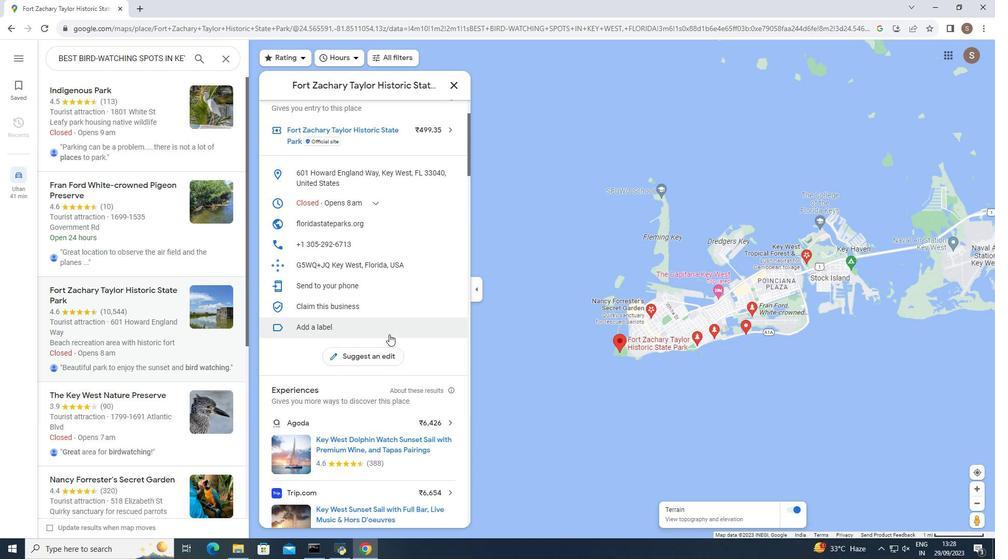 
Action: Mouse scrolled (389, 334) with delta (0, 0)
Screenshot: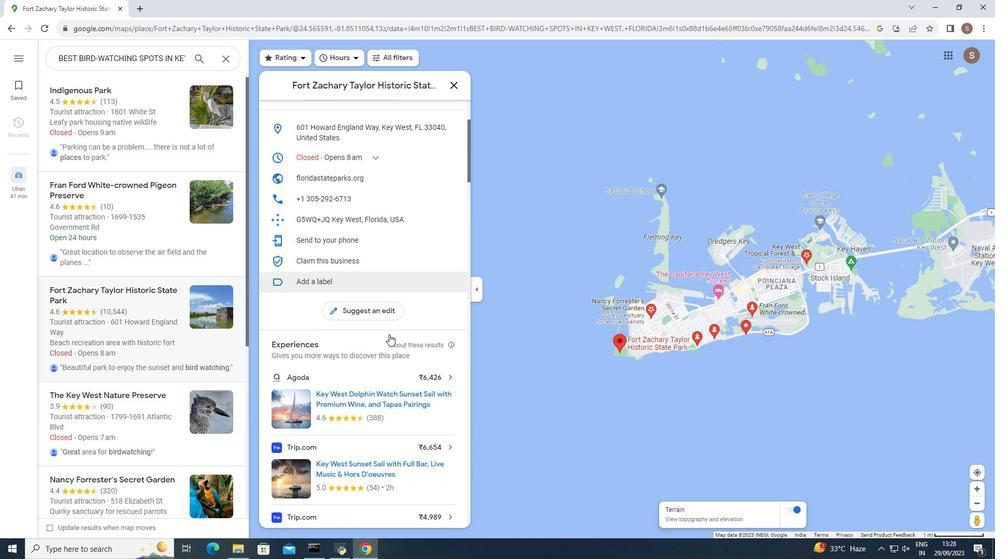 
Action: Mouse scrolled (389, 334) with delta (0, 0)
Screenshot: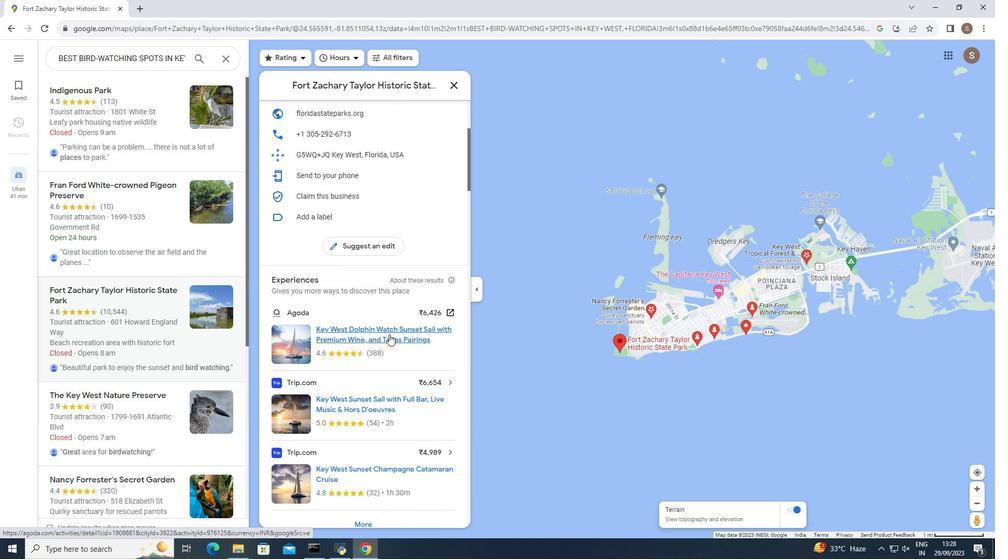 
Action: Mouse scrolled (389, 334) with delta (0, 0)
Screenshot: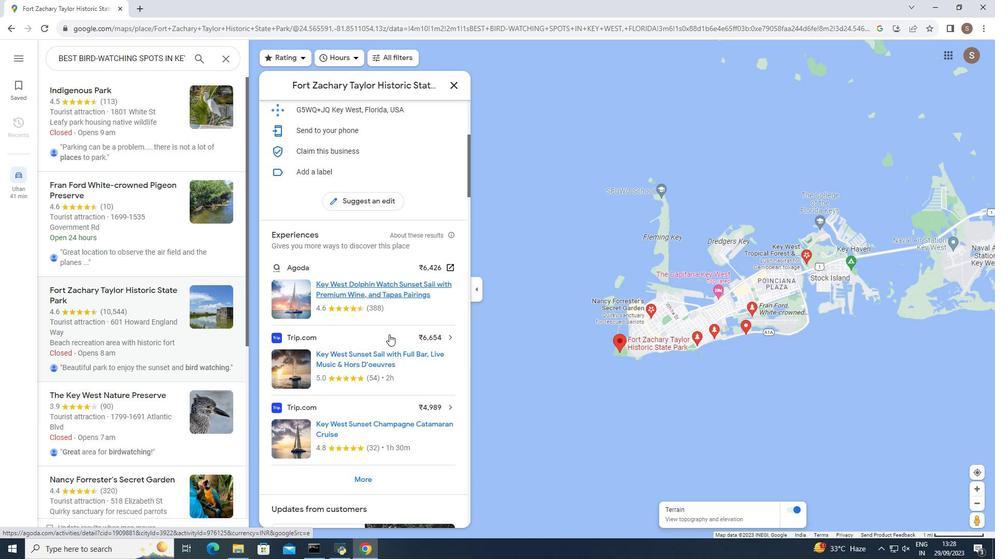 
Action: Mouse scrolled (389, 334) with delta (0, 0)
Screenshot: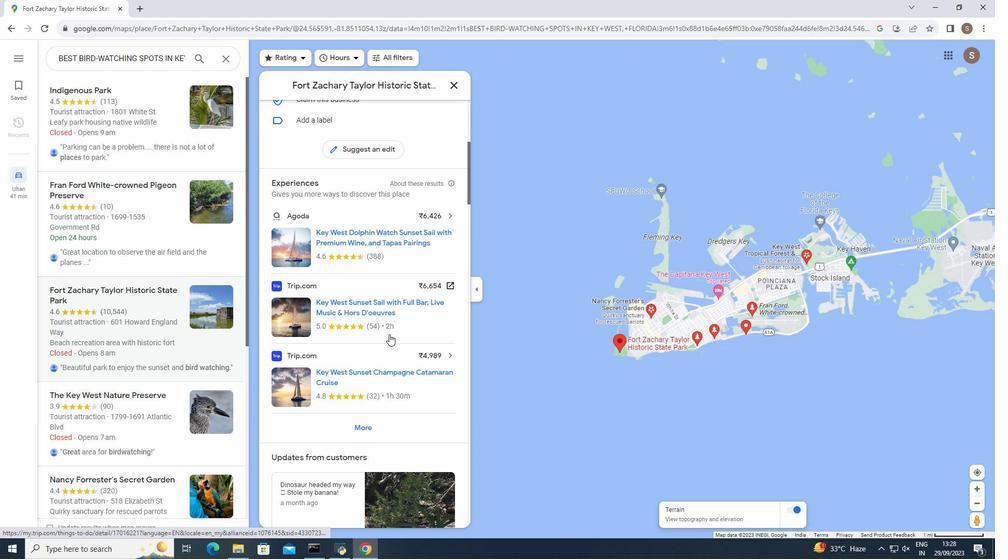 
Action: Mouse scrolled (389, 334) with delta (0, 0)
Screenshot: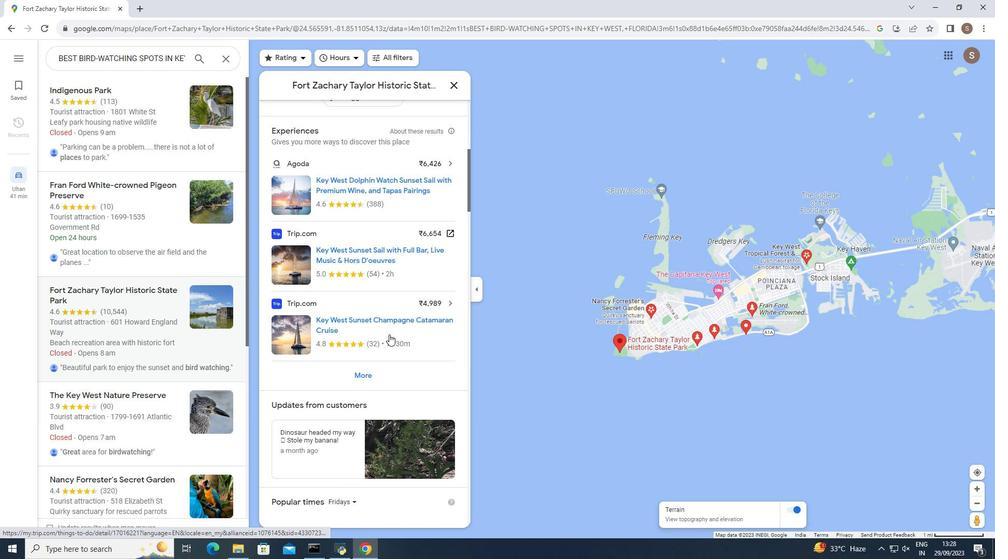 
Action: Mouse scrolled (389, 334) with delta (0, 0)
Screenshot: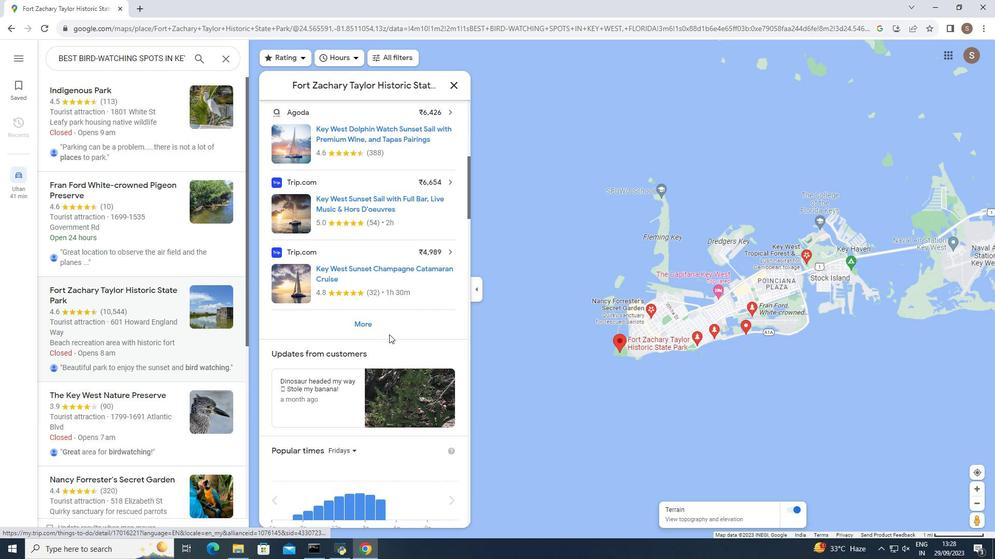 
Action: Mouse scrolled (389, 334) with delta (0, 0)
Screenshot: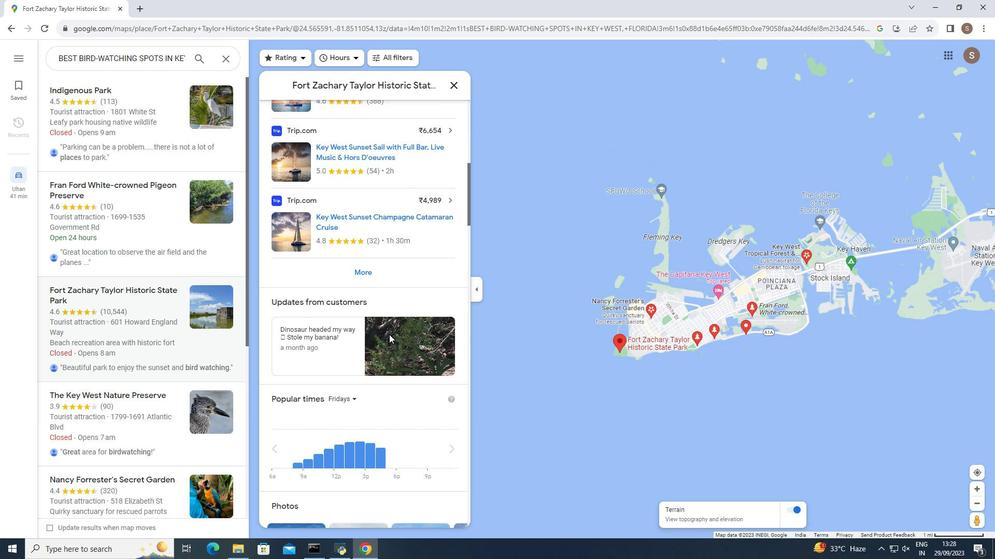 
Action: Mouse moved to (389, 334)
Screenshot: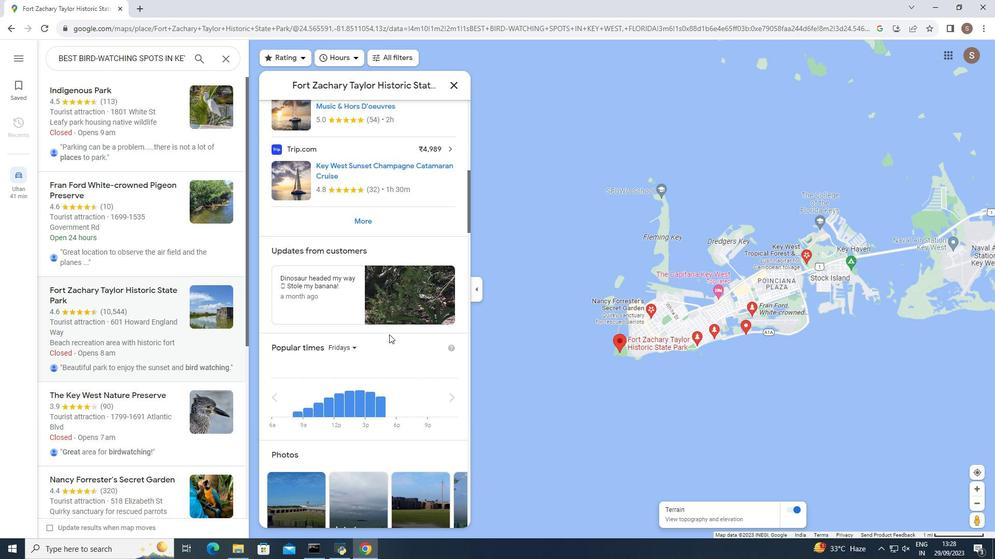 
Action: Mouse scrolled (389, 334) with delta (0, 0)
Screenshot: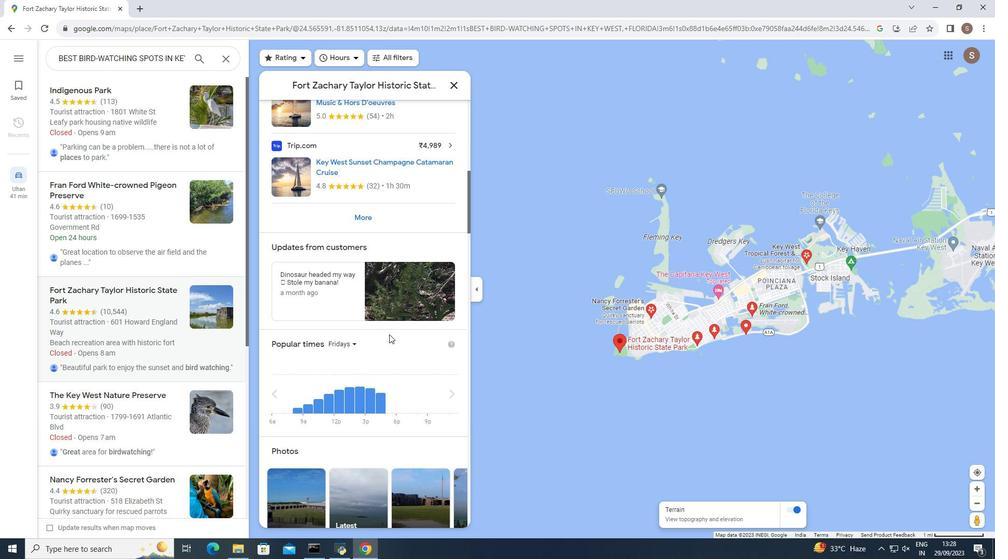 
Action: Mouse scrolled (389, 334) with delta (0, 0)
Screenshot: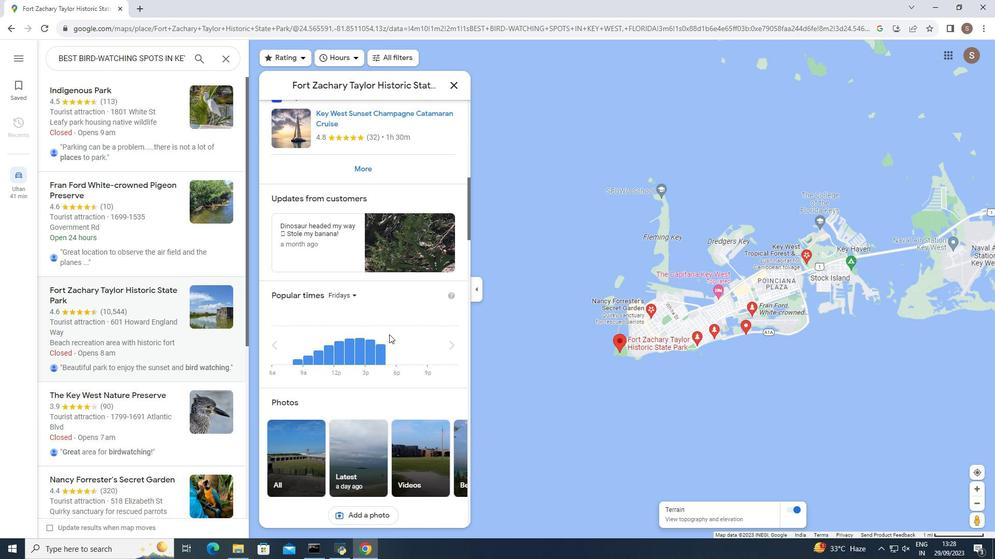 
Action: Mouse moved to (388, 335)
Screenshot: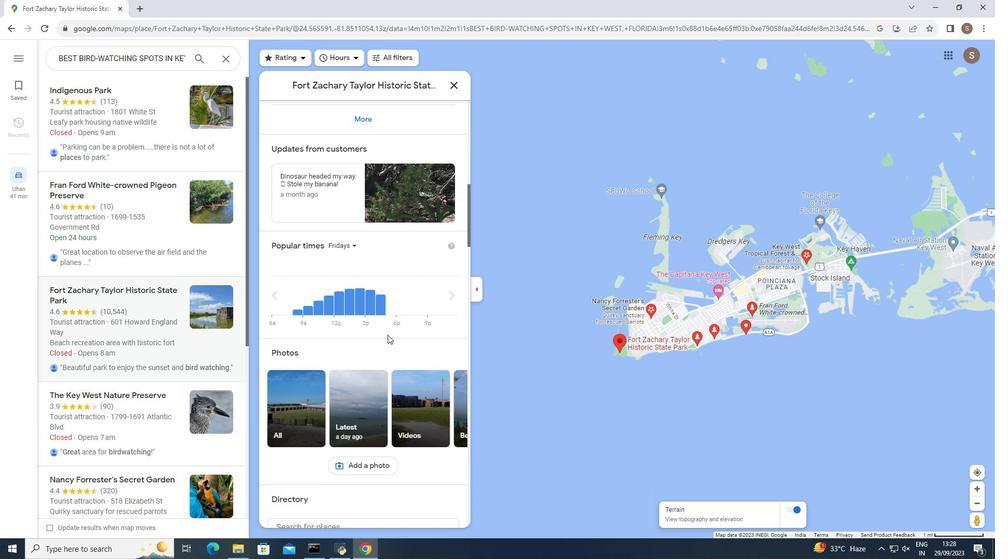 
Action: Mouse scrolled (388, 334) with delta (0, 0)
Screenshot: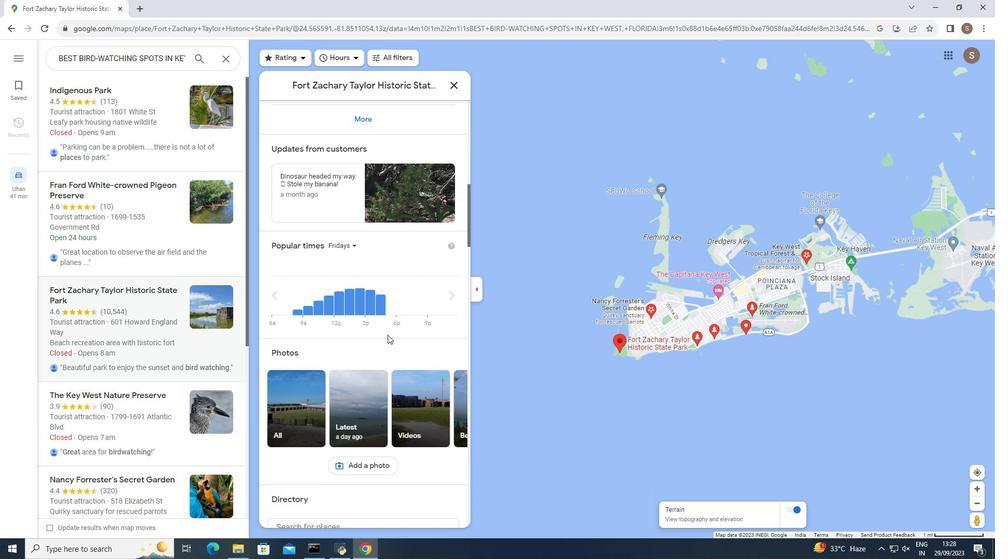 
Action: Mouse moved to (386, 335)
Screenshot: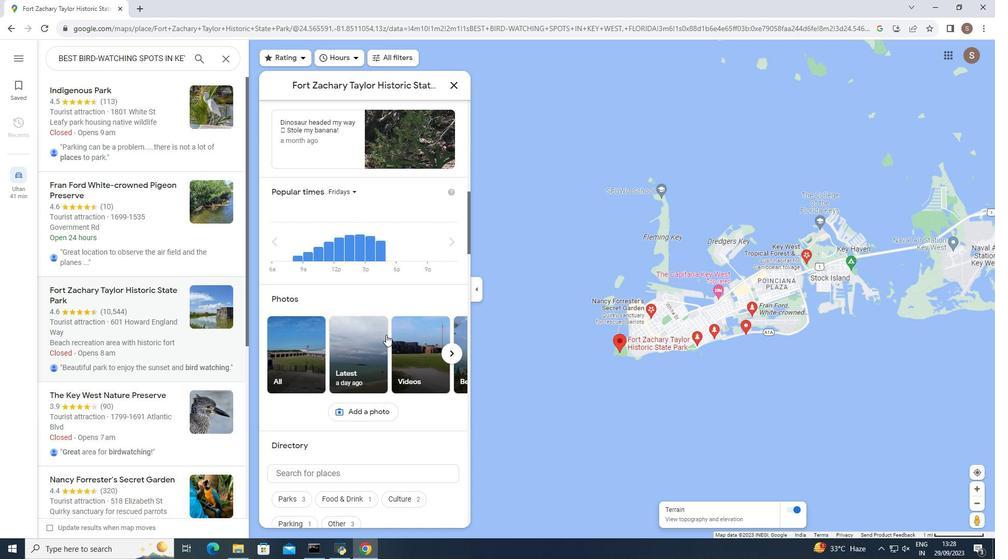 
Action: Mouse scrolled (386, 334) with delta (0, 0)
Screenshot: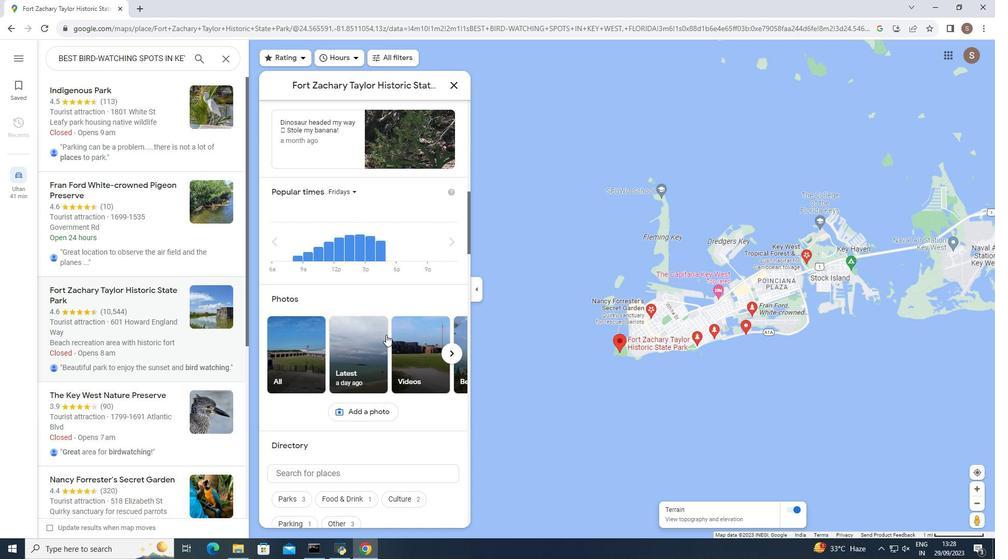 
Action: Mouse moved to (385, 335)
Screenshot: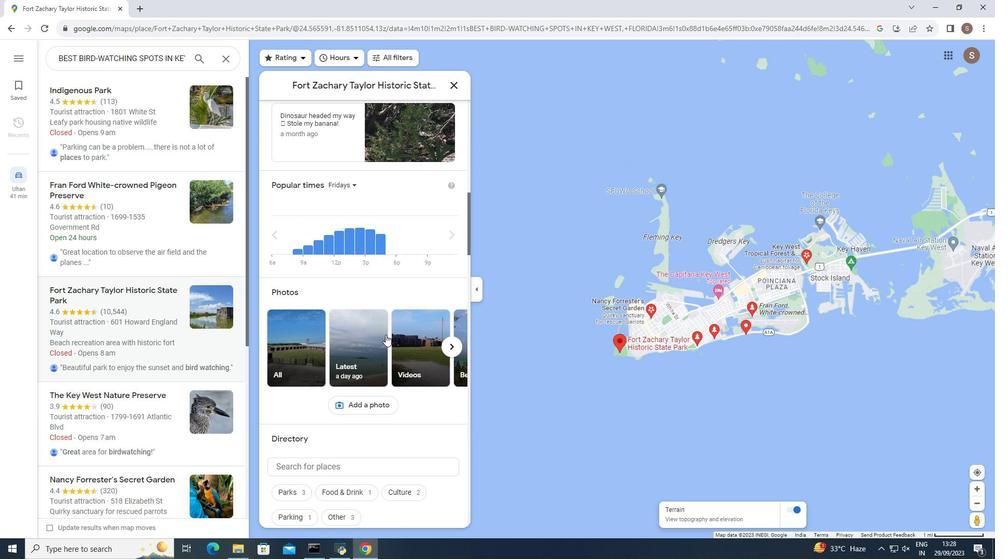 
Action: Mouse scrolled (385, 334) with delta (0, 0)
Screenshot: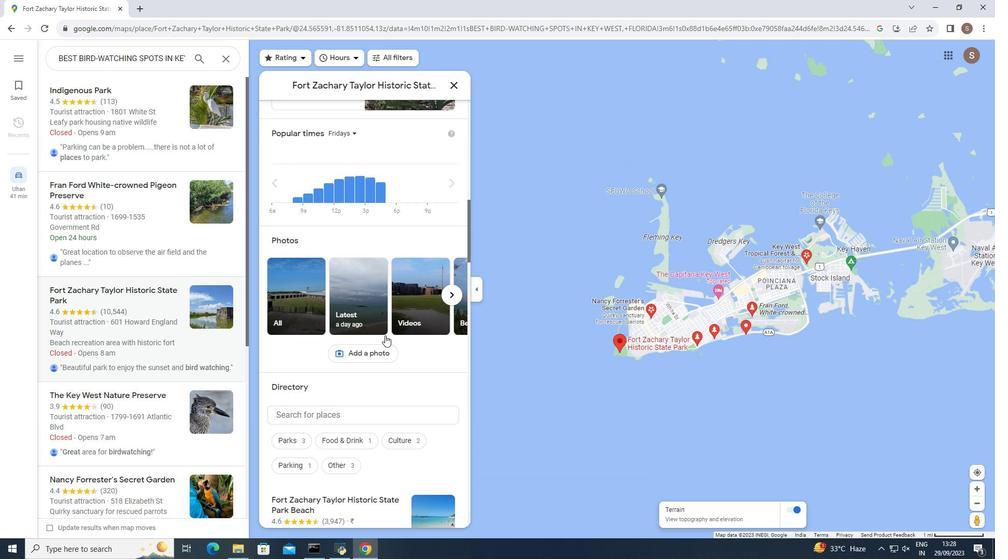 
Action: Mouse moved to (383, 335)
Screenshot: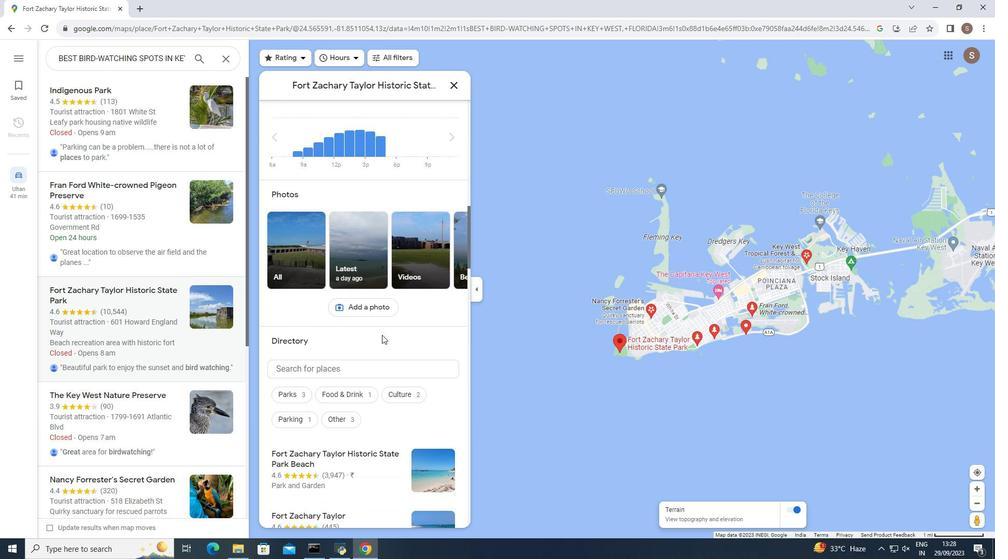 
Action: Mouse scrolled (383, 335) with delta (0, 0)
Screenshot: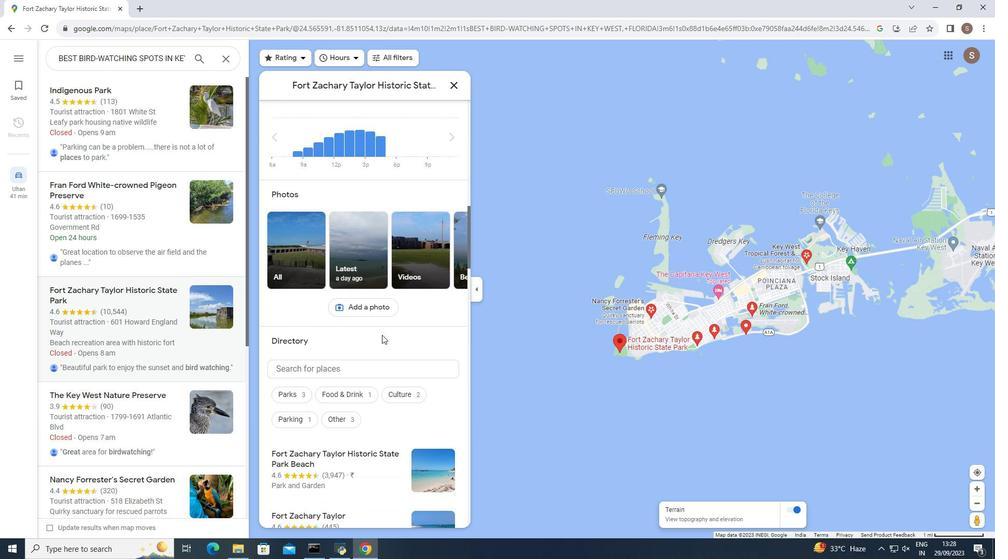 
Action: Mouse moved to (381, 334)
Screenshot: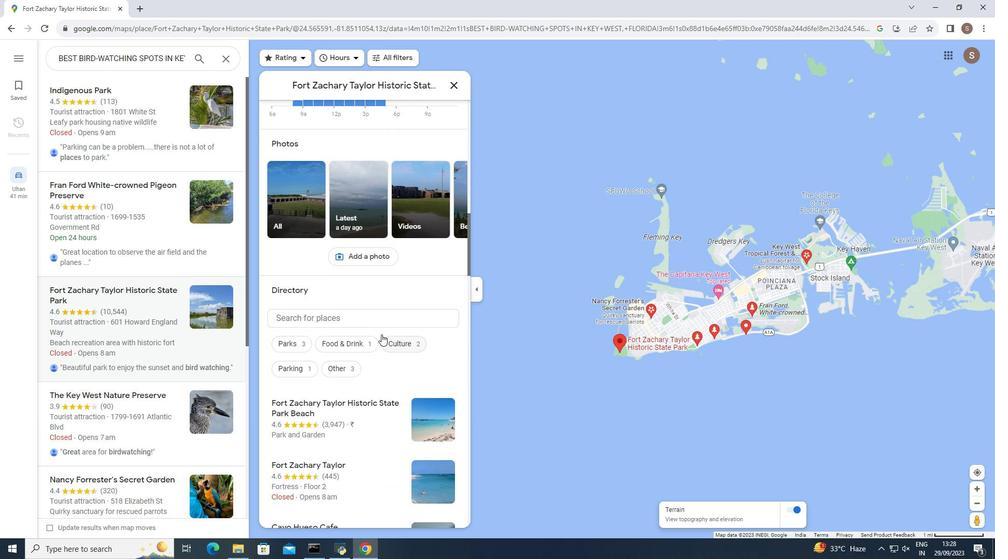 
Action: Mouse scrolled (381, 334) with delta (0, 0)
Screenshot: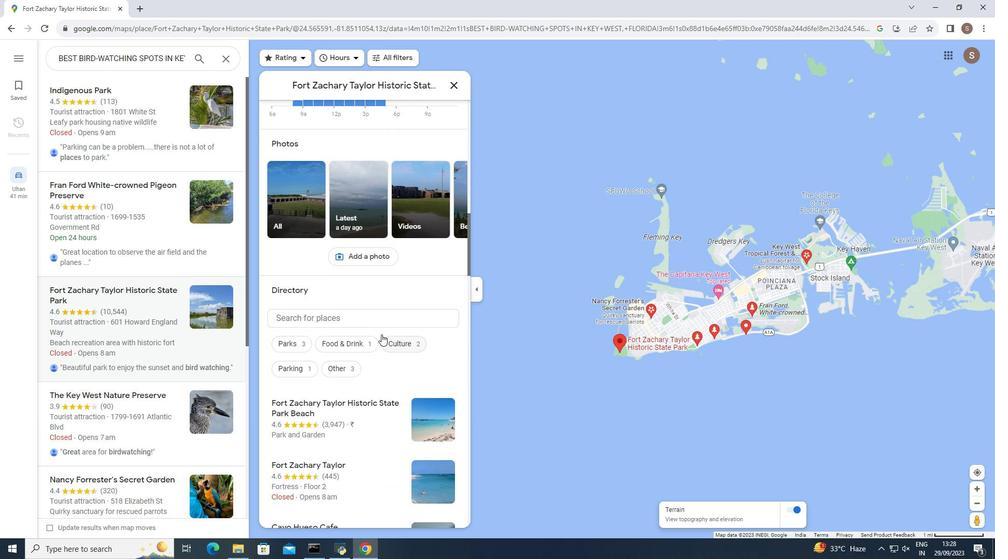 
Action: Mouse scrolled (381, 334) with delta (0, 0)
Screenshot: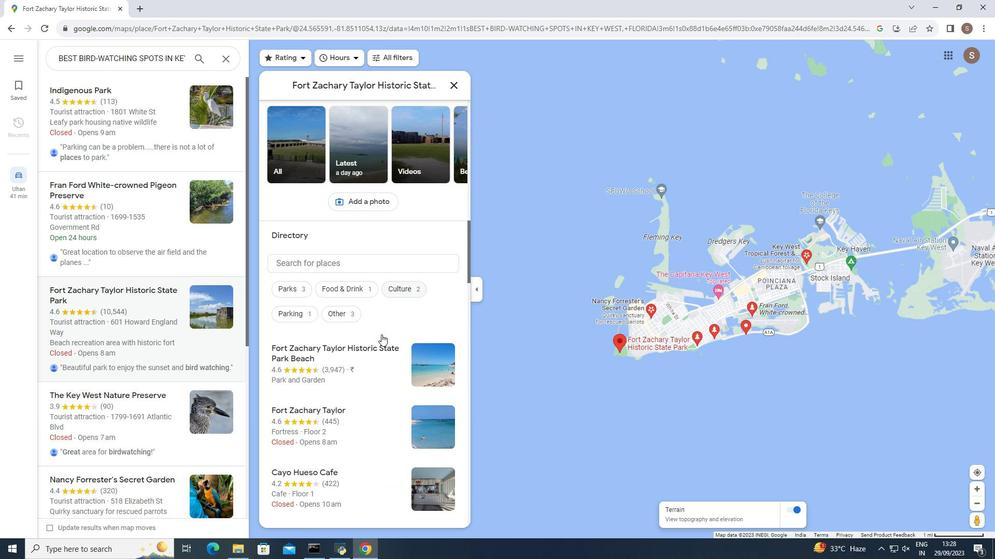 
Action: Mouse scrolled (381, 334) with delta (0, 0)
Screenshot: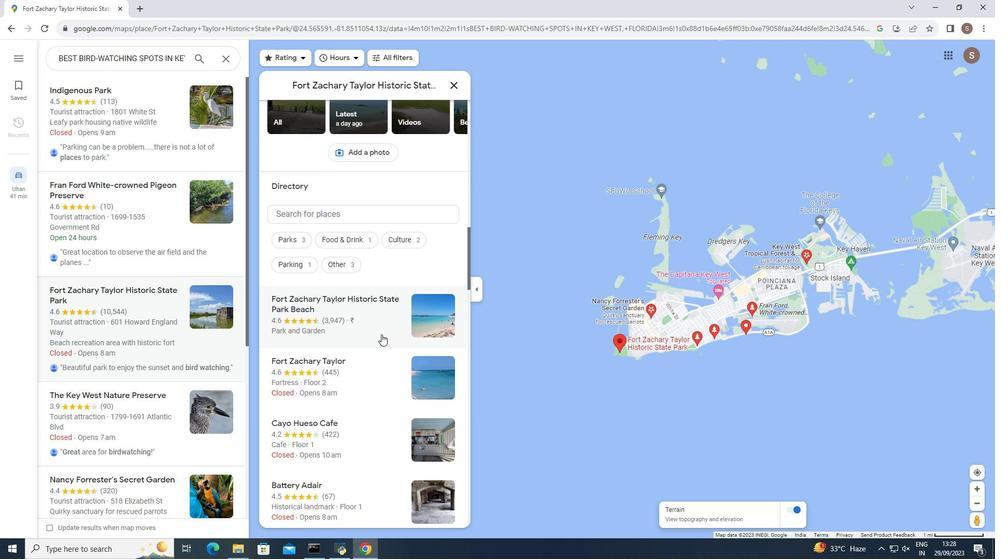 
Action: Mouse scrolled (381, 334) with delta (0, 0)
Screenshot: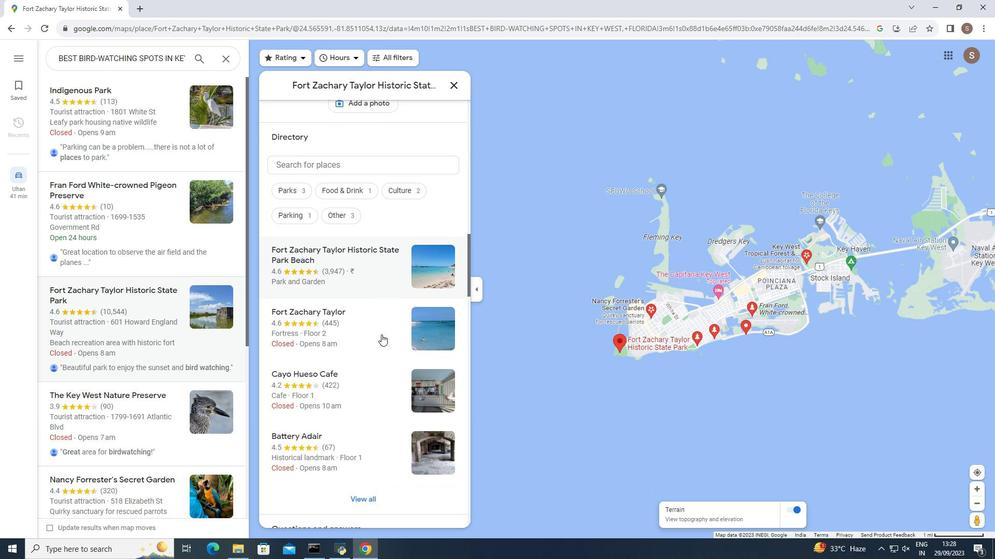 
Action: Mouse moved to (380, 334)
Screenshot: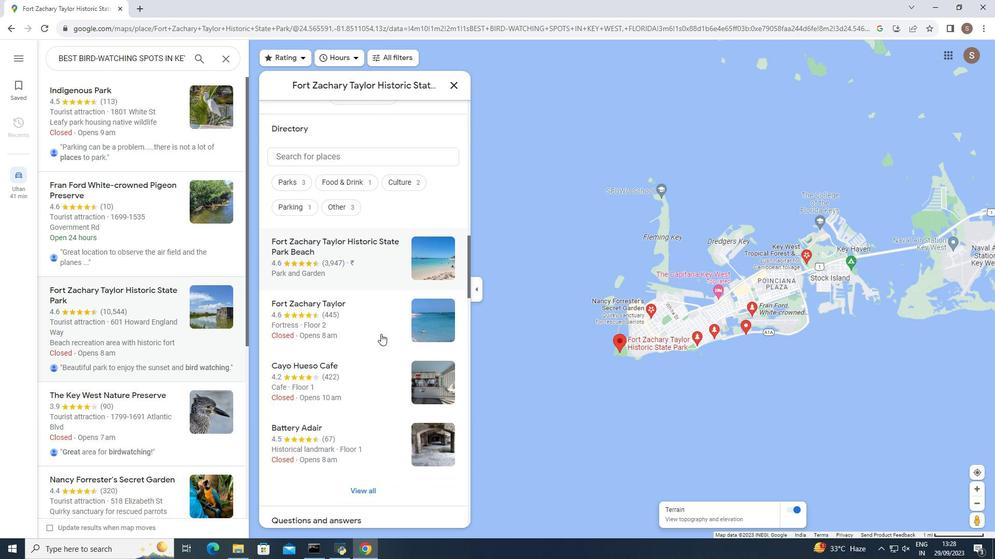 
Action: Mouse scrolled (380, 333) with delta (0, 0)
Screenshot: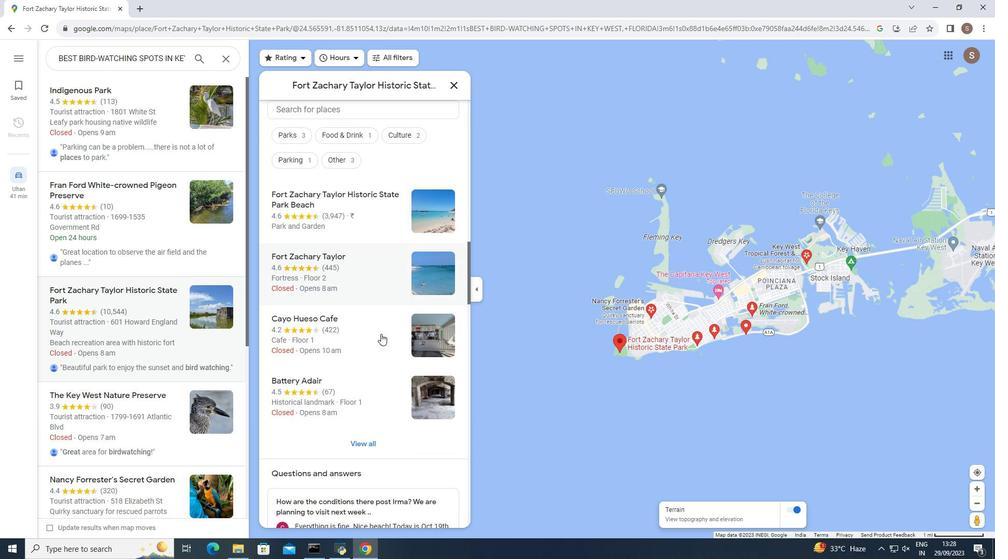
Action: Mouse moved to (380, 334)
Screenshot: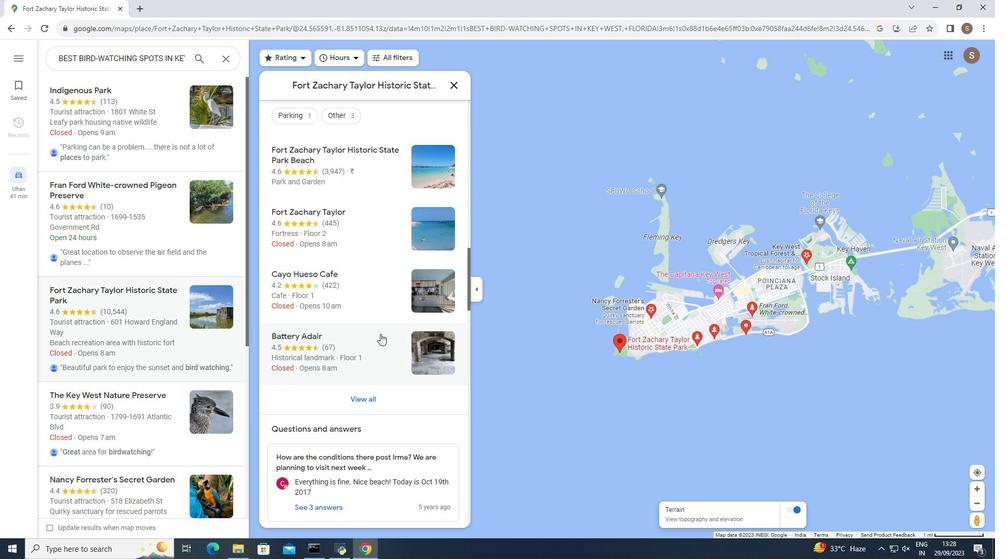 
Action: Mouse scrolled (380, 333) with delta (0, 0)
Screenshot: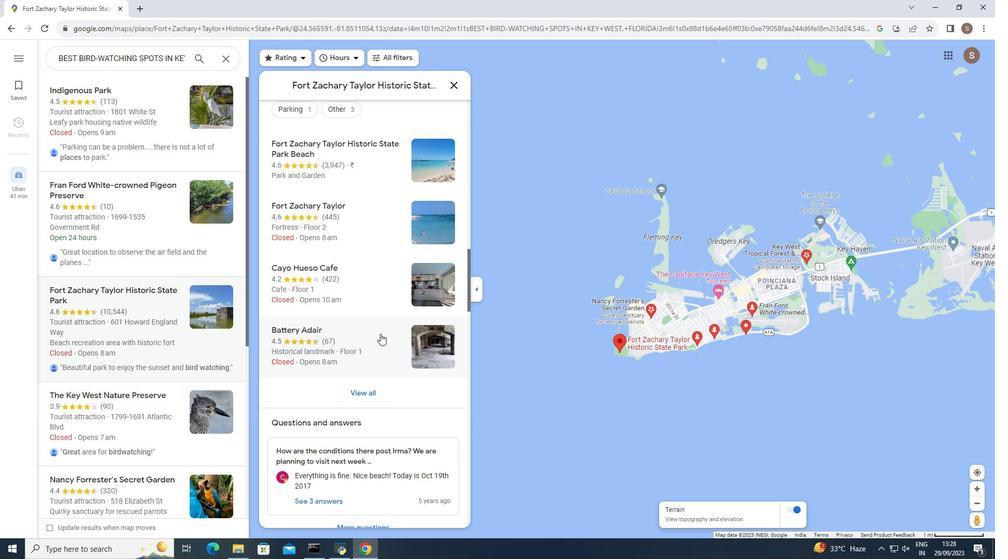 
Action: Mouse scrolled (380, 333) with delta (0, 0)
Screenshot: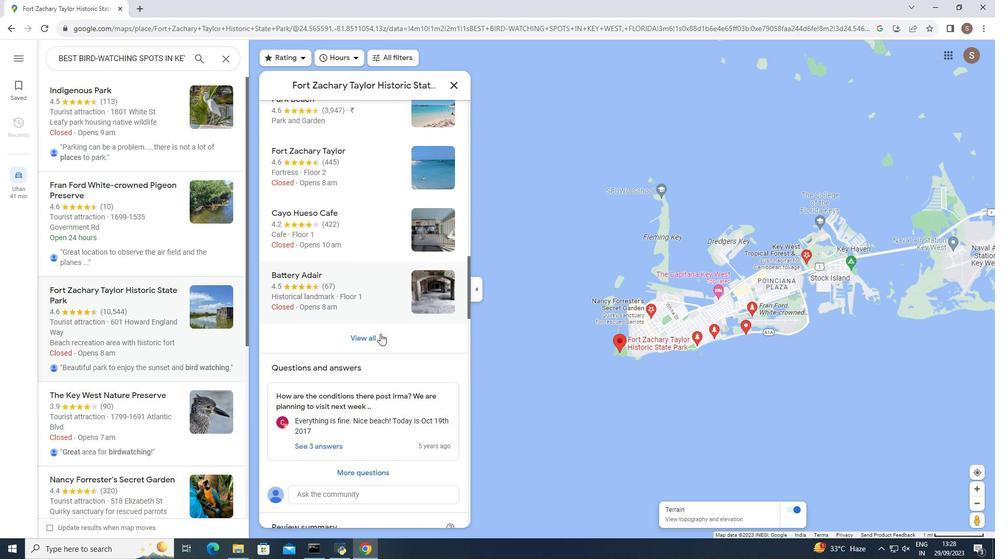 
Action: Mouse scrolled (380, 333) with delta (0, 0)
Screenshot: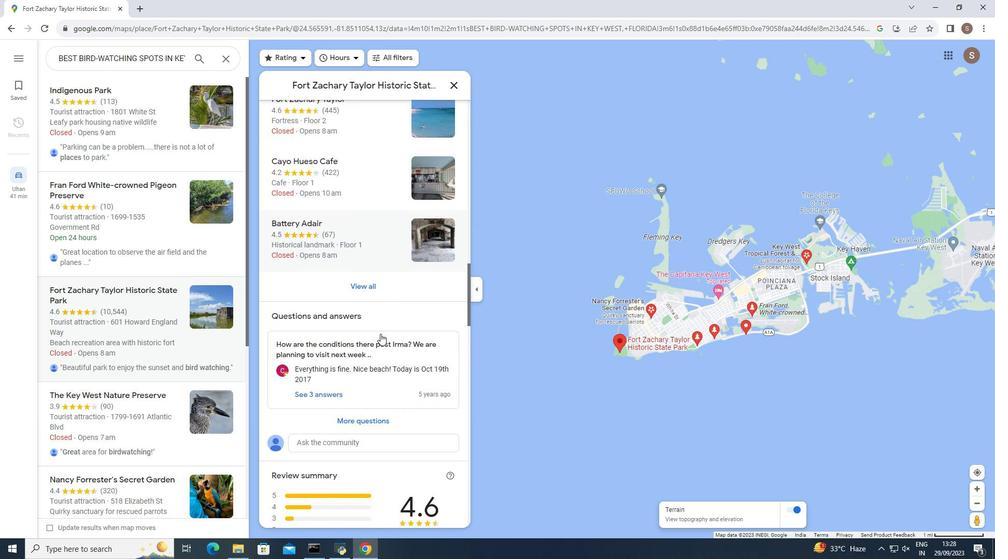 
Action: Mouse scrolled (380, 333) with delta (0, 0)
Screenshot: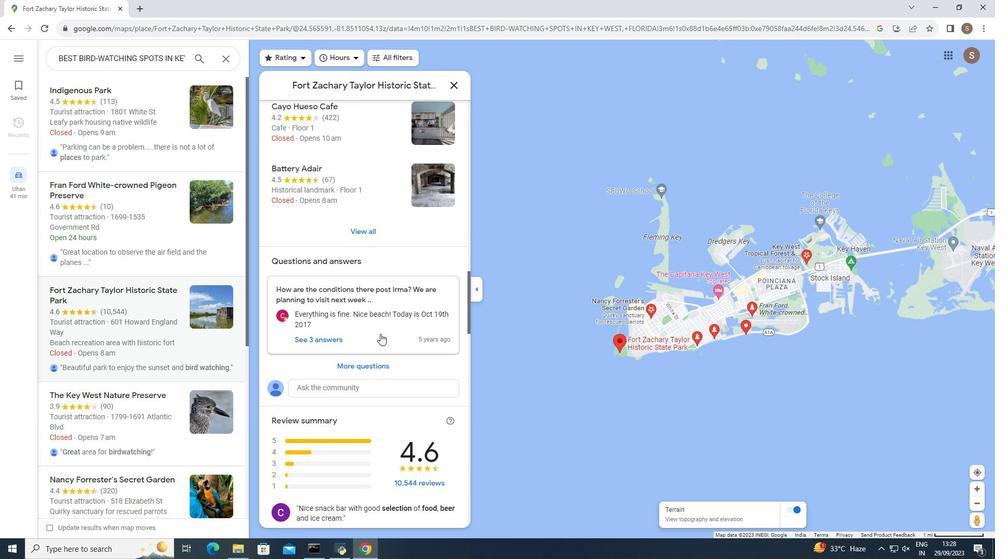 
Action: Mouse moved to (379, 334)
Screenshot: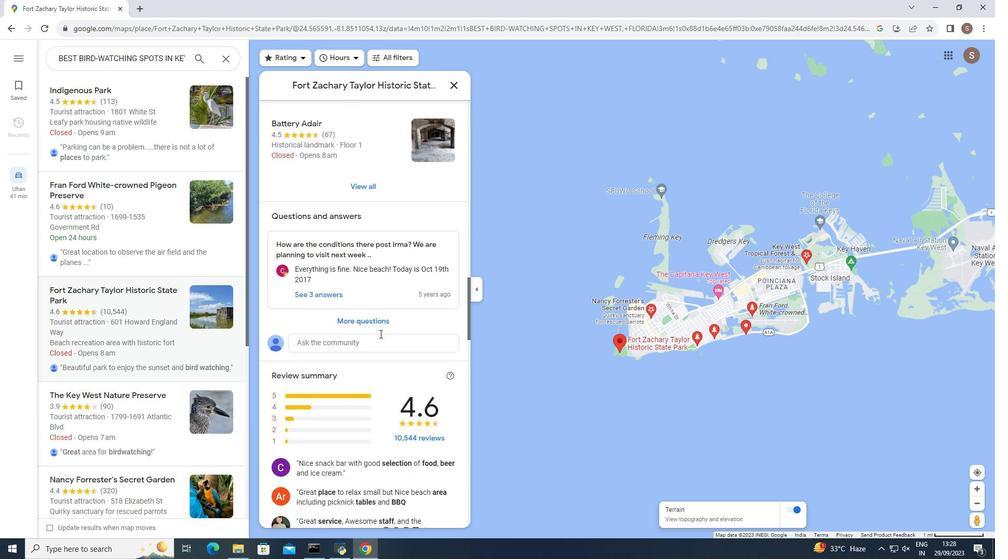 
Action: Mouse scrolled (379, 333) with delta (0, 0)
Screenshot: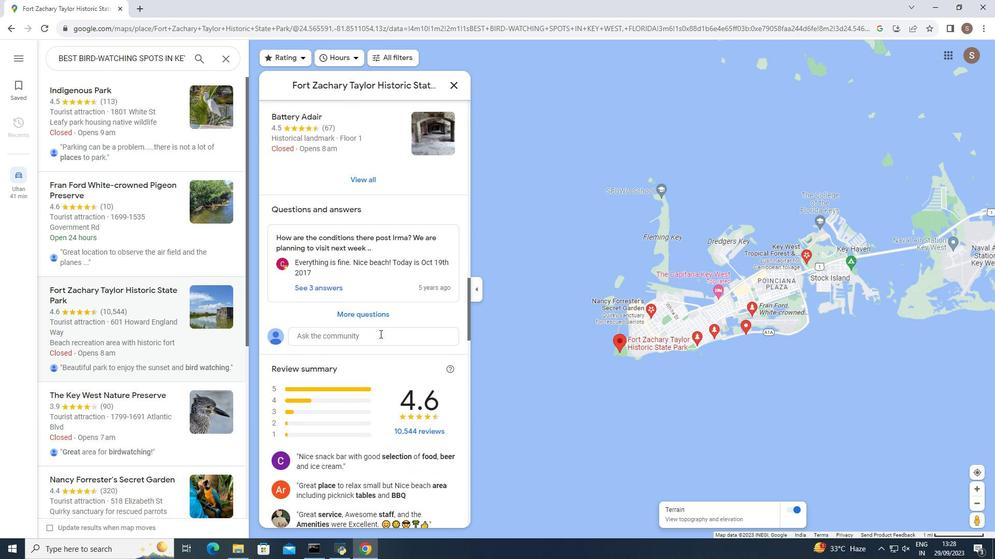 
Action: Mouse scrolled (379, 333) with delta (0, 0)
Screenshot: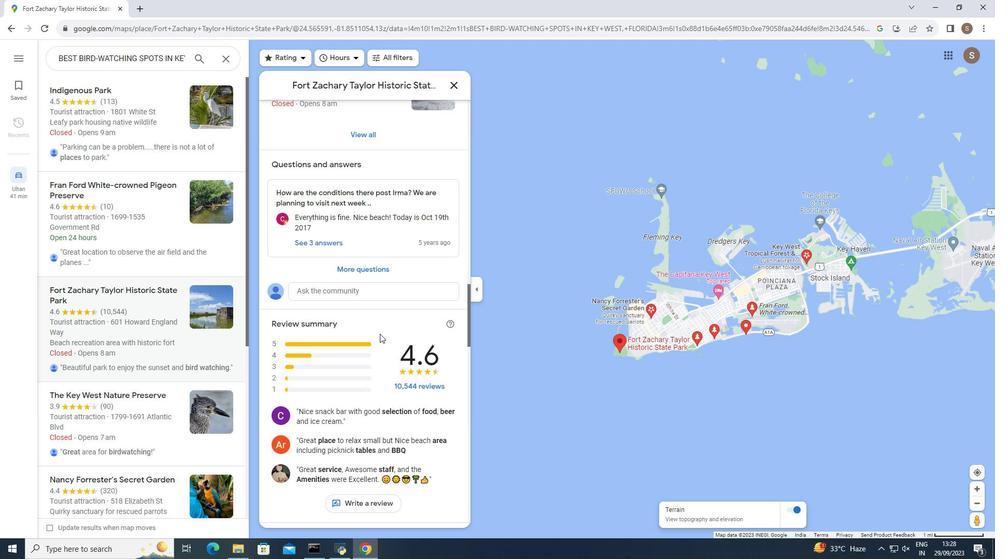 
Action: Mouse scrolled (379, 333) with delta (0, 0)
Screenshot: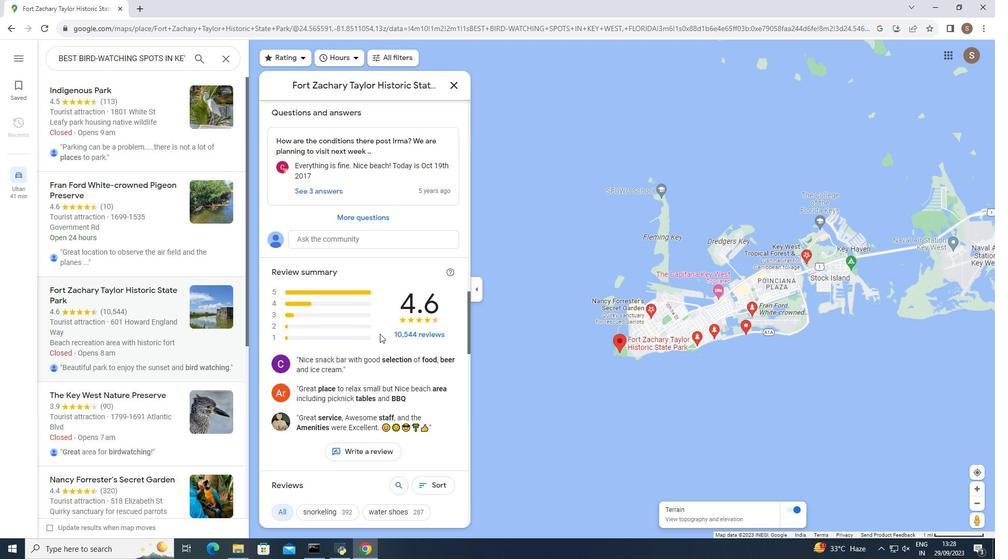 
Action: Mouse scrolled (379, 333) with delta (0, 0)
Screenshot: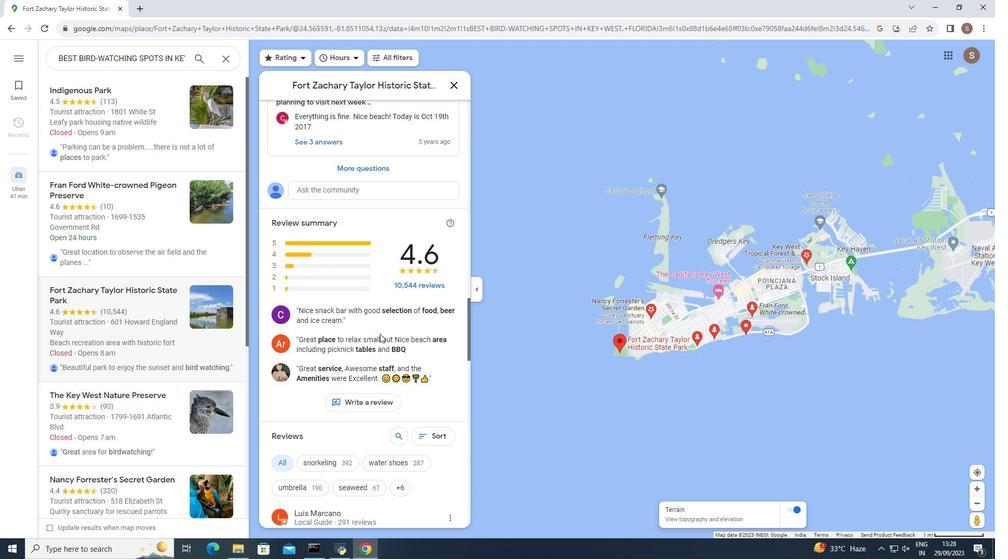 
Action: Mouse scrolled (379, 333) with delta (0, 0)
Screenshot: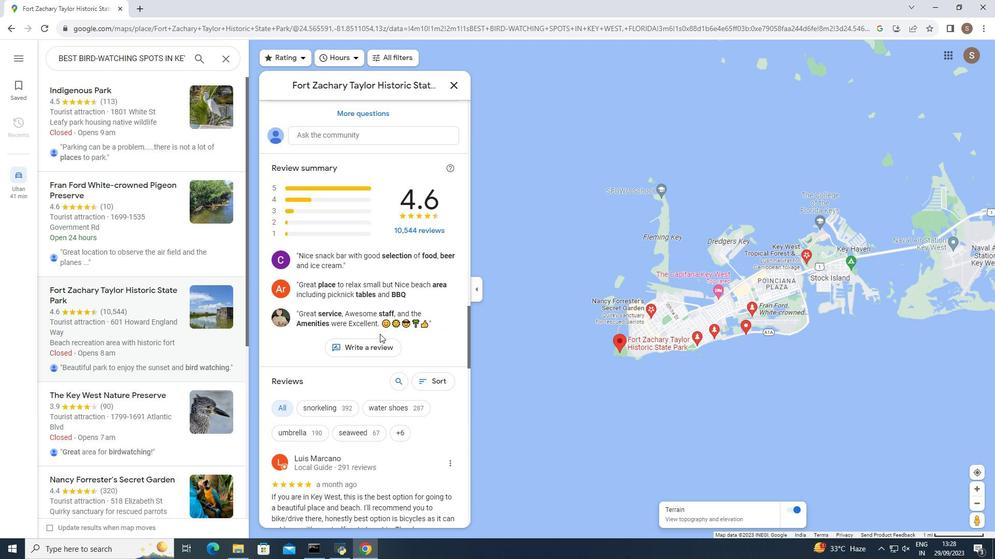 
Action: Mouse scrolled (379, 333) with delta (0, 0)
Screenshot: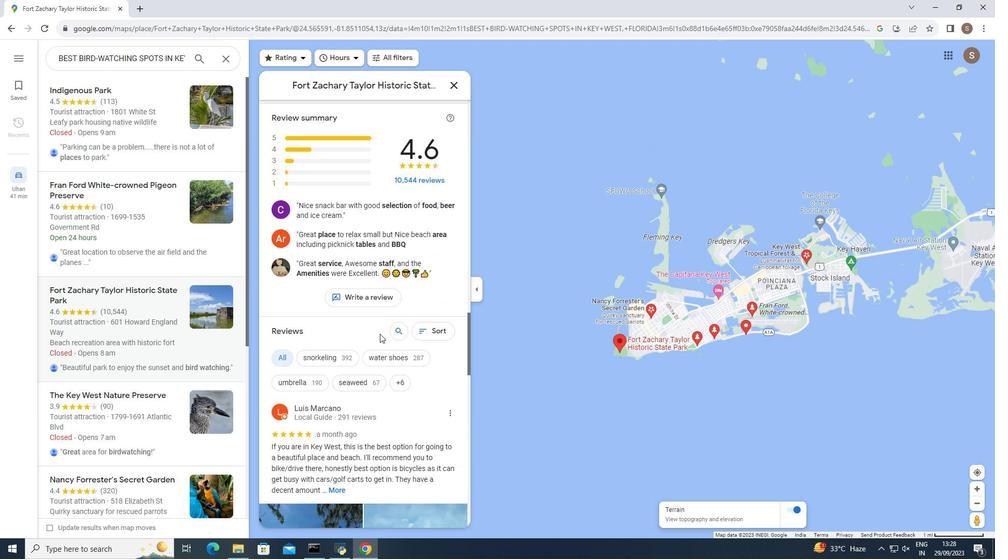 
Action: Mouse scrolled (379, 333) with delta (0, 0)
Screenshot: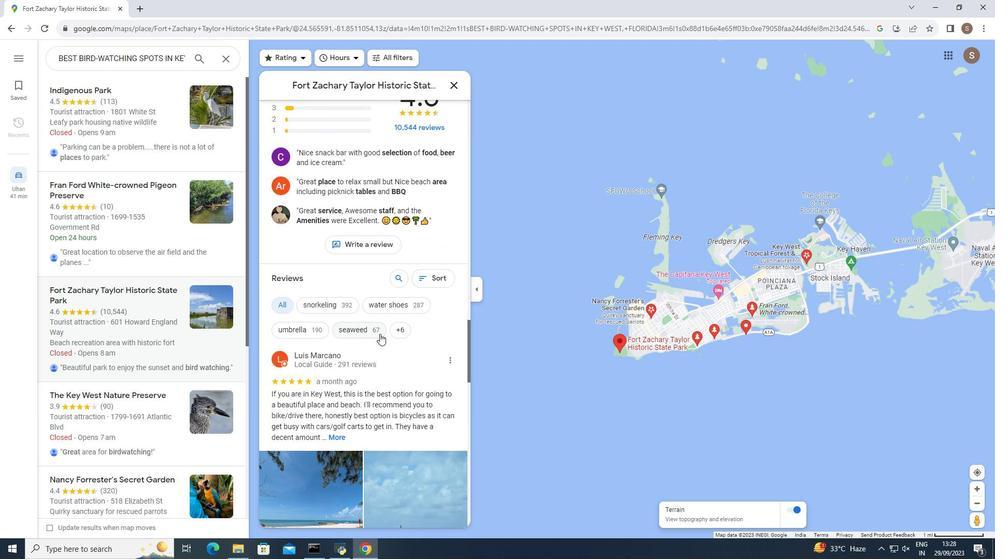 
Action: Mouse scrolled (379, 333) with delta (0, 0)
Screenshot: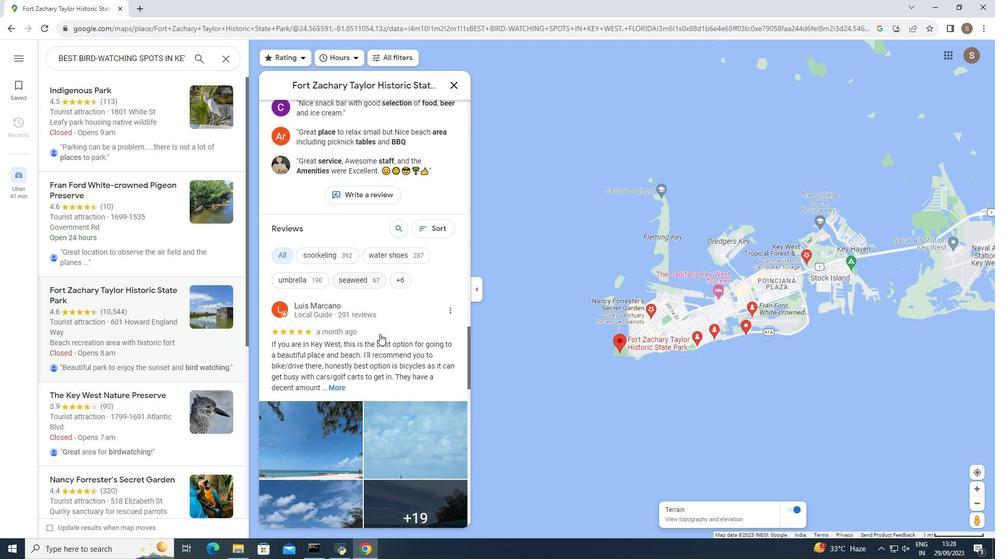 
Action: Mouse moved to (335, 334)
Screenshot: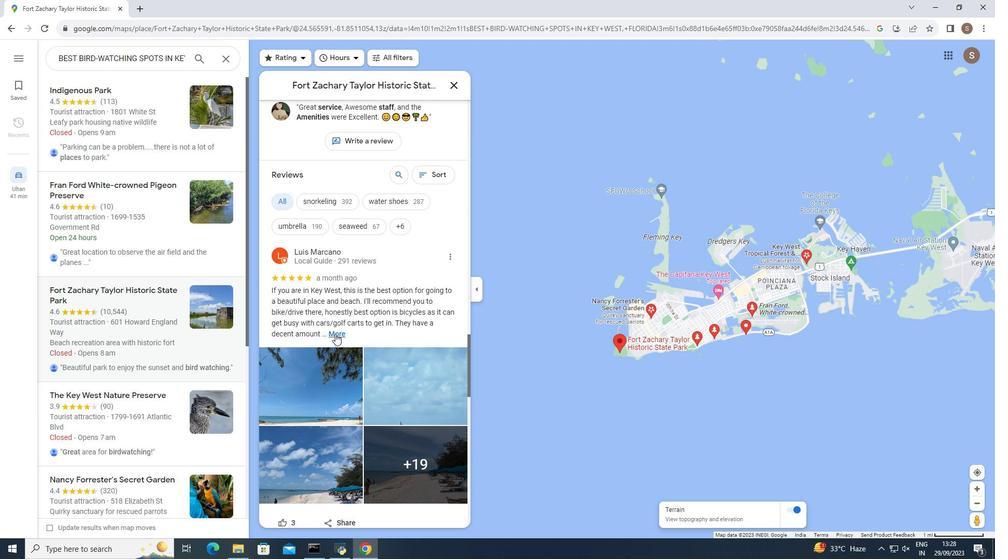
Action: Mouse pressed left at (335, 334)
Screenshot: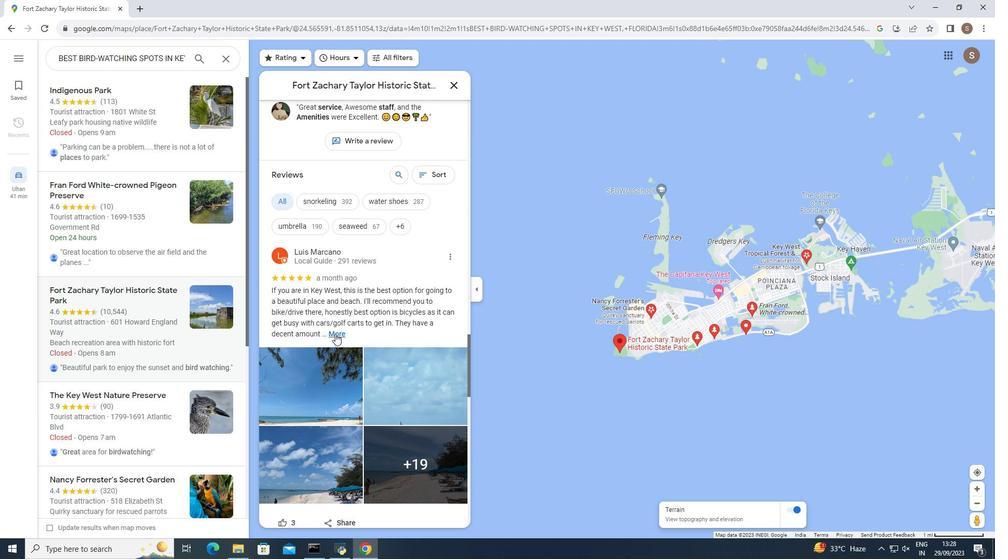 
Action: Mouse moved to (335, 332)
Screenshot: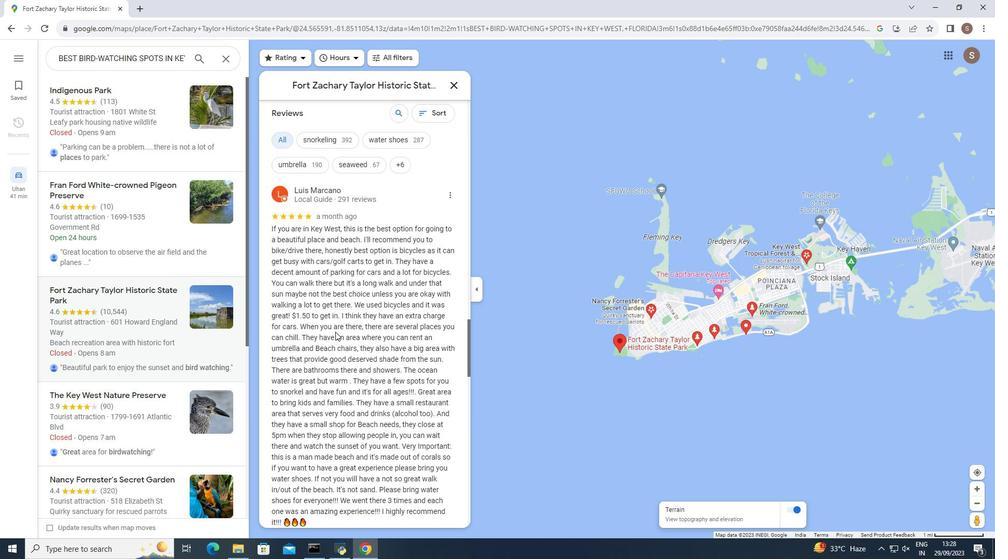 
Action: Mouse scrolled (335, 331) with delta (0, 0)
Screenshot: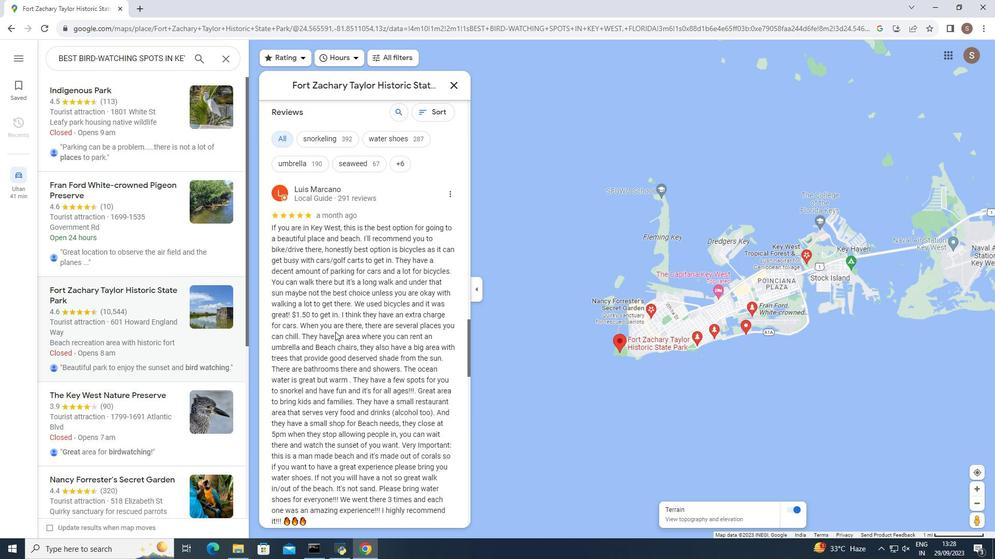 
Action: Mouse moved to (335, 331)
Screenshot: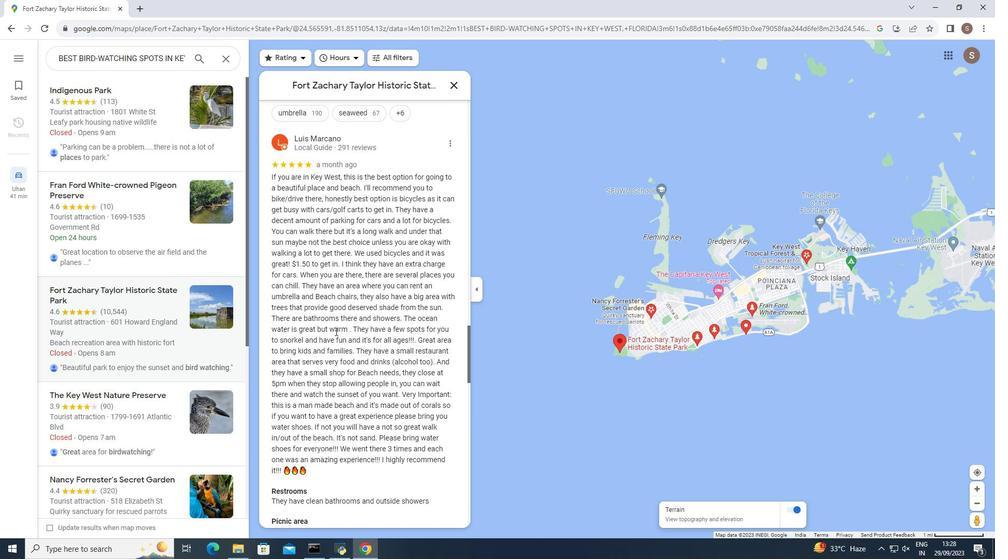 
Action: Mouse scrolled (335, 331) with delta (0, 0)
Screenshot: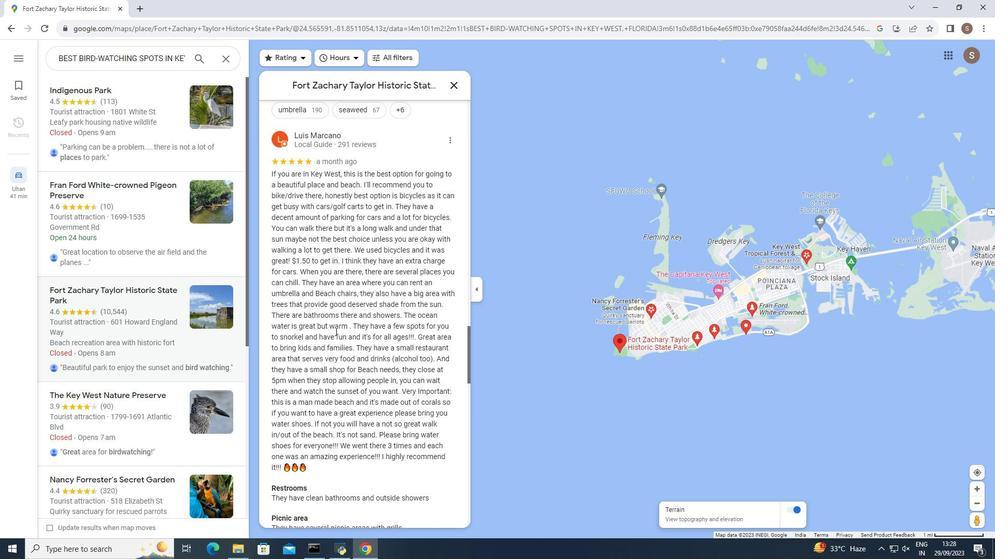 
Action: Mouse moved to (335, 331)
Screenshot: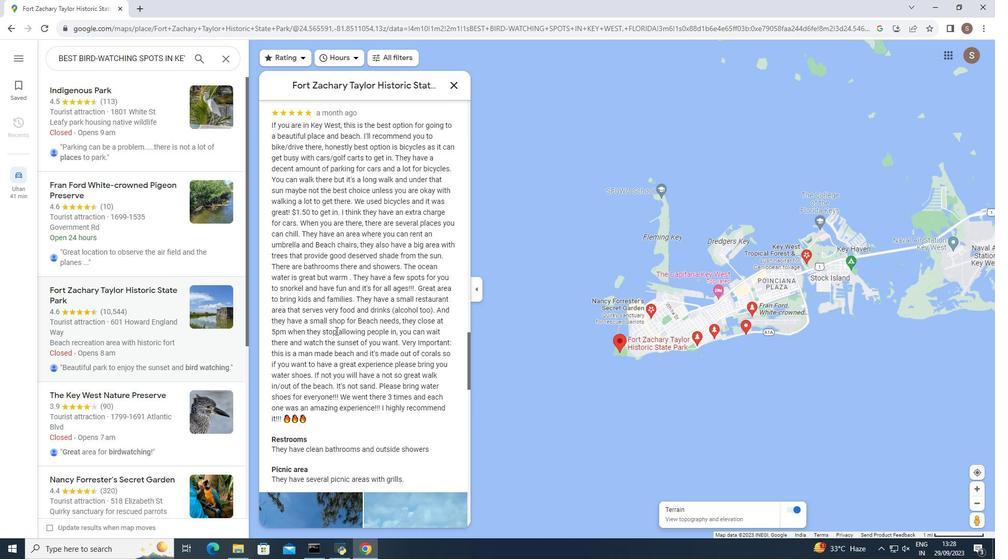 
Action: Mouse scrolled (335, 330) with delta (0, 0)
Screenshot: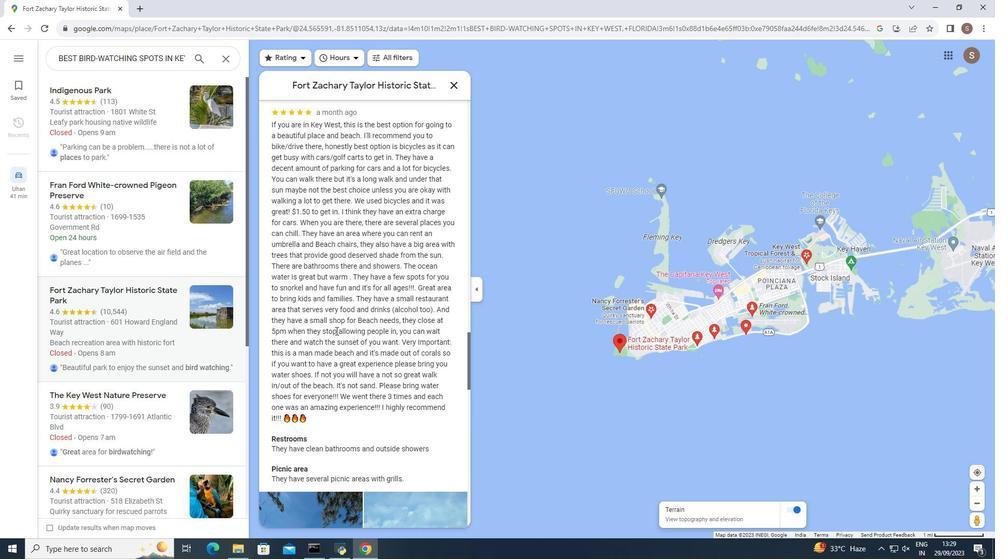 
Action: Mouse scrolled (335, 330) with delta (0, 0)
Screenshot: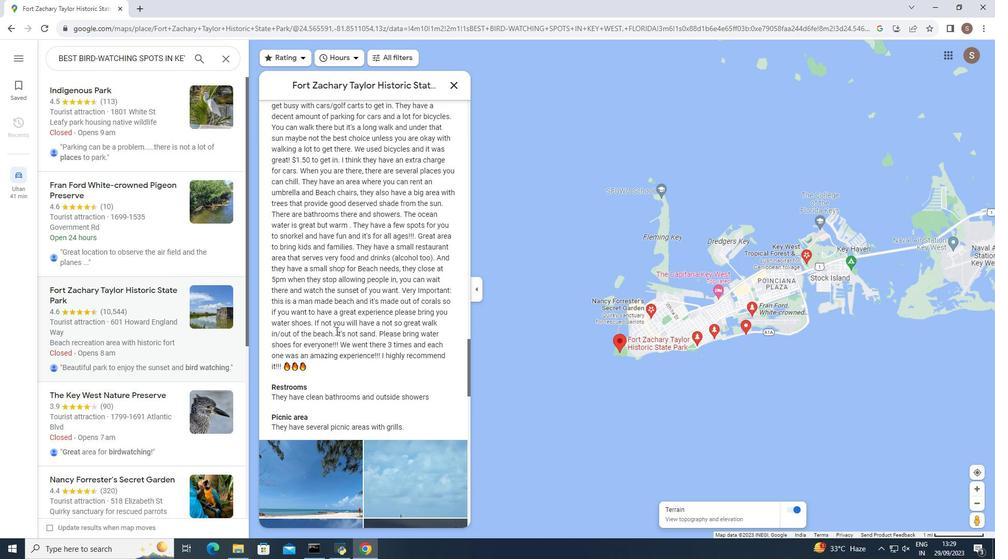 
Action: Mouse scrolled (335, 330) with delta (0, 0)
Screenshot: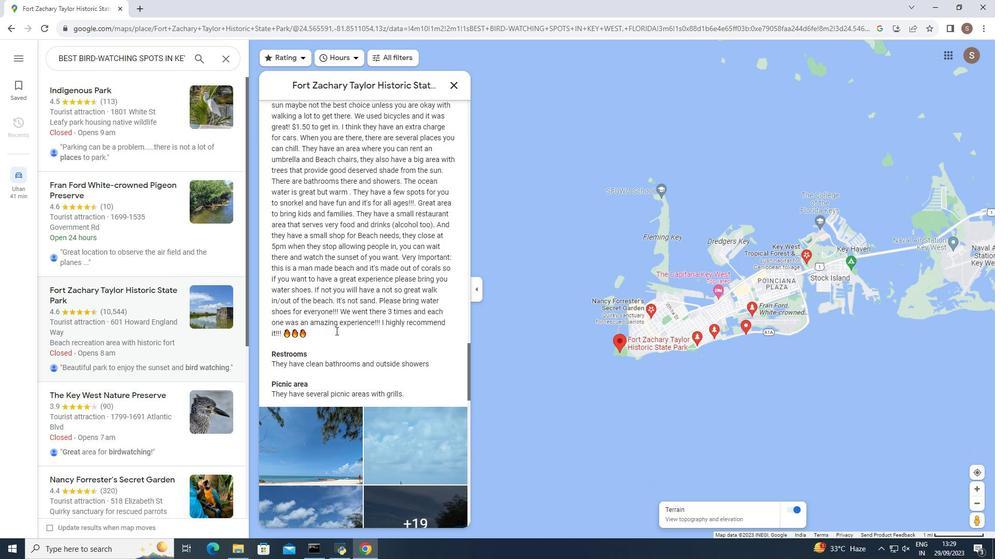 
Action: Mouse scrolled (335, 330) with delta (0, 0)
Screenshot: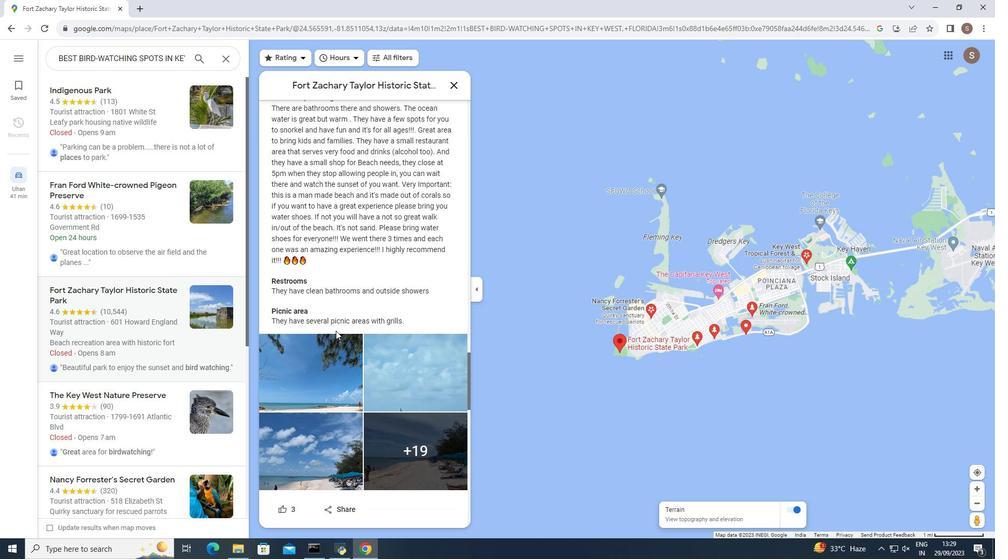 
Action: Mouse scrolled (335, 330) with delta (0, 0)
Screenshot: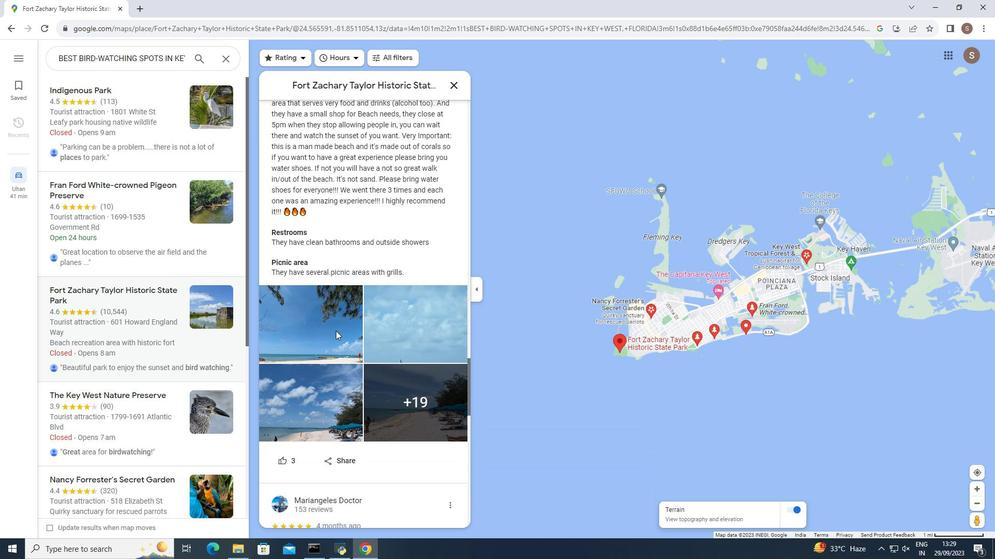 
Action: Mouse moved to (336, 331)
Screenshot: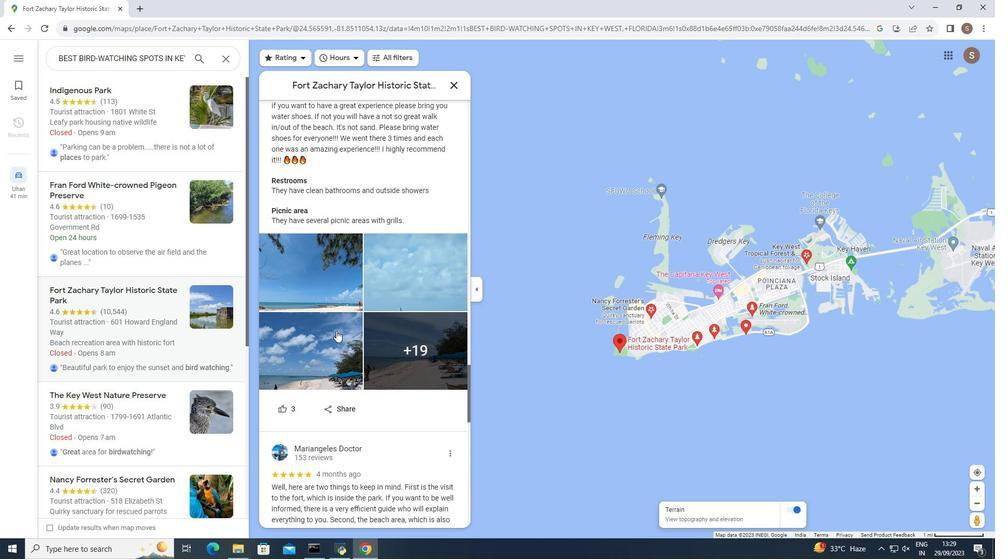 
Action: Mouse scrolled (336, 330) with delta (0, 0)
Screenshot: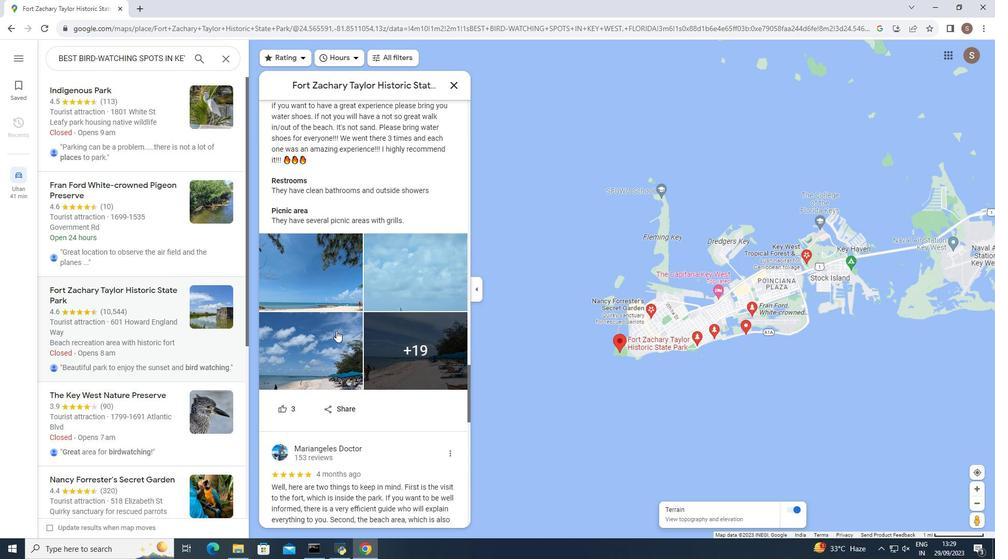 
Action: Mouse moved to (451, 83)
Screenshot: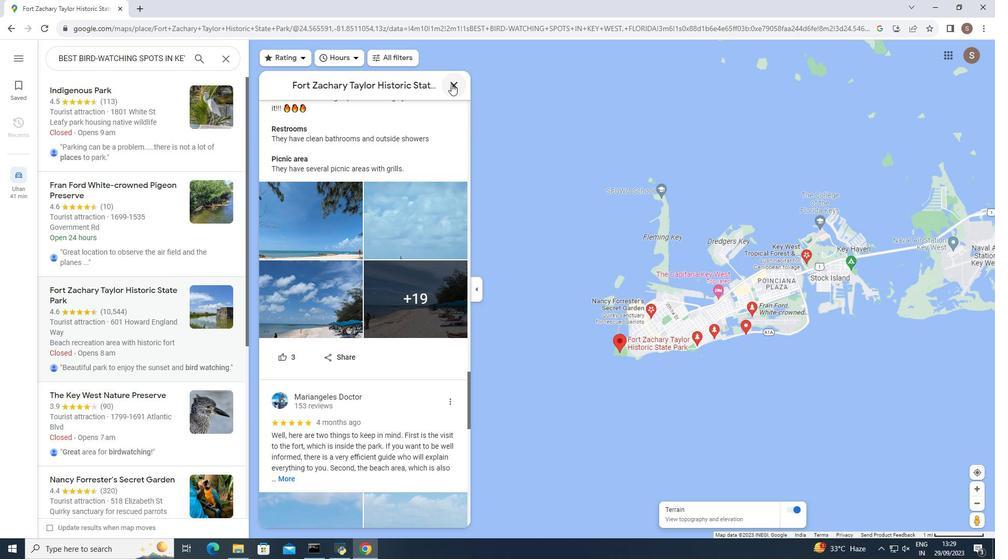 
Action: Mouse pressed left at (451, 83)
Screenshot: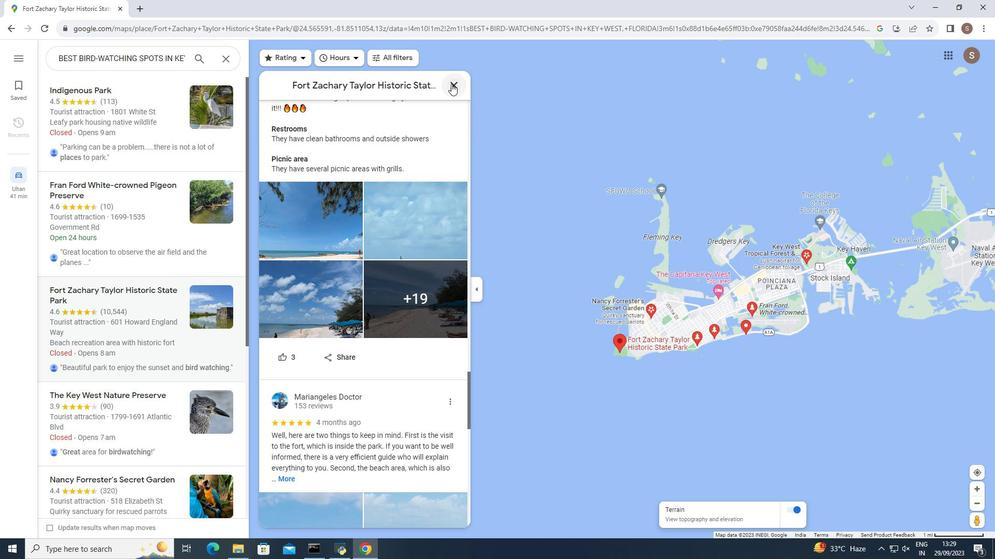 
Action: Mouse moved to (148, 392)
Screenshot: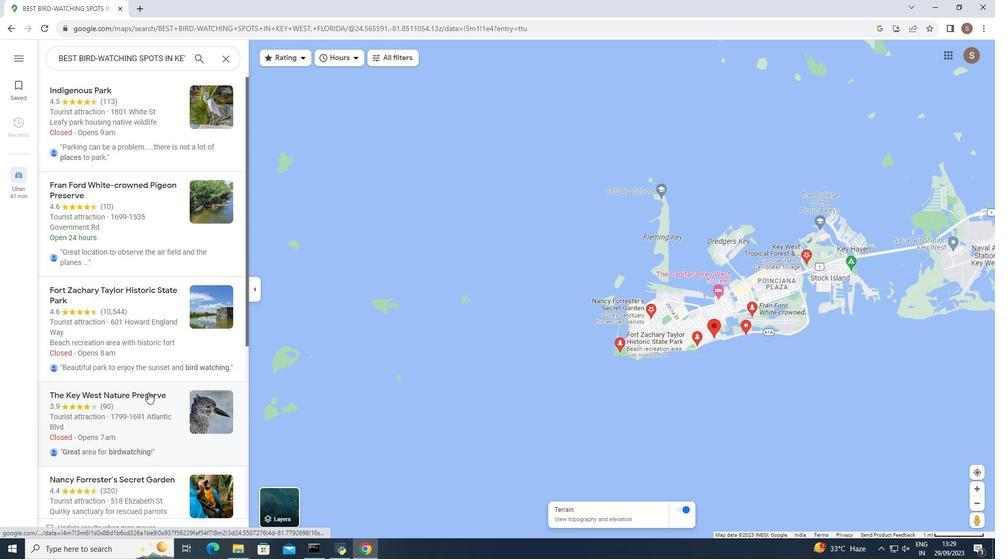 
Action: Mouse pressed left at (148, 392)
Screenshot: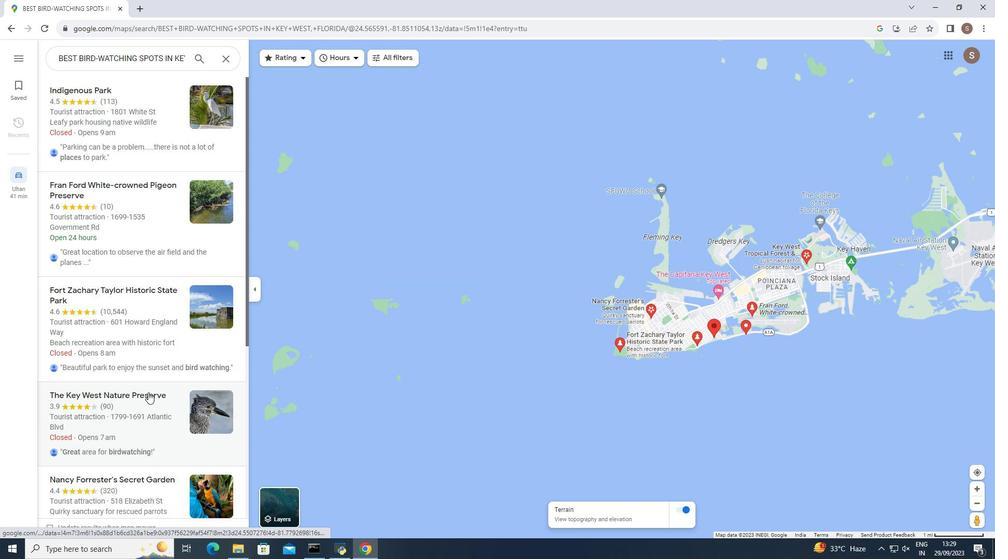 
Action: Mouse moved to (309, 381)
Screenshot: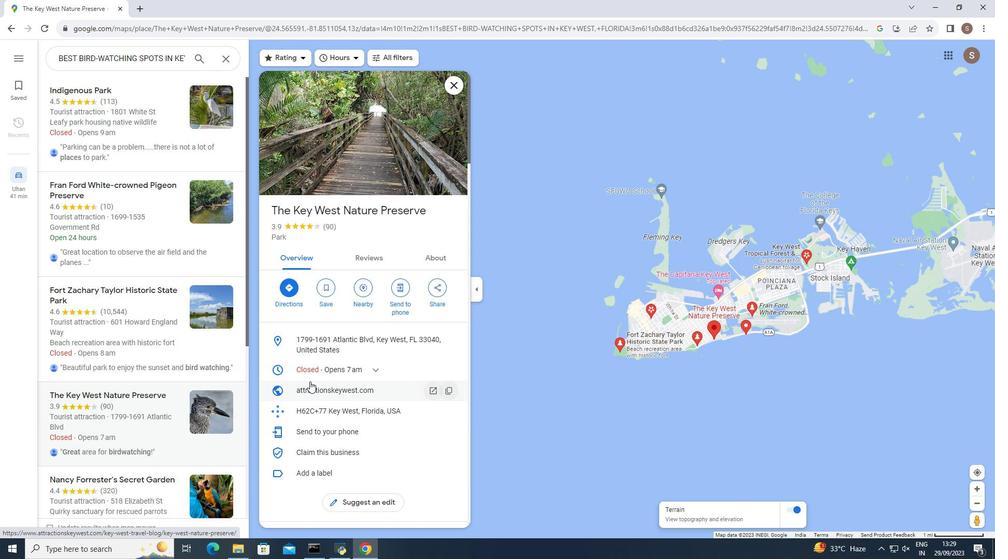 
Action: Mouse scrolled (309, 381) with delta (0, 0)
Screenshot: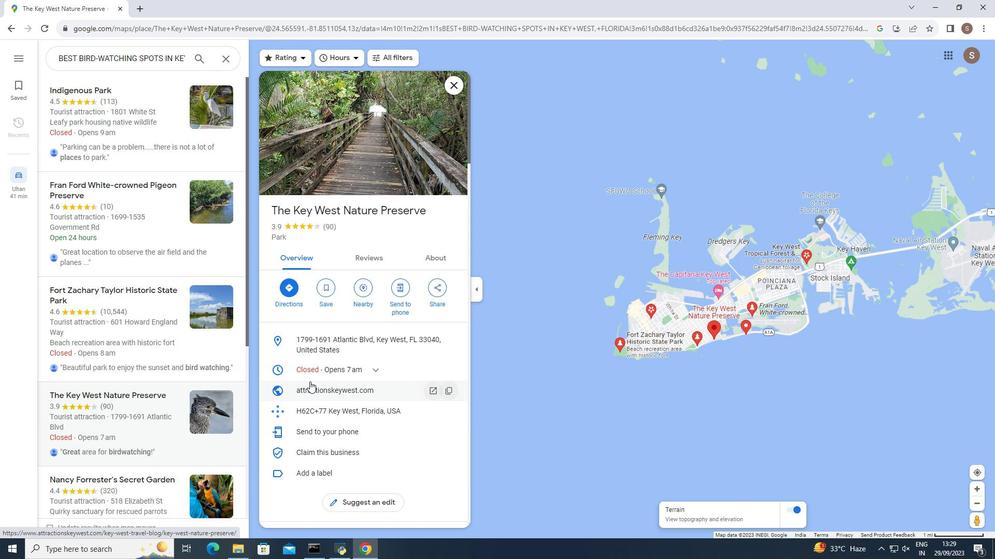 
Action: Mouse moved to (309, 379)
Screenshot: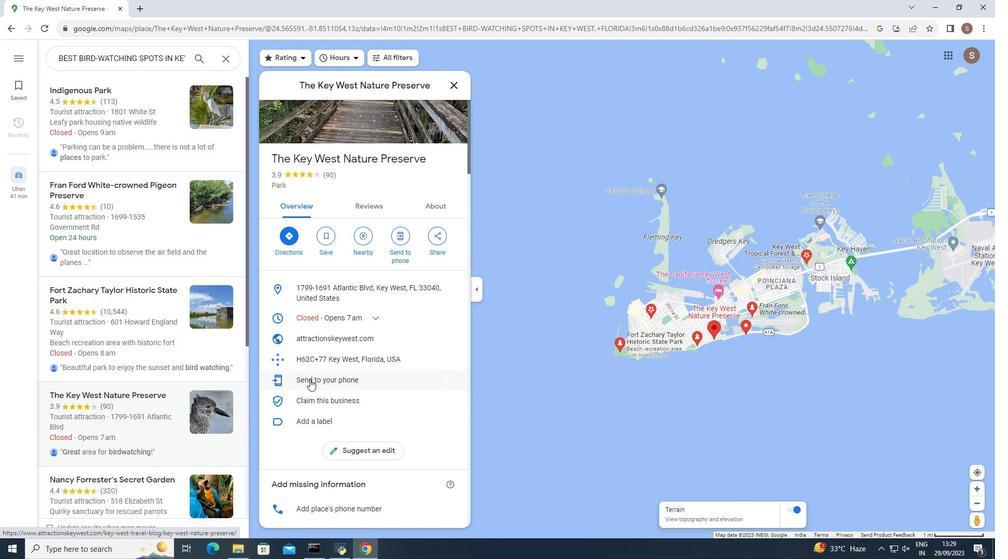 
Action: Mouse scrolled (309, 379) with delta (0, 0)
Screenshot: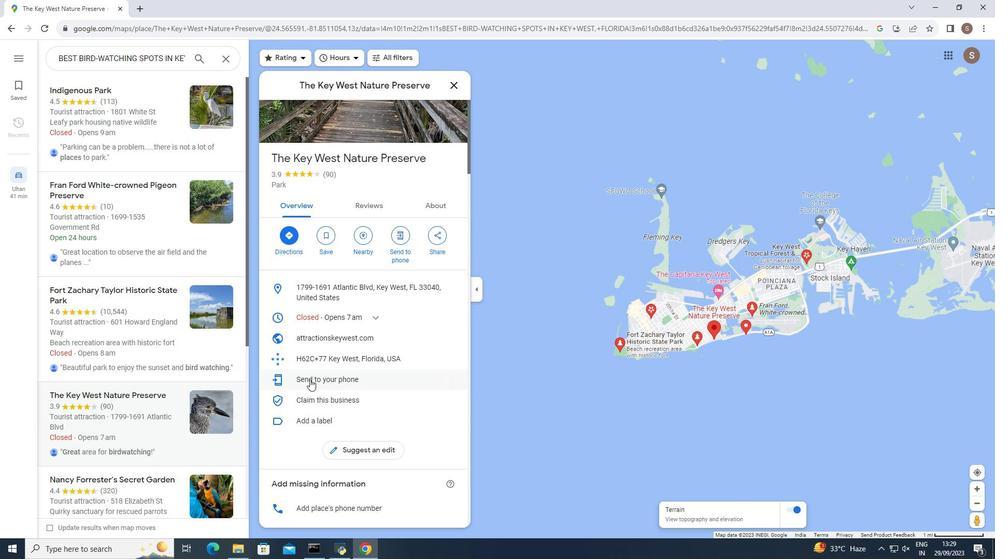 
Action: Mouse scrolled (309, 379) with delta (0, 0)
Screenshot: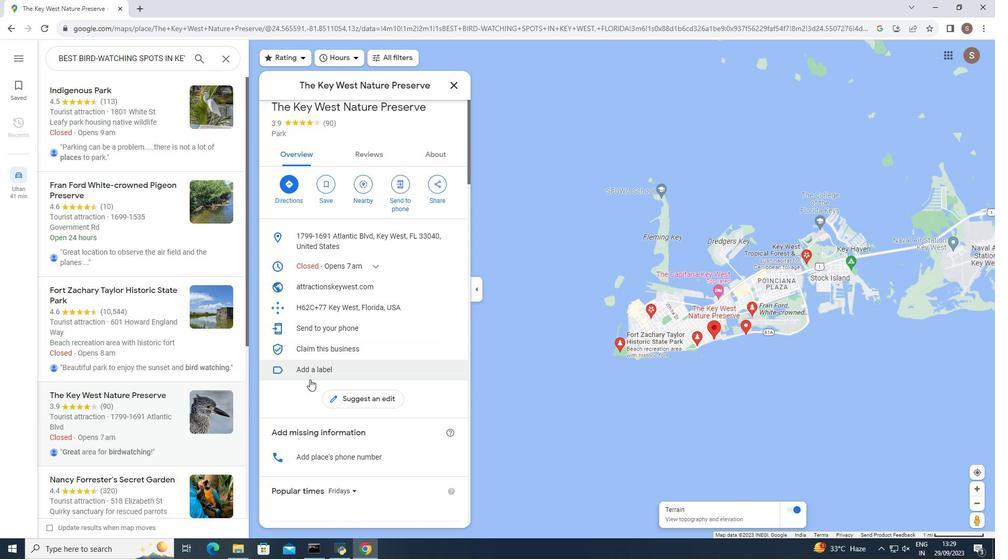 
Action: Mouse moved to (402, 208)
Screenshot: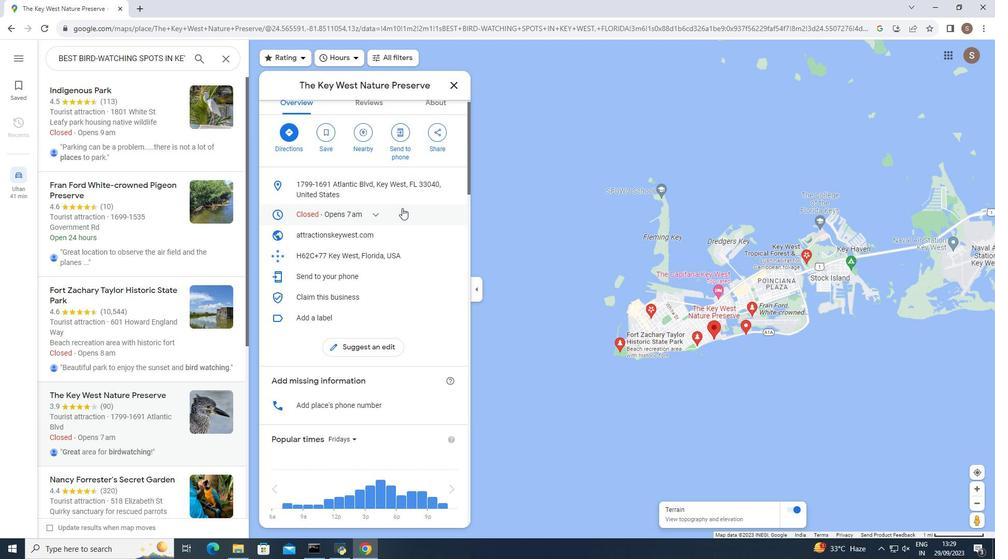 
Action: Mouse scrolled (402, 207) with delta (0, 0)
Screenshot: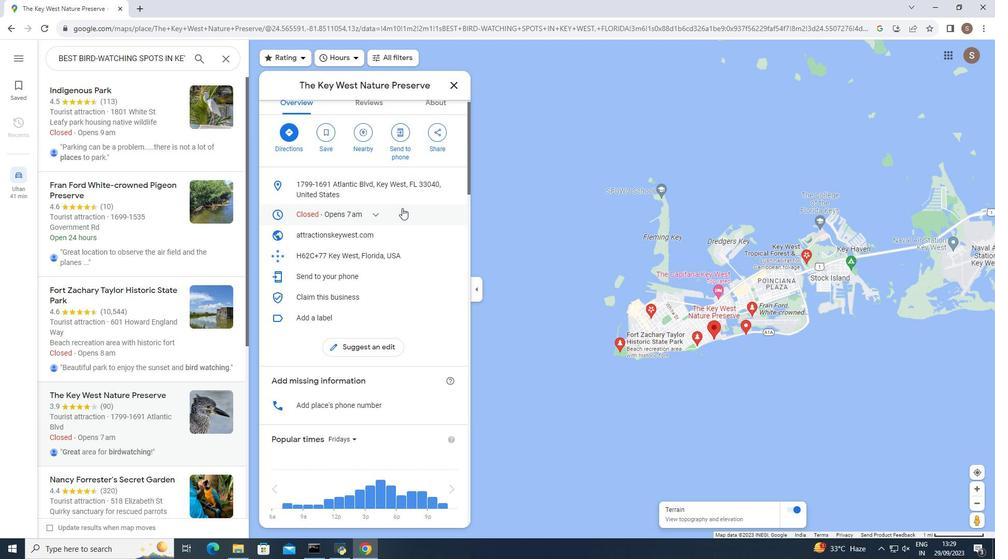 
Action: Mouse moved to (401, 208)
Screenshot: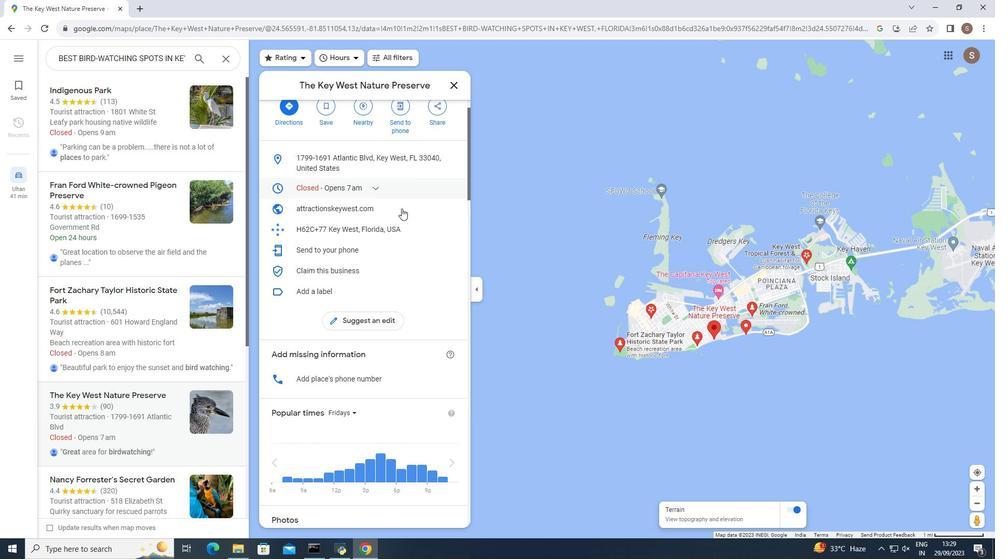 
Action: Mouse scrolled (401, 208) with delta (0, 0)
Screenshot: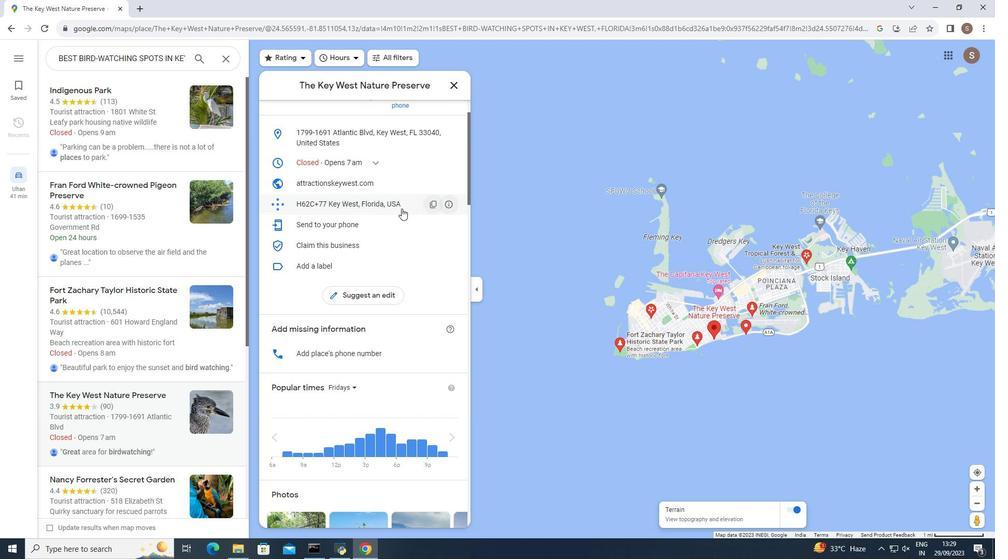
Action: Mouse scrolled (401, 208) with delta (0, 0)
Screenshot: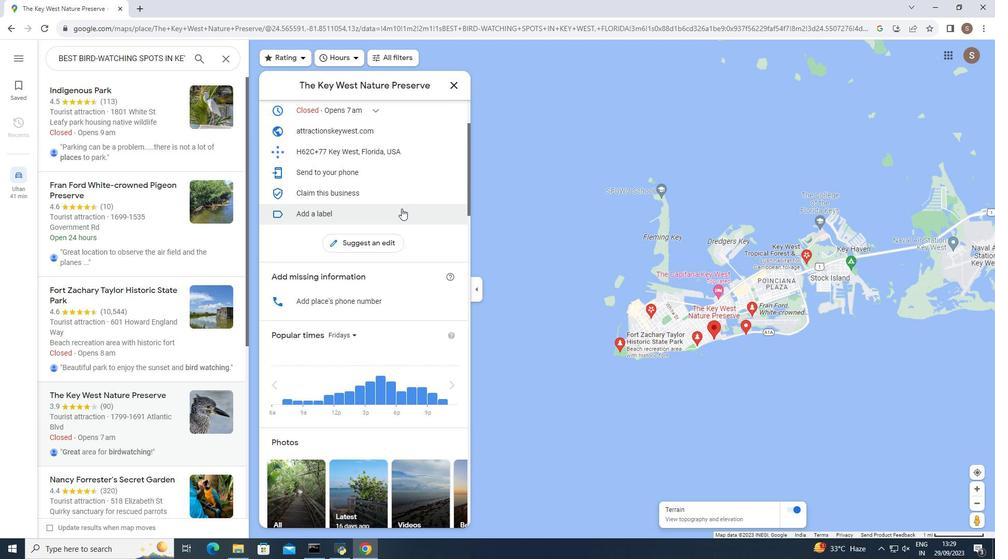 
Action: Mouse scrolled (401, 208) with delta (0, 0)
Screenshot: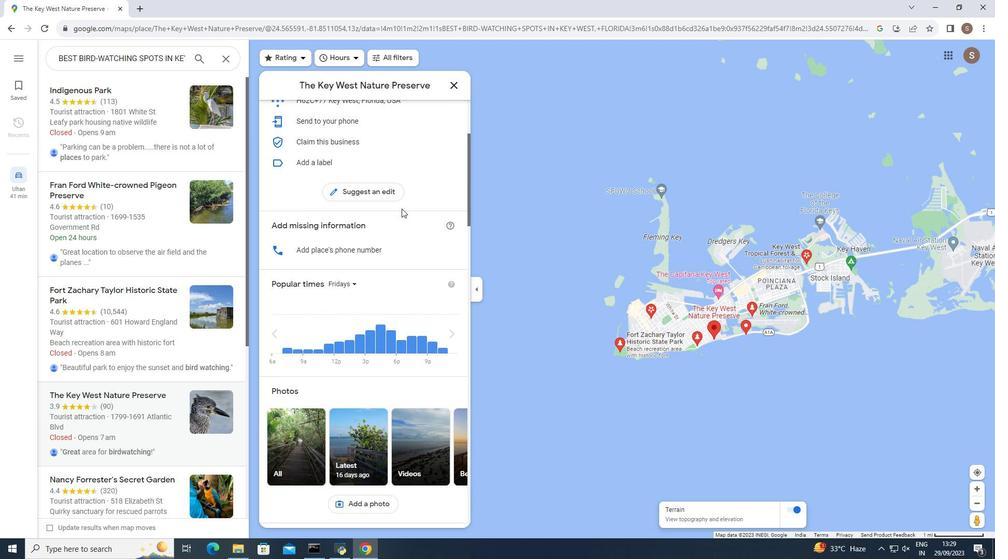 
Action: Mouse scrolled (401, 208) with delta (0, 0)
Screenshot: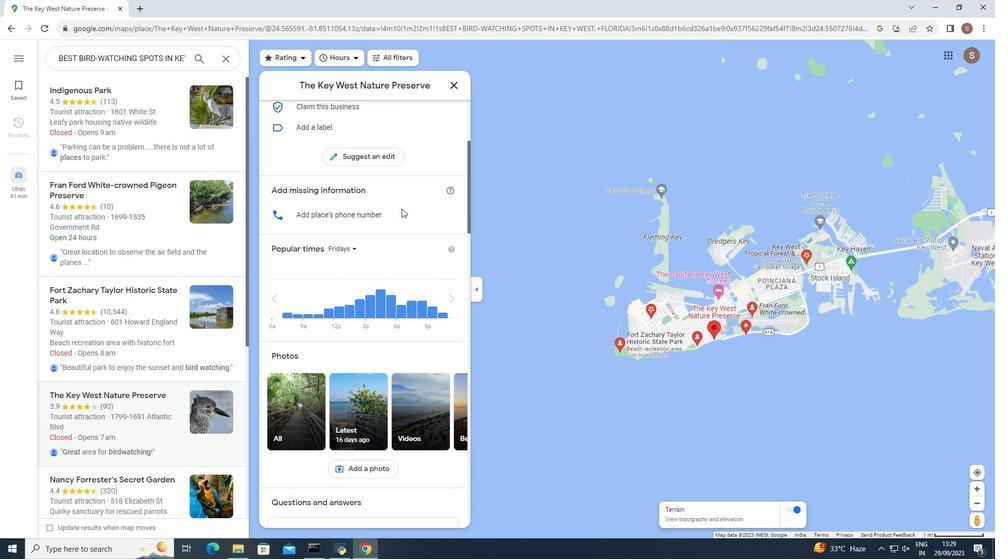 
Action: Mouse moved to (401, 208)
Screenshot: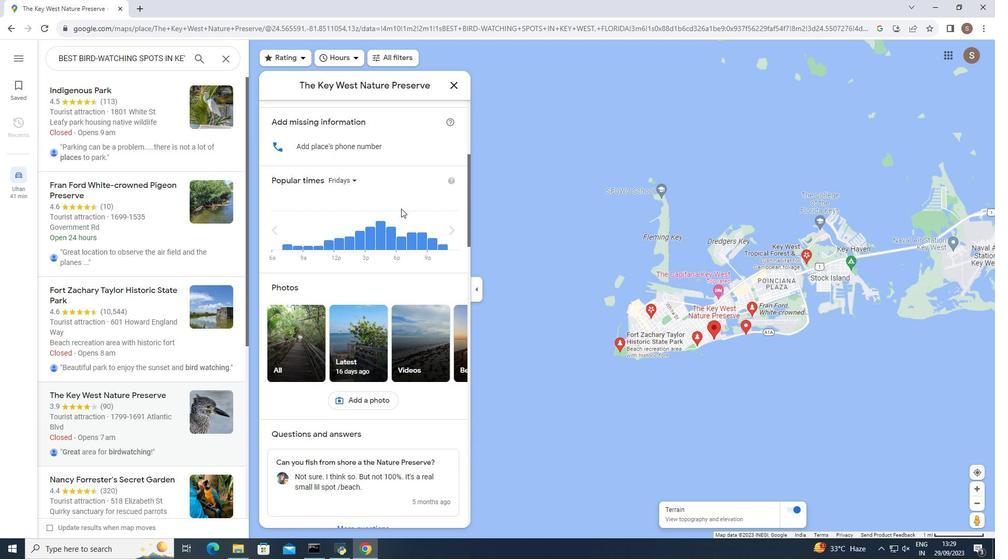 
Action: Mouse scrolled (401, 208) with delta (0, 0)
Screenshot: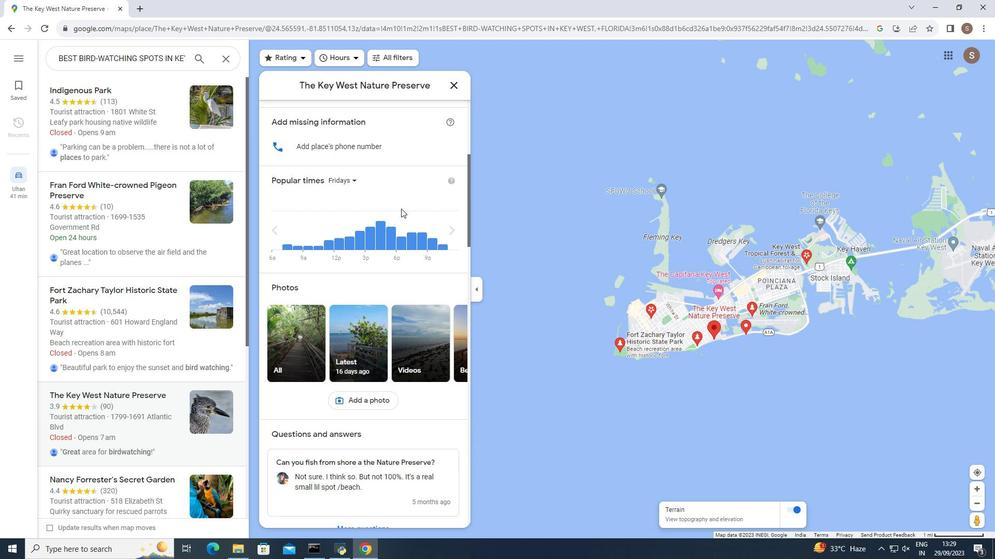 
Action: Mouse scrolled (401, 208) with delta (0, 0)
Screenshot: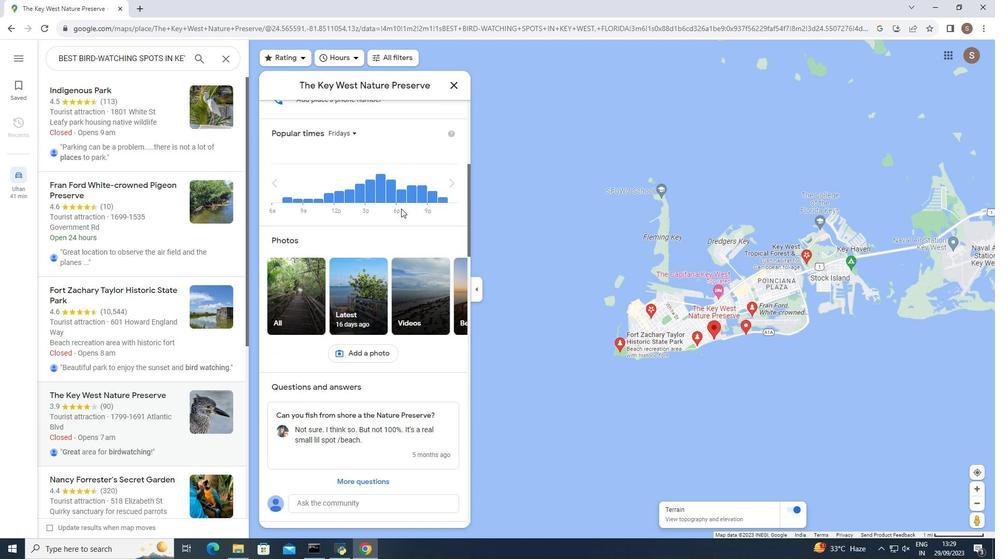 
Action: Mouse scrolled (401, 208) with delta (0, 0)
Screenshot: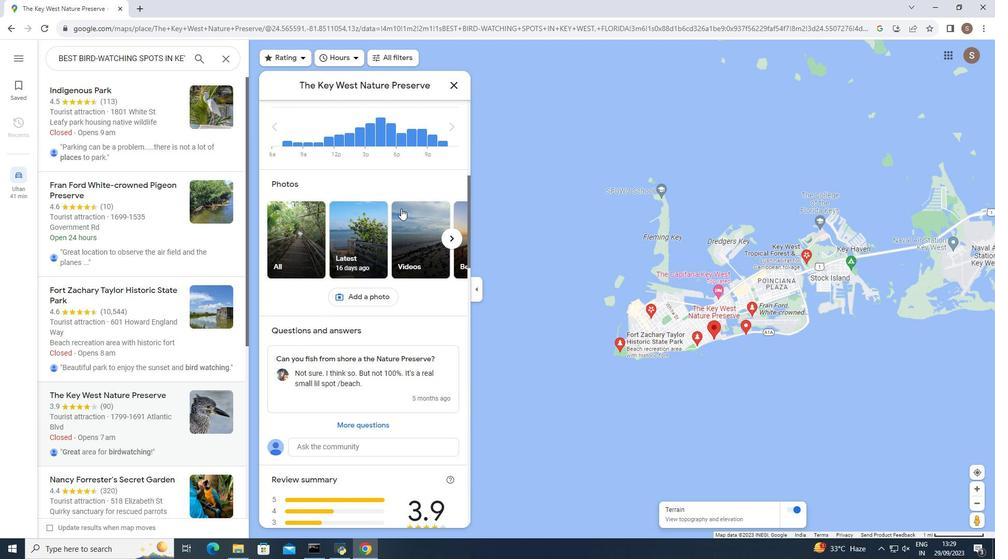 
Action: Mouse moved to (383, 209)
Screenshot: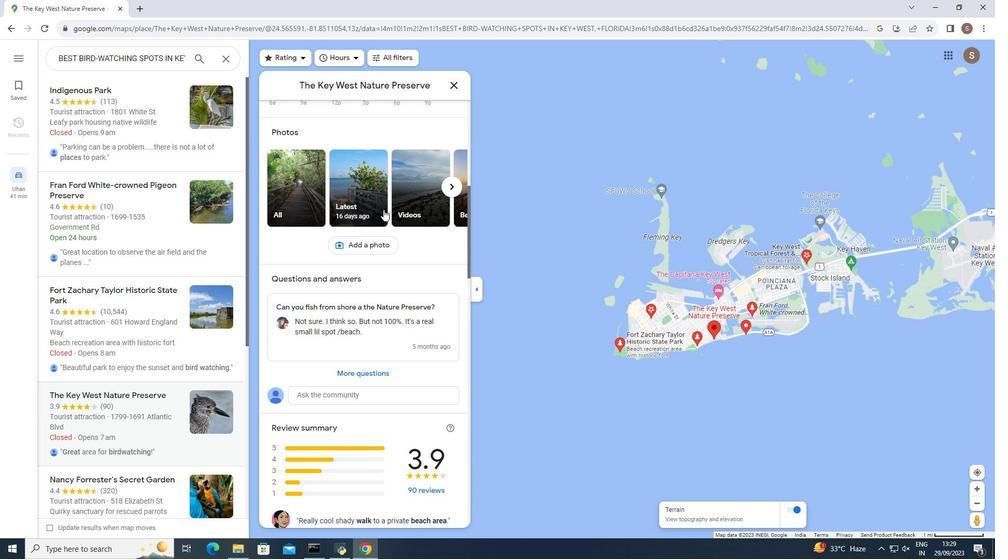 
Action: Mouse scrolled (383, 209) with delta (0, 0)
Screenshot: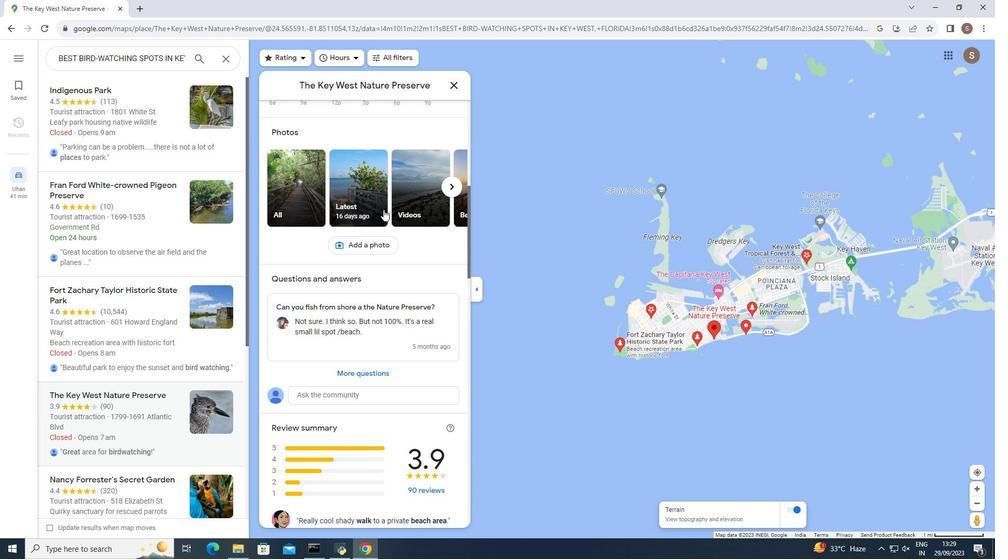 
Action: Mouse moved to (383, 206)
Screenshot: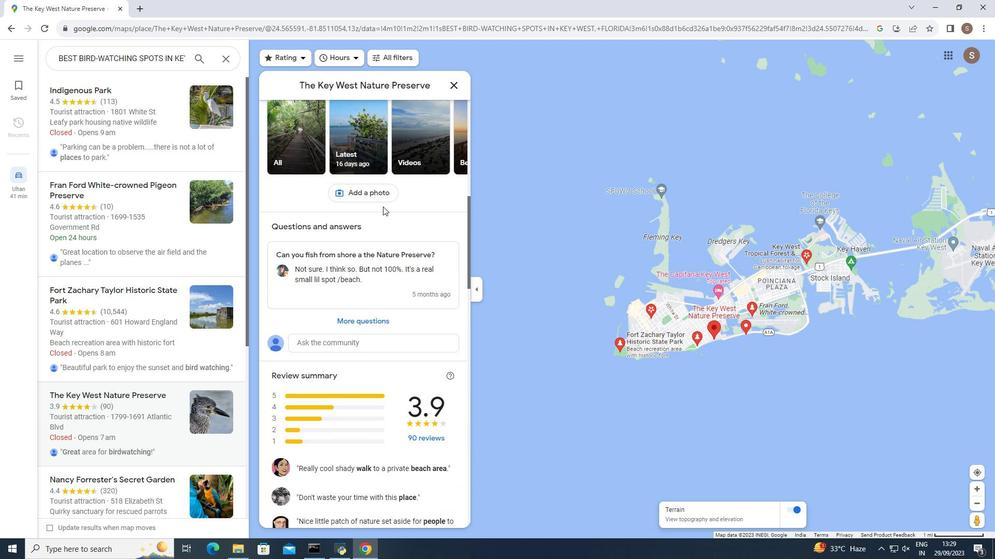 
Action: Mouse scrolled (383, 206) with delta (0, 0)
Screenshot: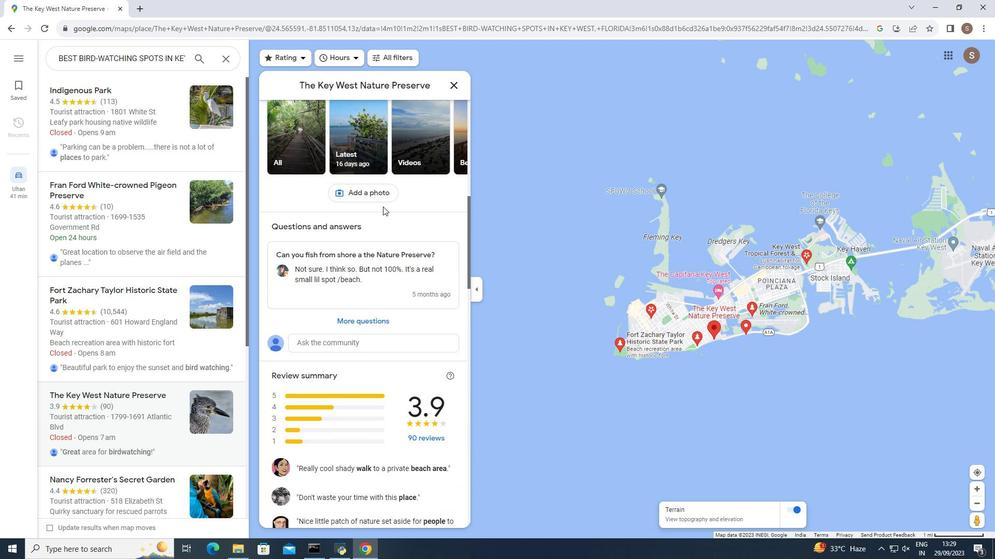 
Action: Mouse scrolled (383, 206) with delta (0, 0)
Screenshot: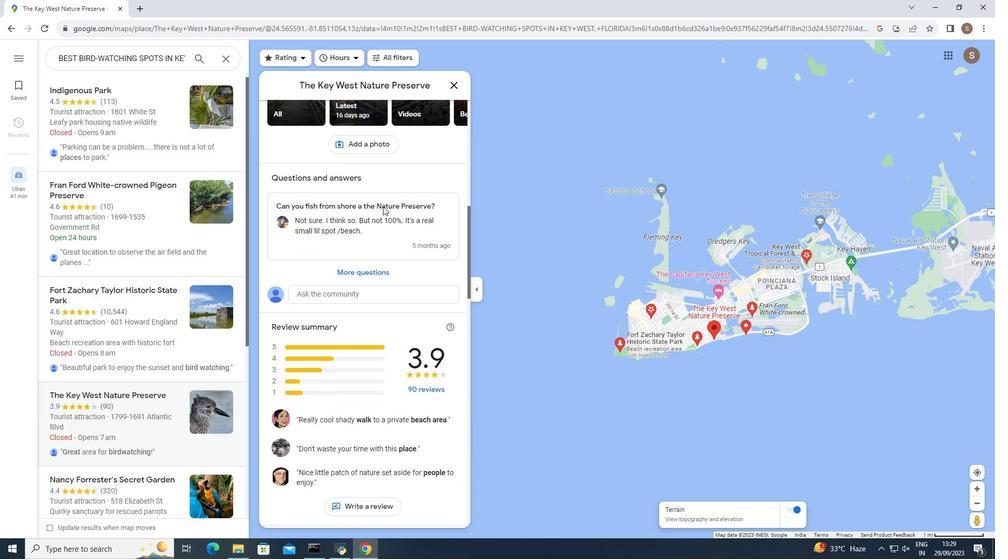 
Action: Mouse scrolled (383, 206) with delta (0, 0)
Screenshot: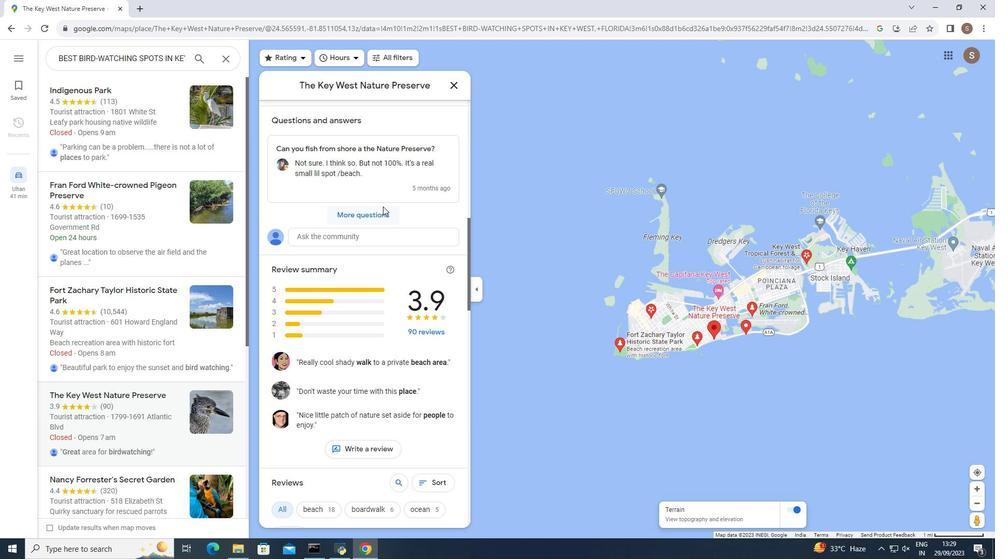 
Action: Mouse scrolled (383, 206) with delta (0, 0)
Screenshot: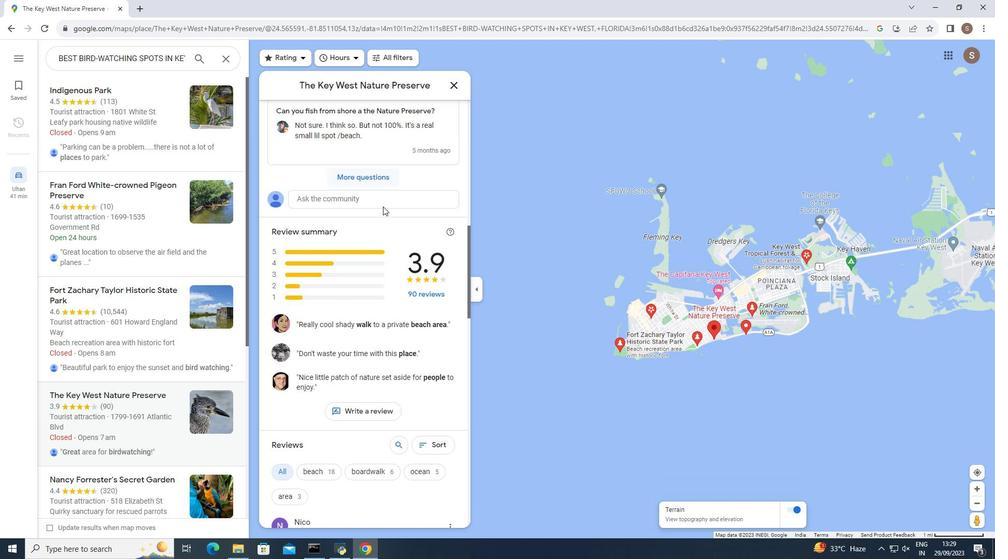 
Action: Mouse scrolled (383, 206) with delta (0, 0)
Screenshot: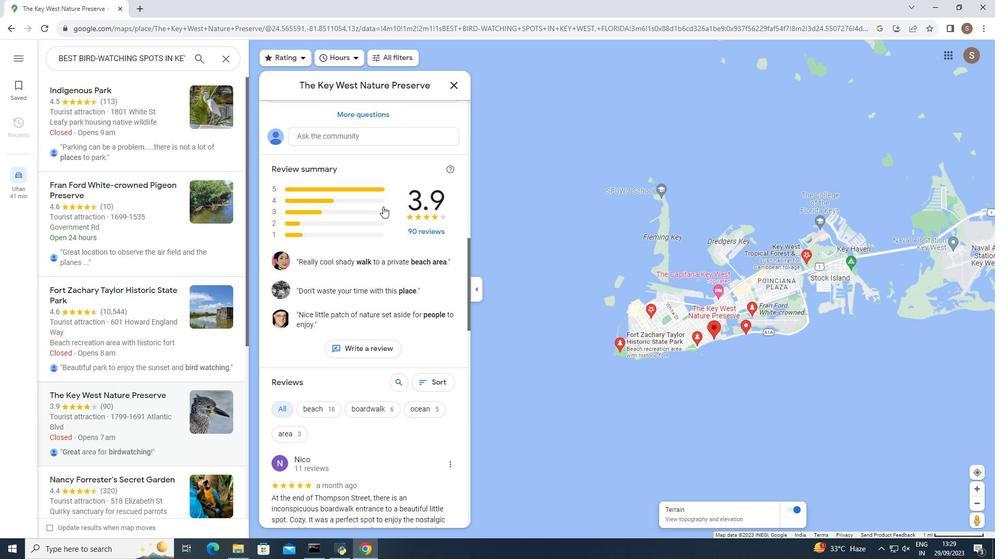 
Action: Mouse scrolled (383, 206) with delta (0, 0)
Screenshot: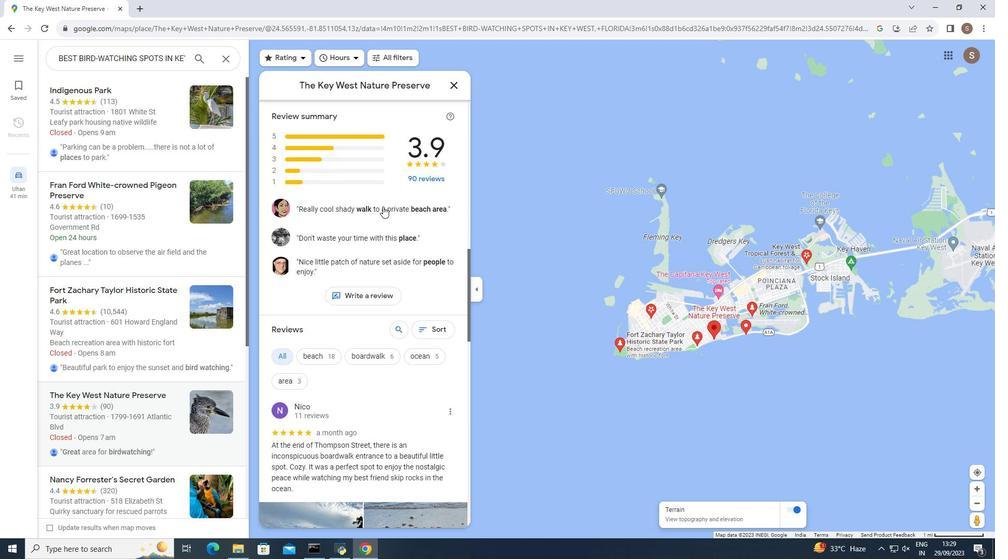 
Action: Mouse scrolled (383, 206) with delta (0, 0)
Screenshot: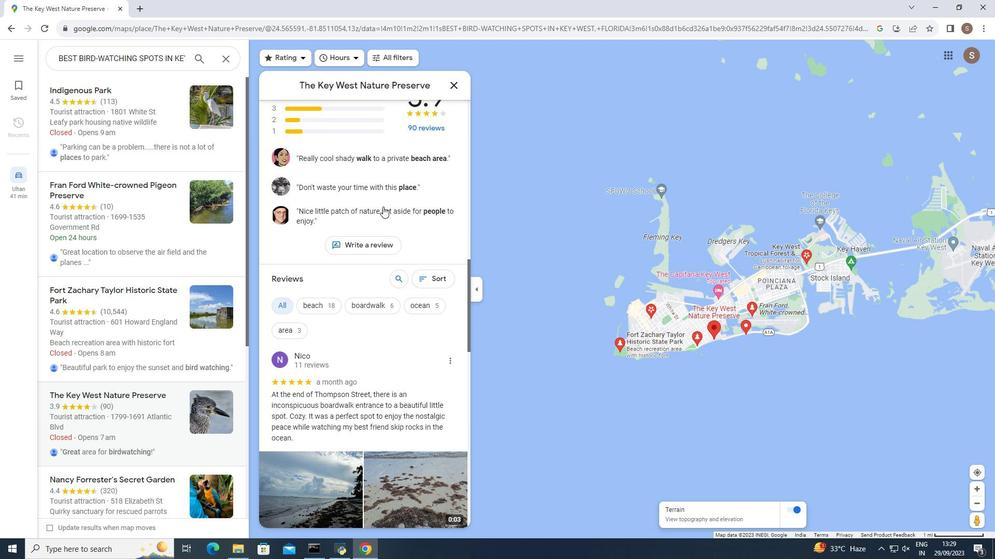 
Action: Mouse scrolled (383, 206) with delta (0, 0)
Screenshot: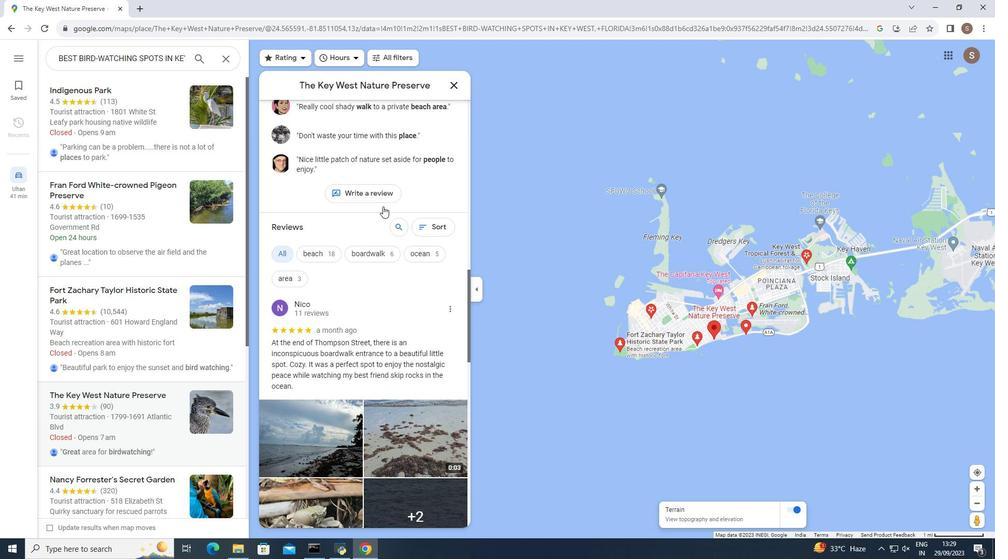 
Action: Mouse moved to (340, 321)
Screenshot: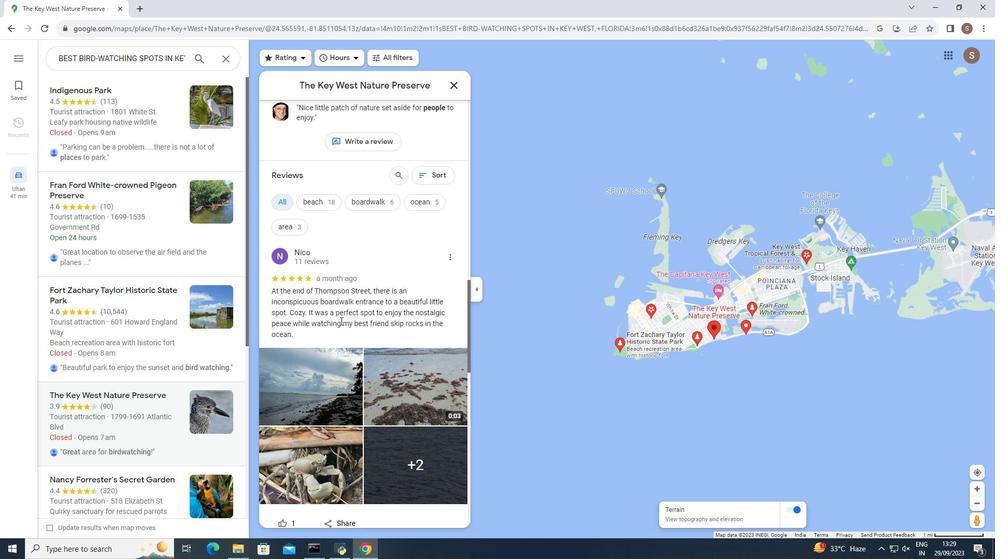 
Action: Mouse scrolled (340, 320) with delta (0, 0)
Screenshot: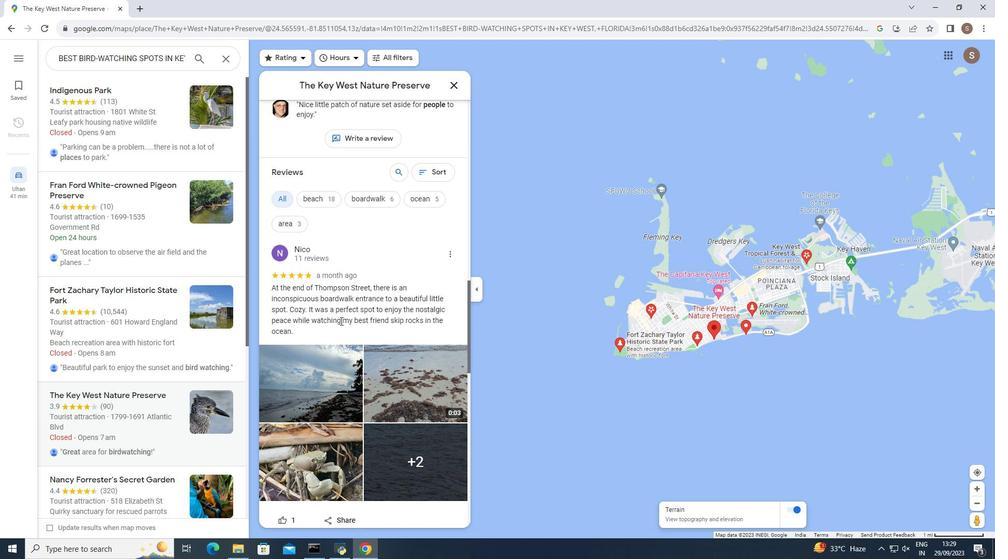 
Action: Mouse scrolled (340, 320) with delta (0, 0)
Screenshot: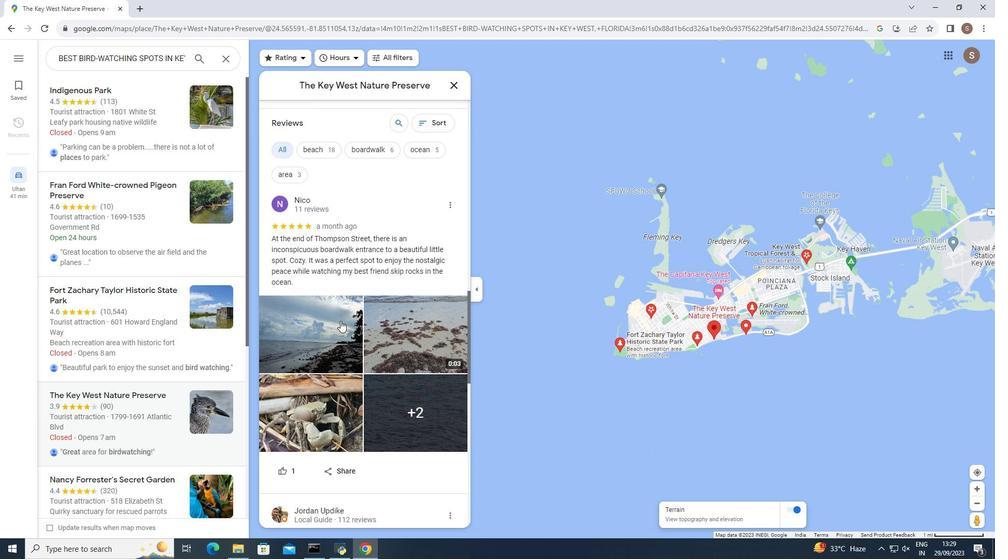 
Action: Mouse moved to (340, 319)
Screenshot: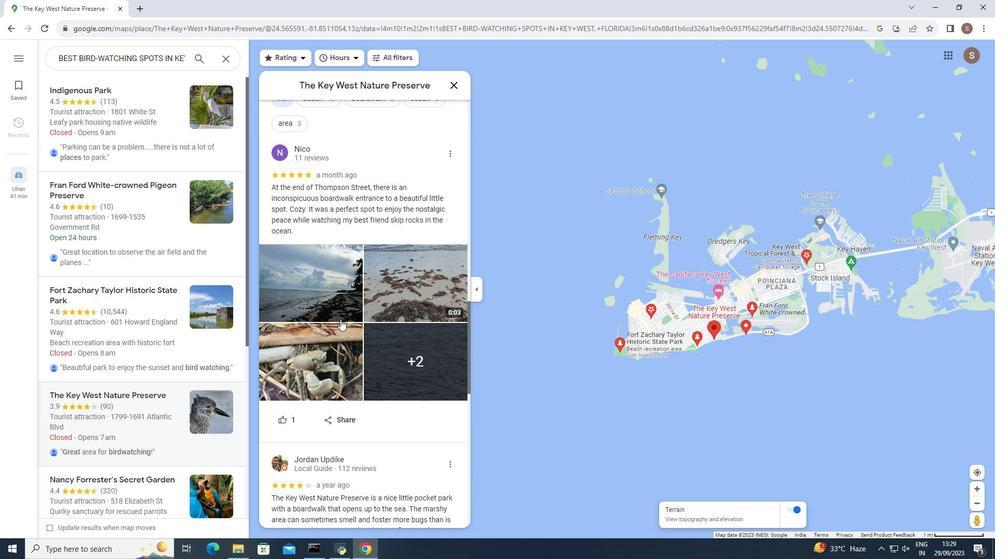 
Action: Mouse scrolled (340, 319) with delta (0, 0)
Screenshot: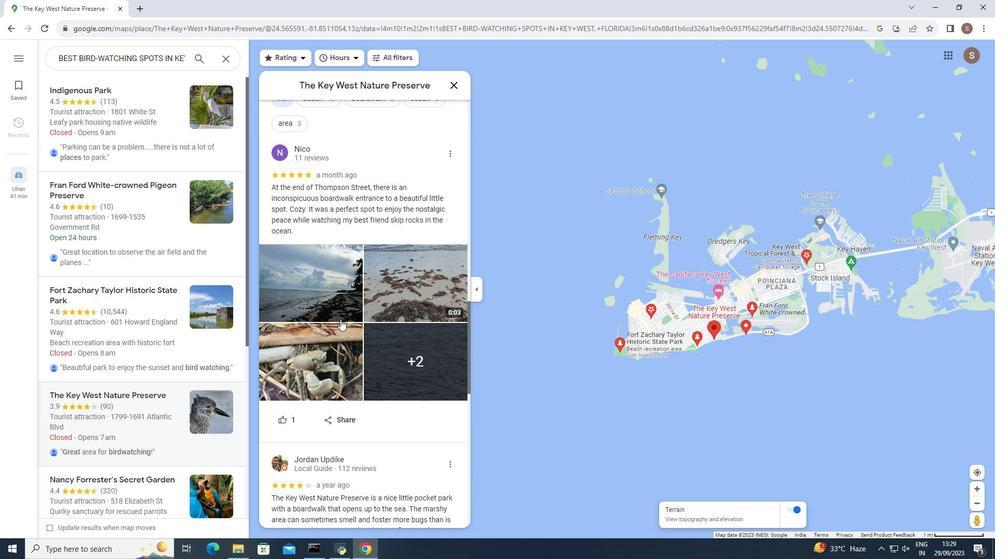
Action: Mouse scrolled (340, 319) with delta (0, 0)
Screenshot: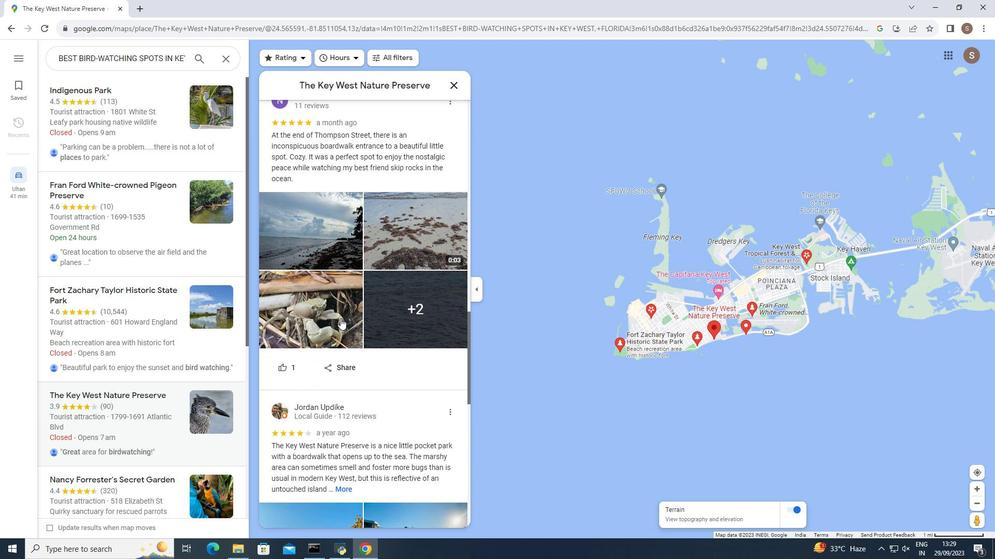 
Action: Mouse moved to (340, 318)
Screenshot: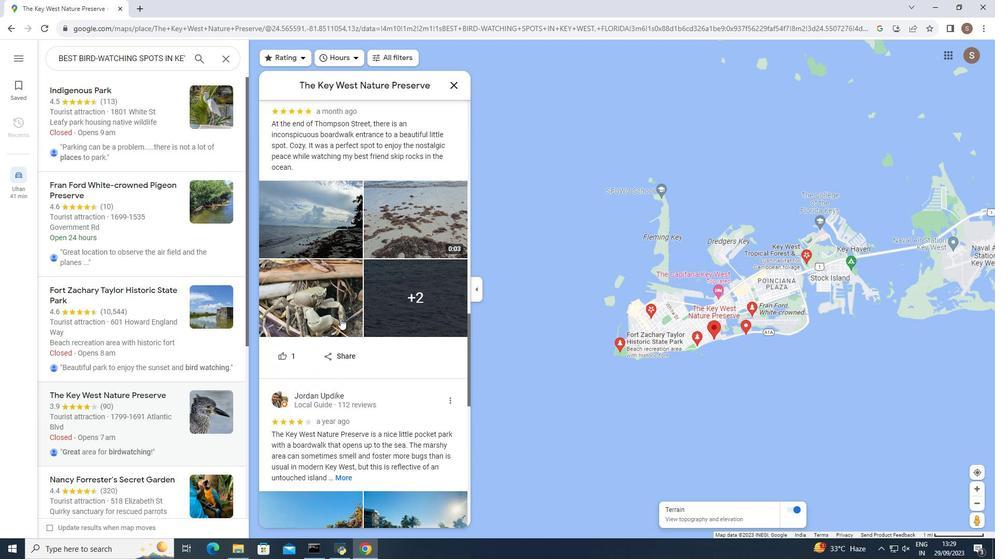 
Action: Mouse scrolled (340, 318) with delta (0, 0)
Screenshot: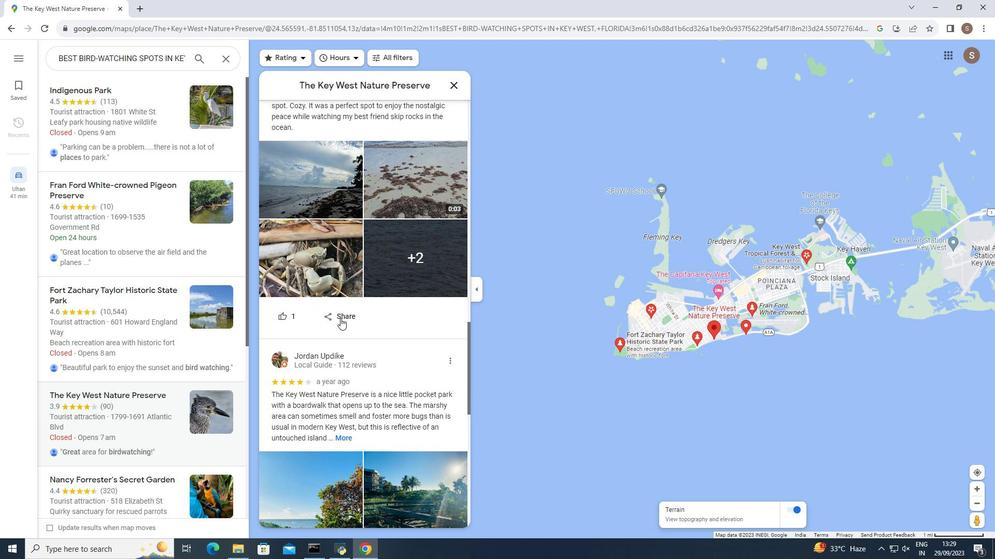 
Action: Mouse moved to (338, 316)
Screenshot: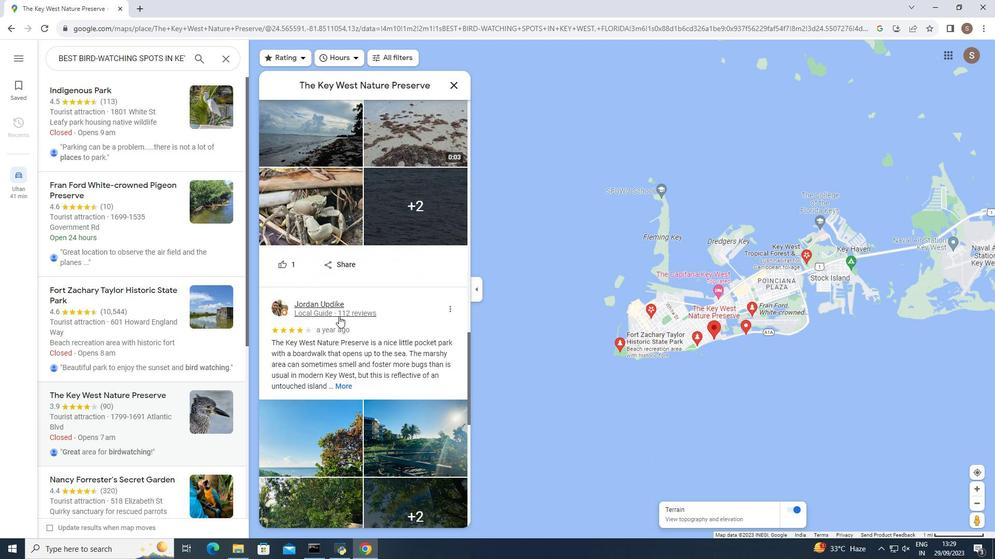 
Action: Mouse scrolled (338, 316) with delta (0, 0)
Screenshot: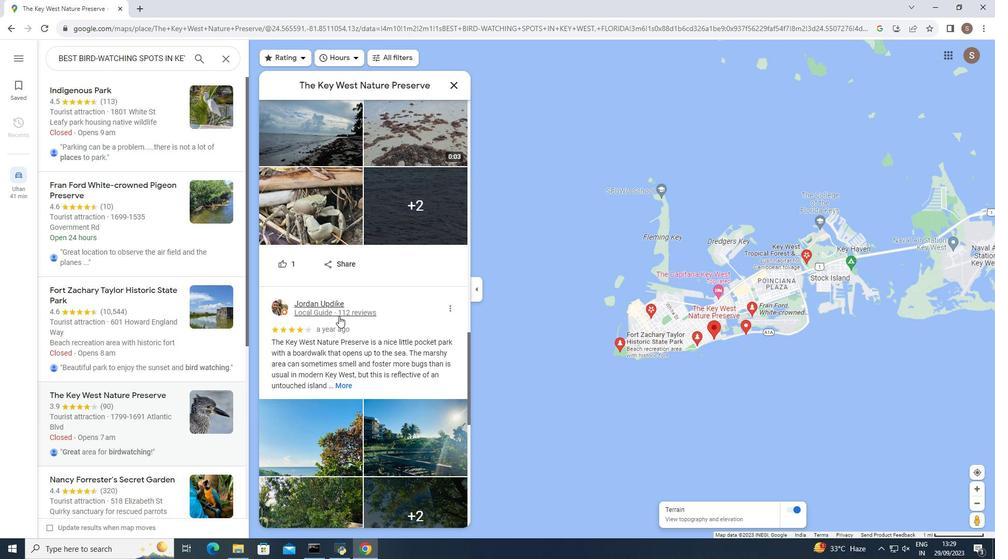 
Action: Mouse scrolled (338, 316) with delta (0, 0)
Screenshot: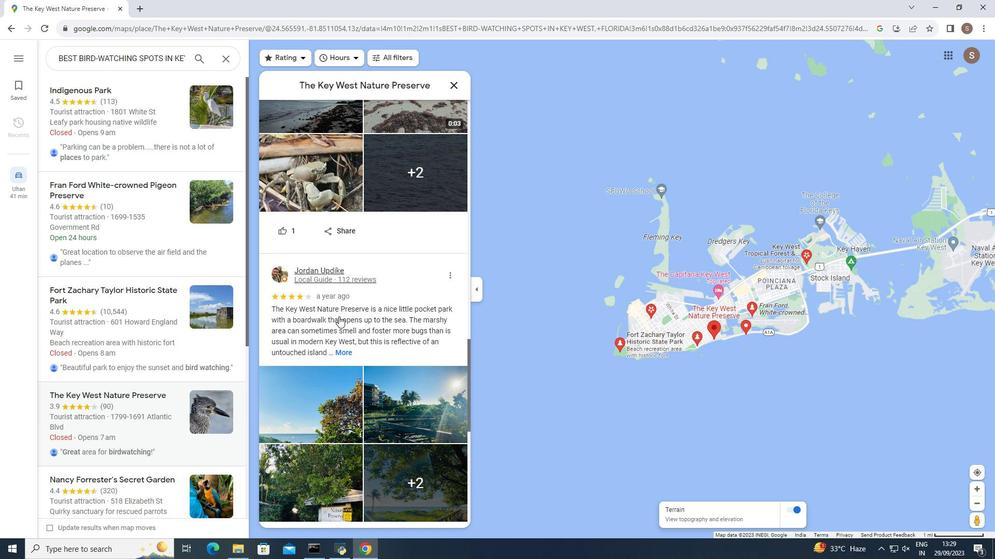 
Action: Mouse scrolled (338, 316) with delta (0, 0)
Screenshot: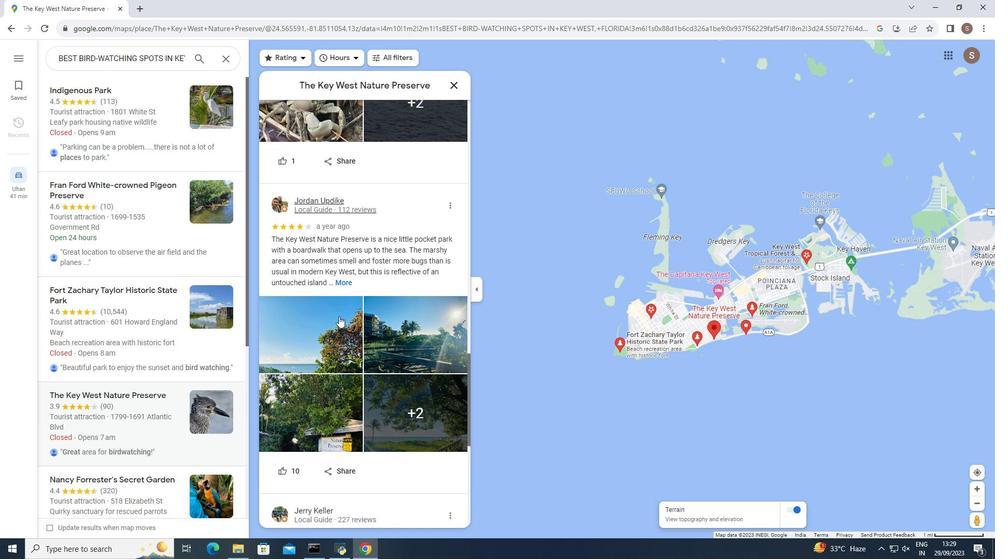 
Action: Mouse moved to (338, 313)
Screenshot: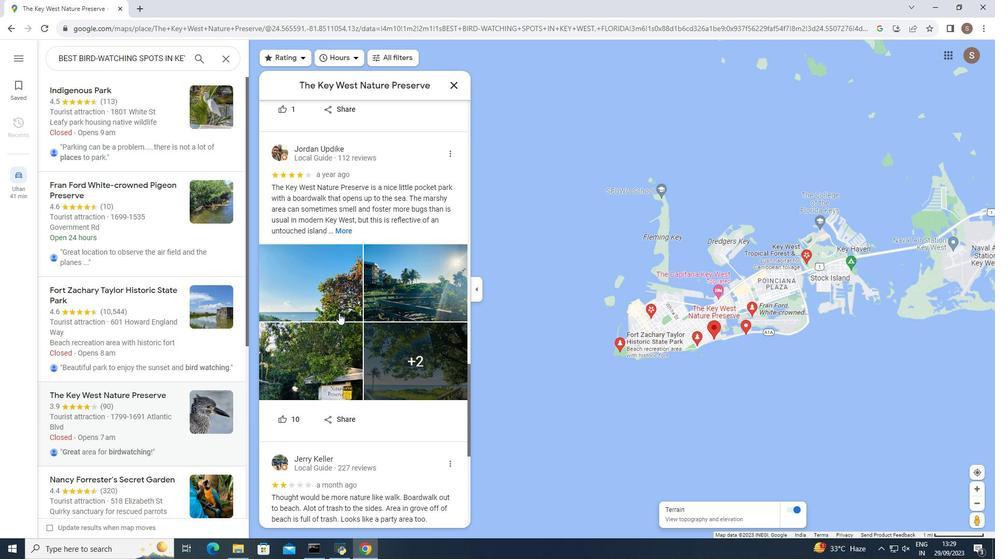 
Action: Mouse scrolled (338, 313) with delta (0, 0)
Screenshot: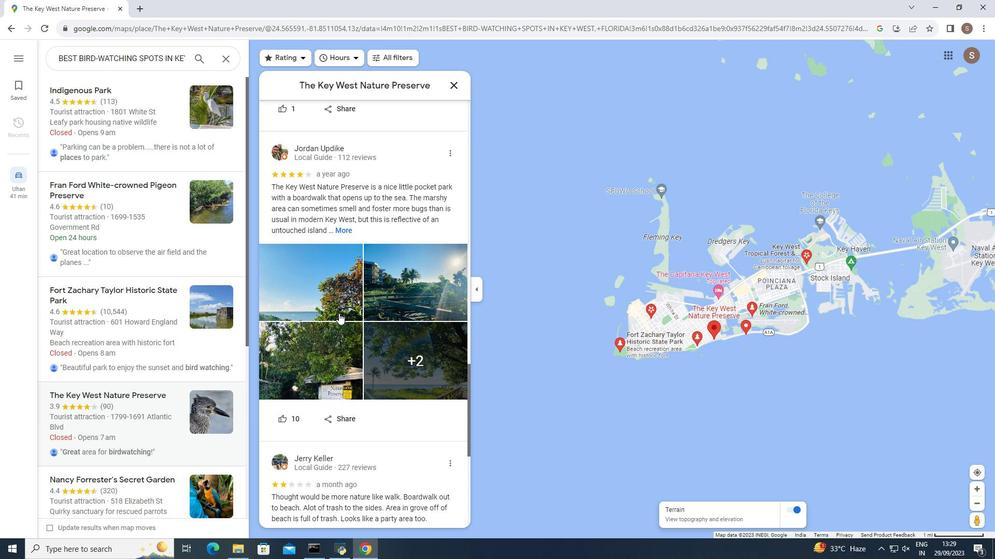 
Action: Mouse moved to (342, 176)
Screenshot: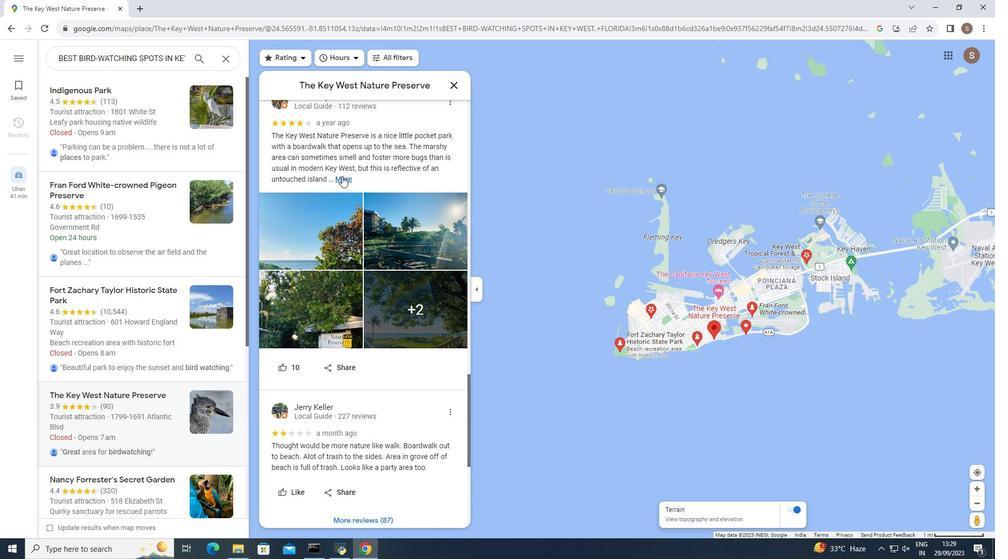 
Action: Mouse pressed left at (342, 176)
Screenshot: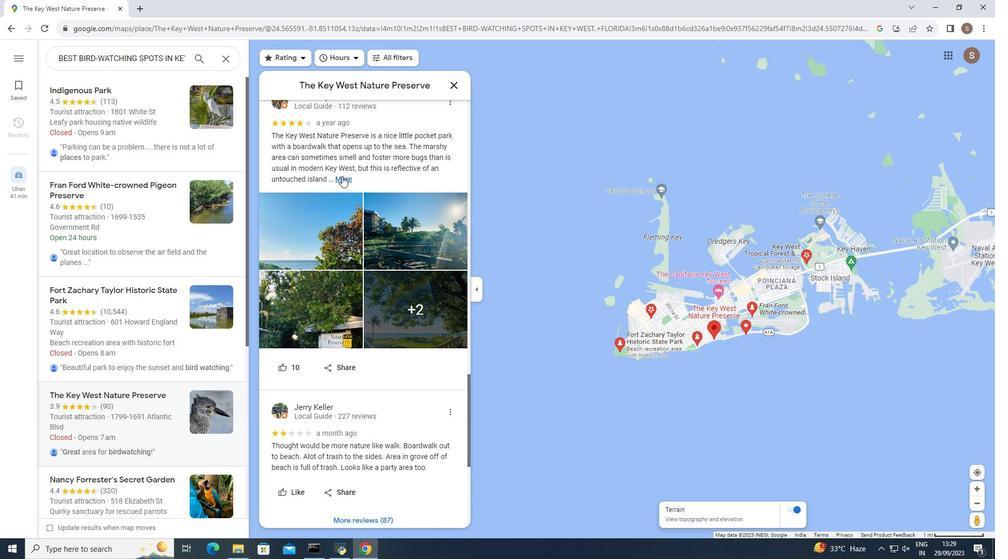 
Action: Mouse moved to (452, 85)
Screenshot: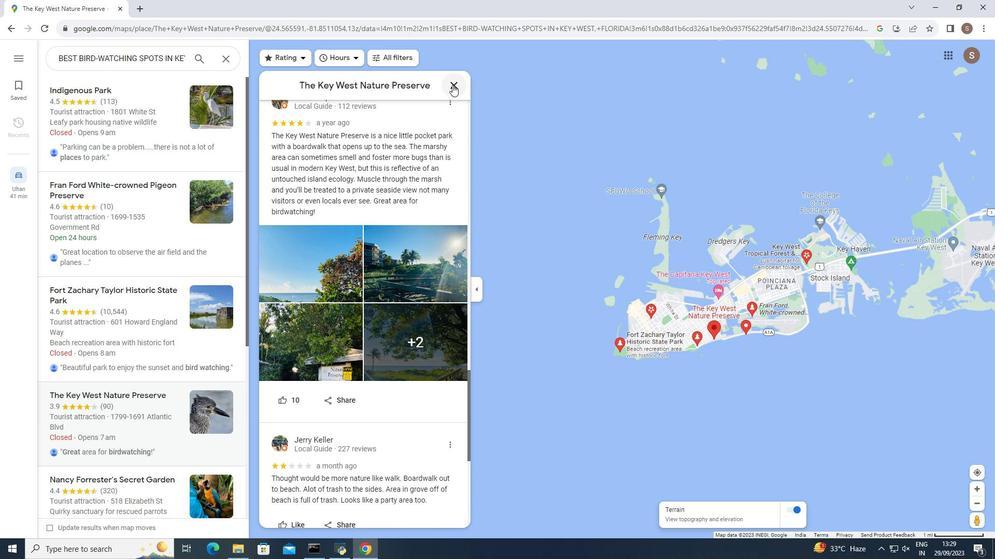 
Action: Mouse pressed left at (452, 85)
Screenshot: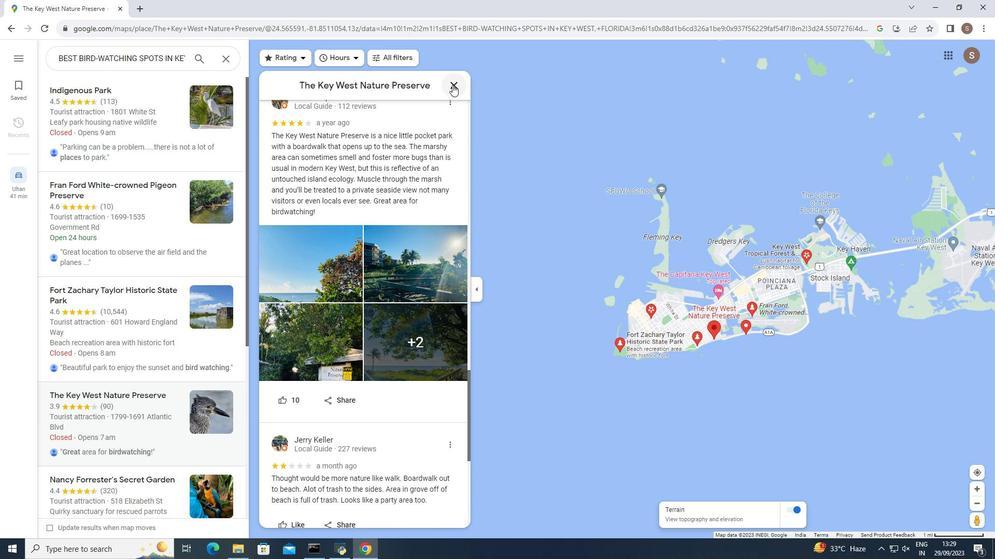 
Action: Mouse moved to (449, 87)
Screenshot: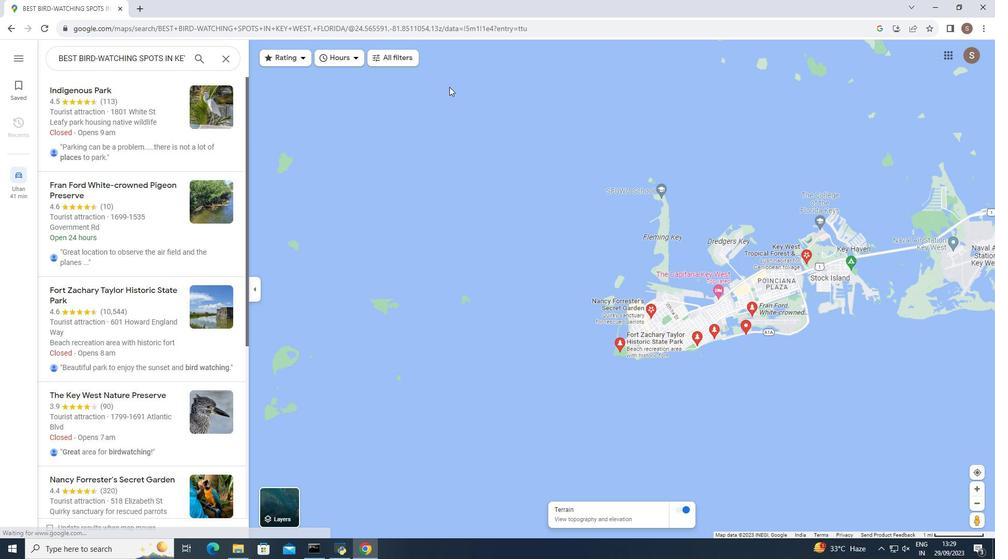 
